 Task: Open a template Informal Letter by  Plum save the file as sketch.html Remove the following options from template: 'your brand'. Replace Hello Fan with ' Good Morning' and change the date to 27 November, 2023. Replace body of the letter with  I can't thank you enough for your love and support. Your presence in my life brings me immense joy and comfort. Thank you for being there for me.; apply Font Style 'Trebuchet MS' and font size  18 Add name: Ryan
Action: Mouse moved to (316, 185)
Screenshot: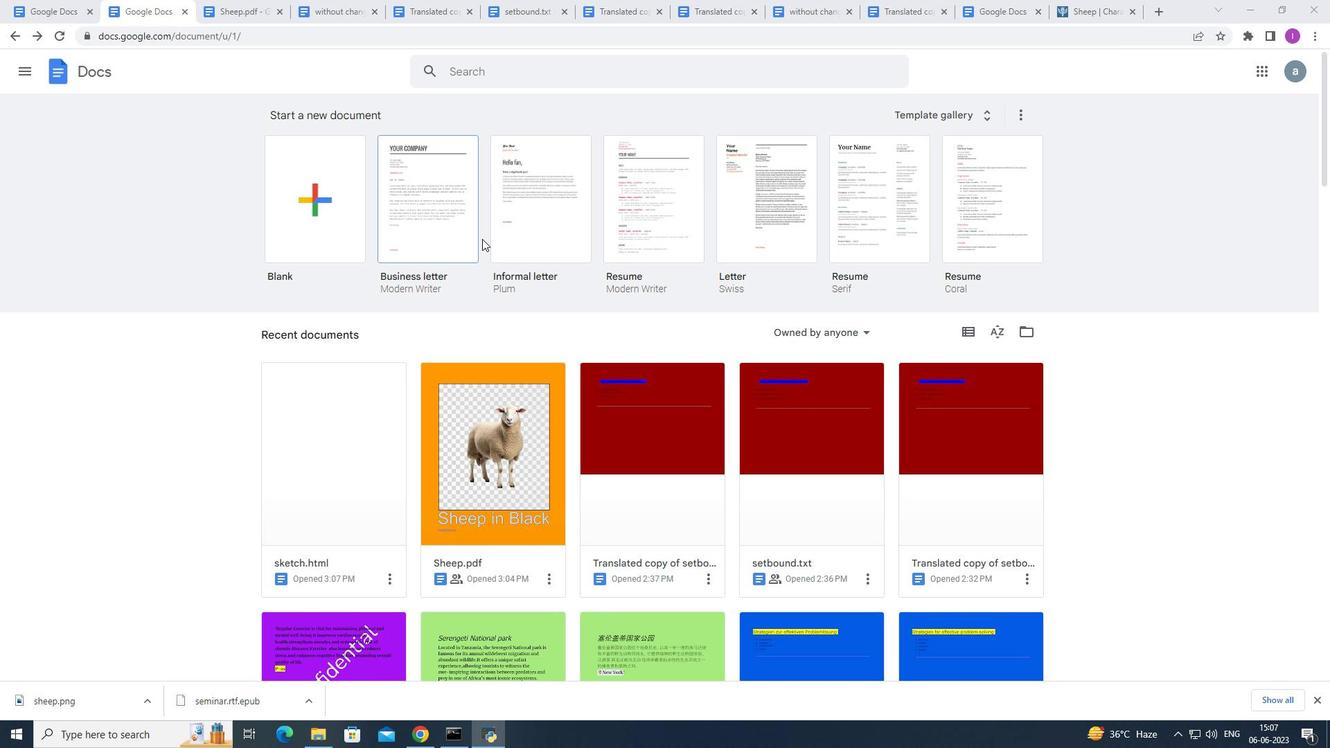 
Action: Mouse pressed left at (316, 185)
Screenshot: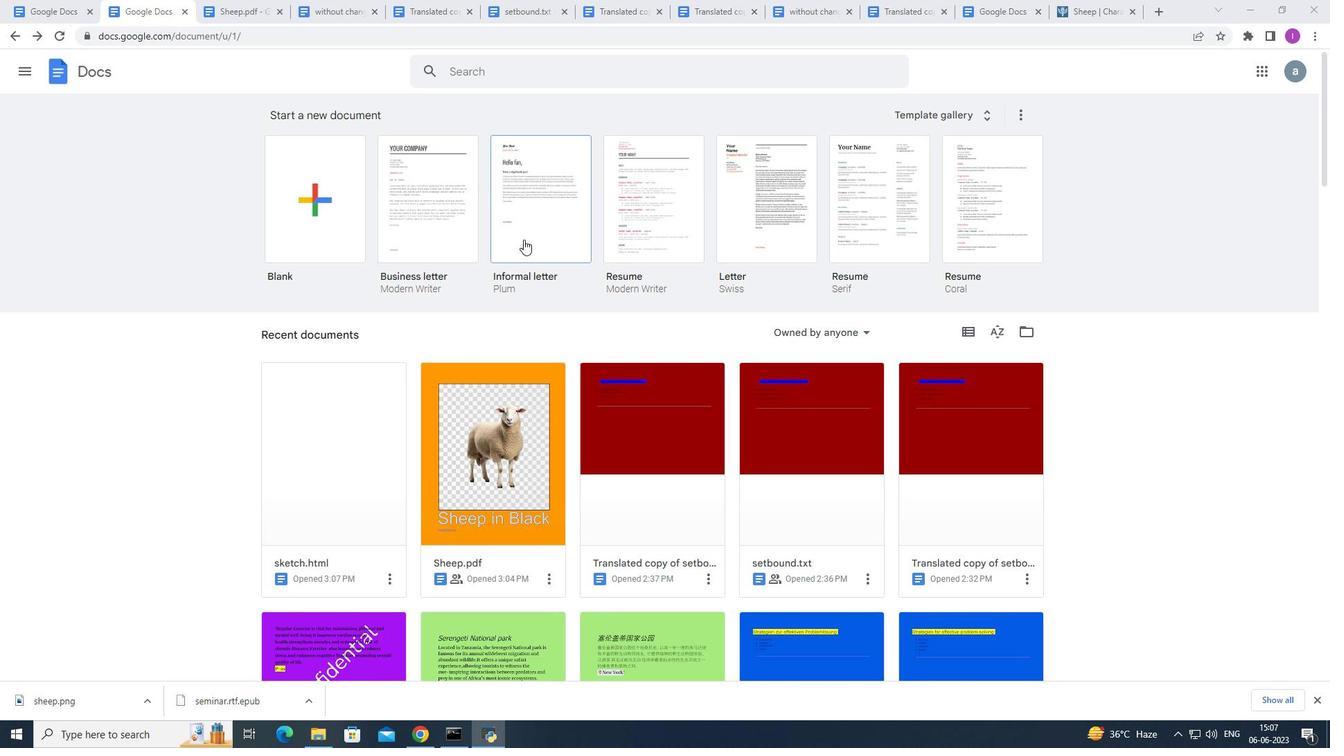 
Action: Mouse moved to (149, 65)
Screenshot: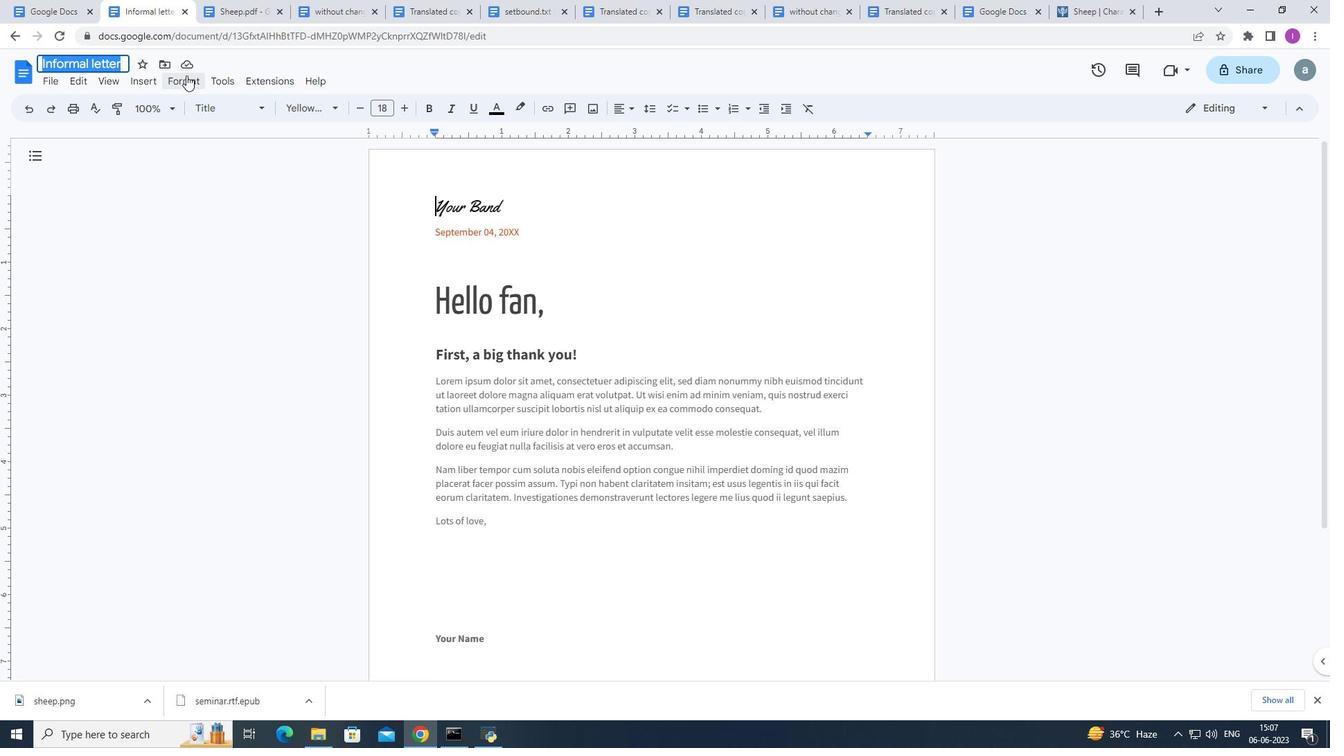 
Action: Mouse pressed left at (149, 65)
Screenshot: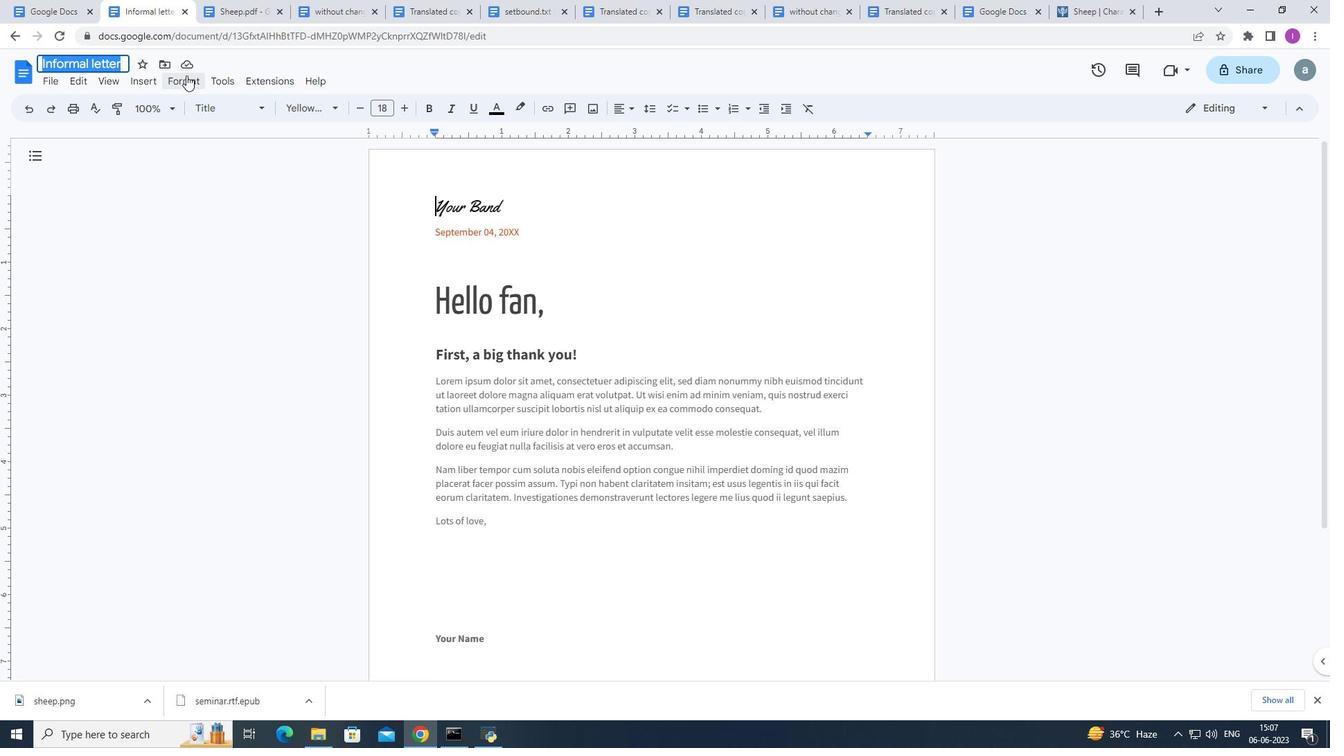 
Action: Mouse moved to (155, 64)
Screenshot: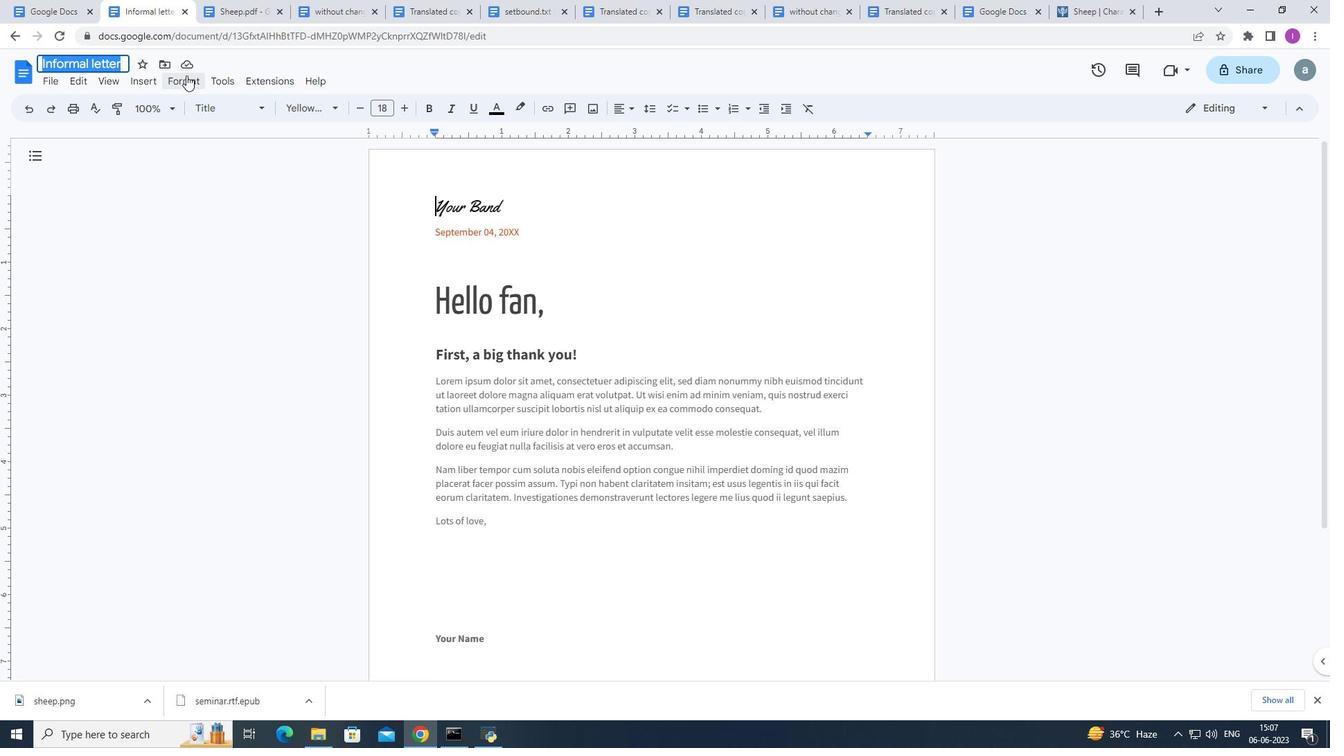 
Action: Key pressed sketch.html
Screenshot: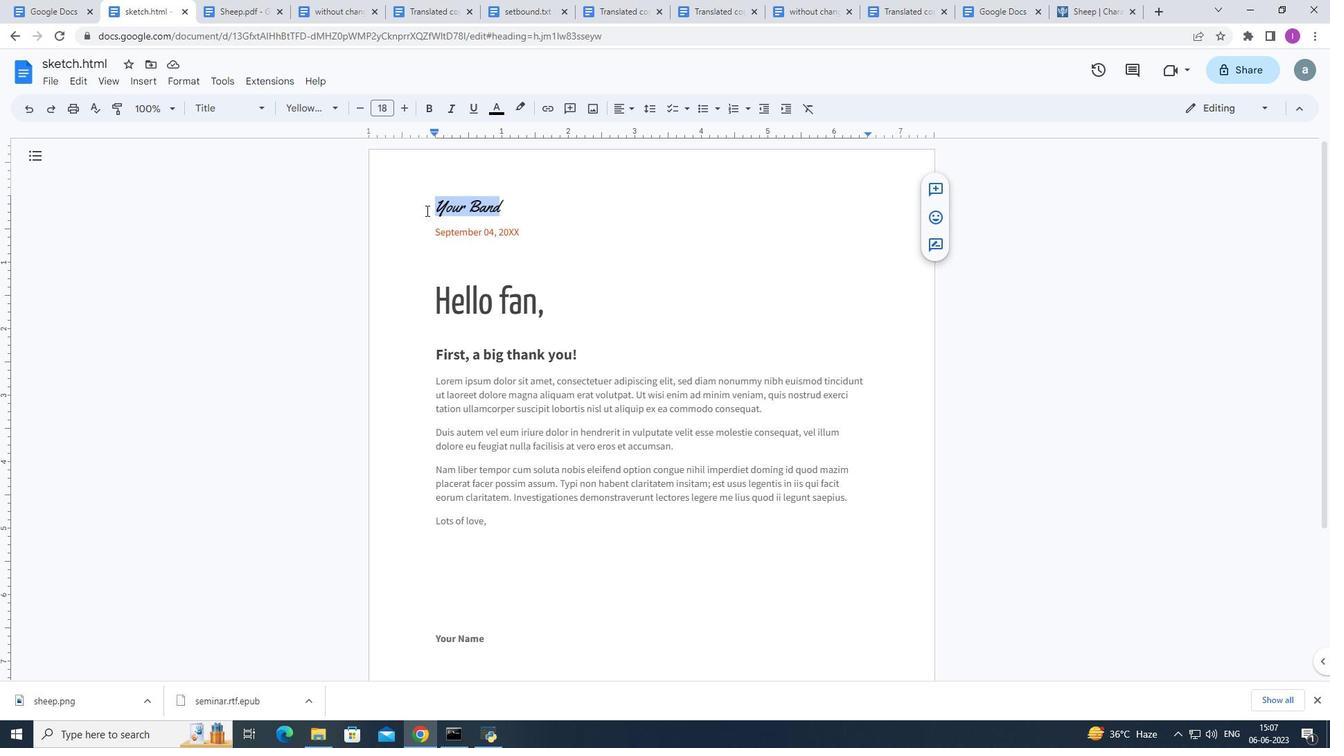 
Action: Mouse moved to (357, 237)
Screenshot: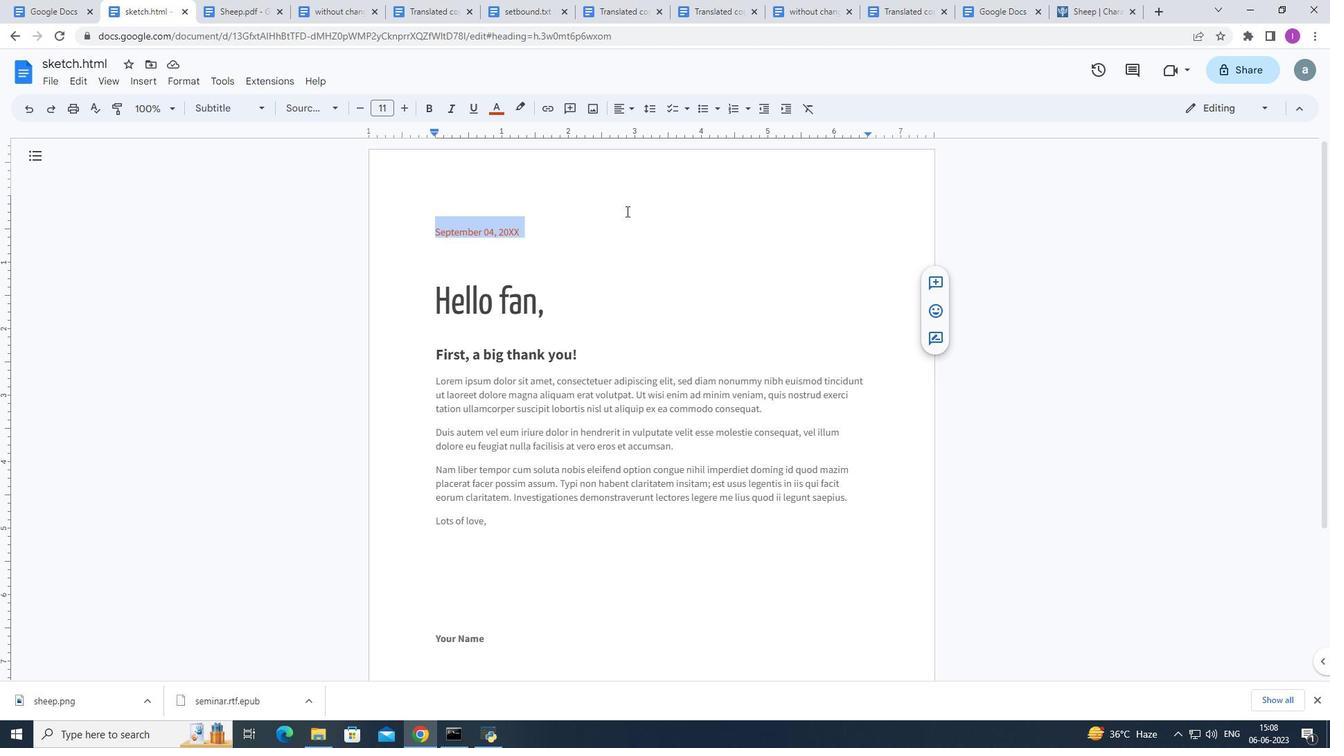 
Action: Mouse pressed left at (357, 237)
Screenshot: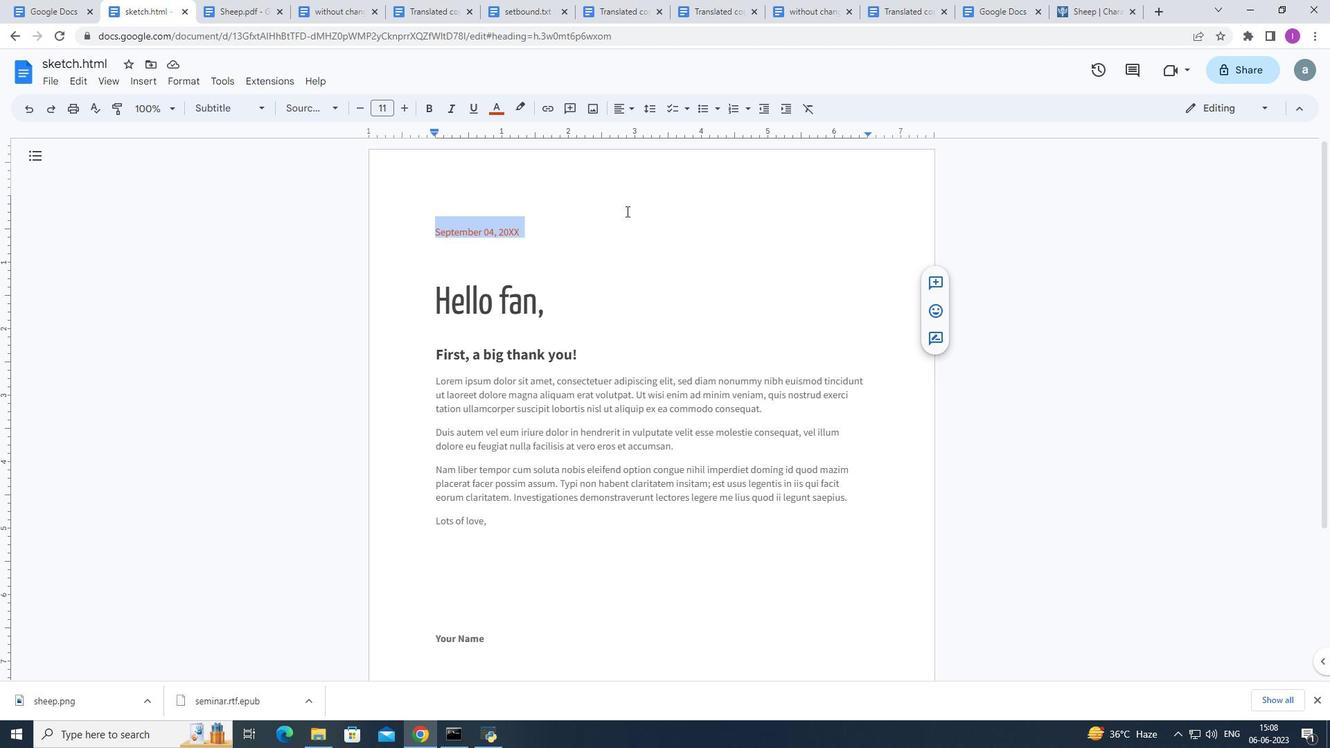 
Action: Mouse moved to (17, 33)
Screenshot: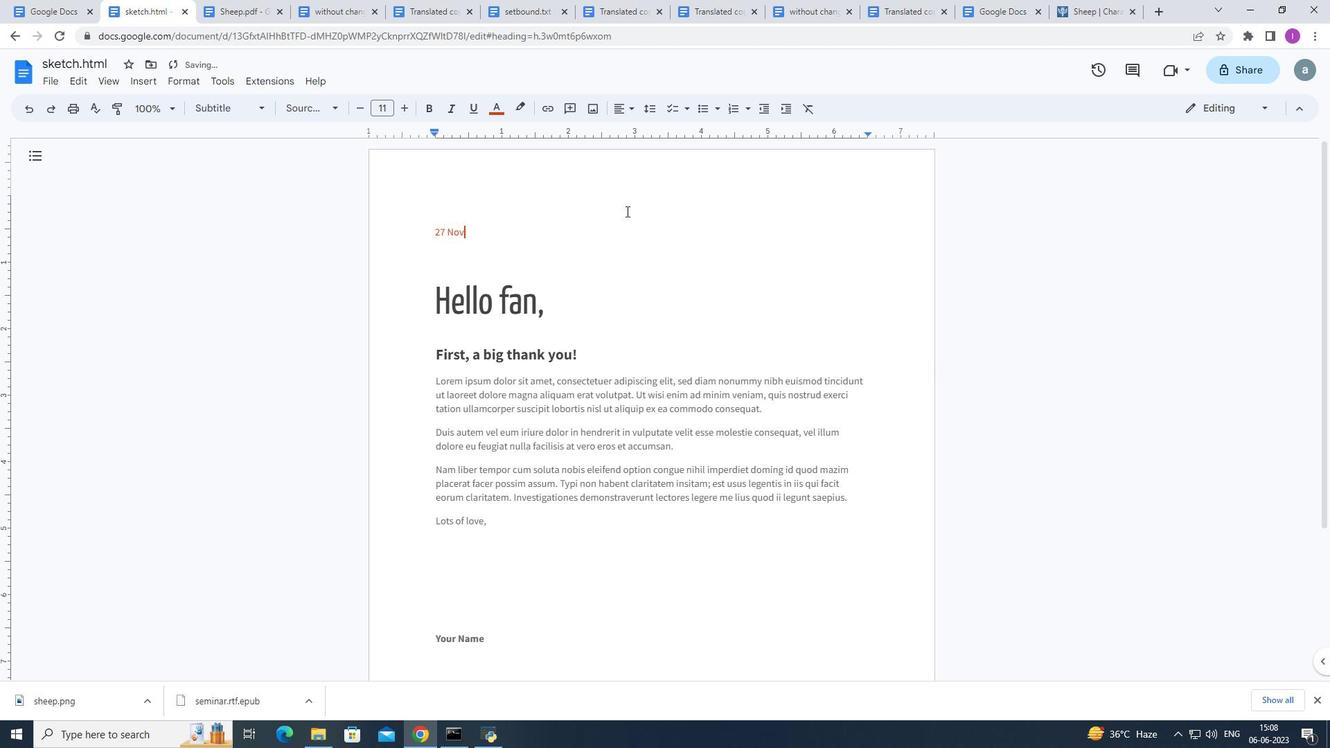 
Action: Mouse pressed left at (17, 33)
Screenshot: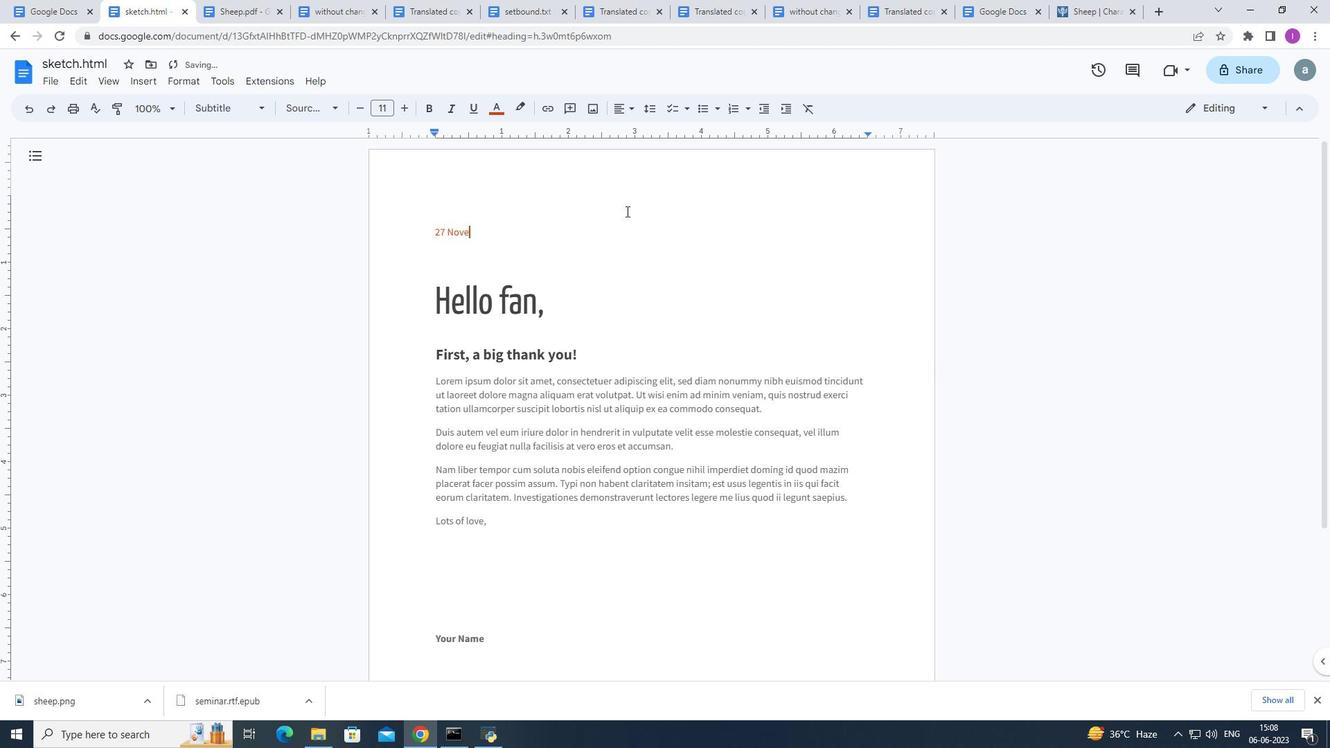 
Action: Mouse moved to (523, 239)
Screenshot: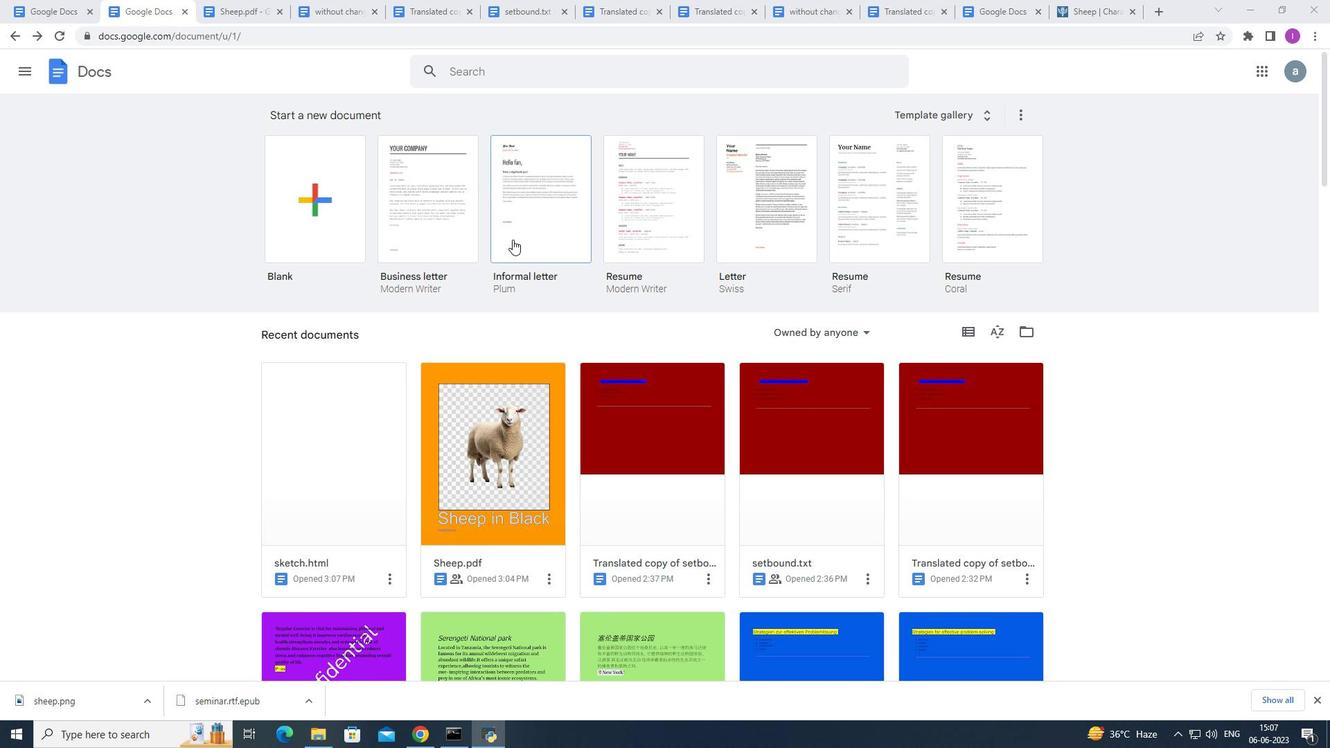 
Action: Mouse pressed left at (523, 239)
Screenshot: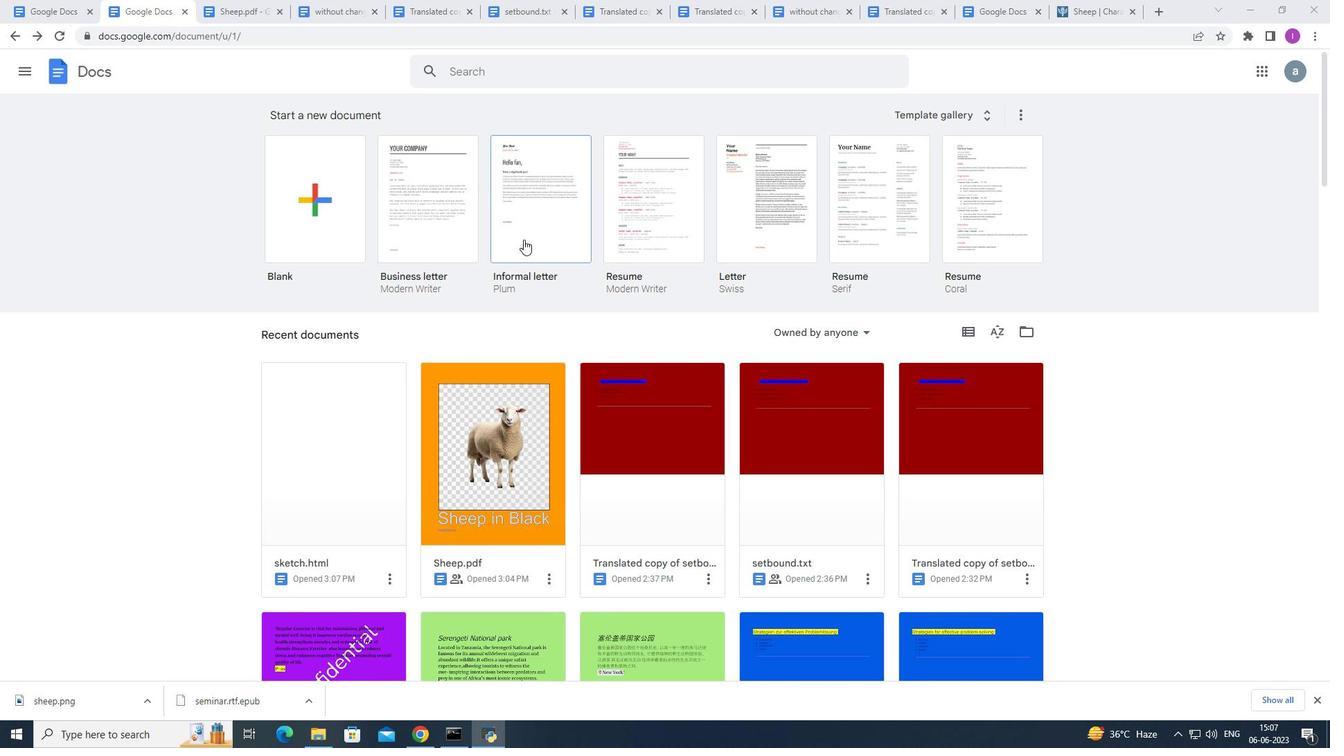 
Action: Mouse moved to (122, 64)
Screenshot: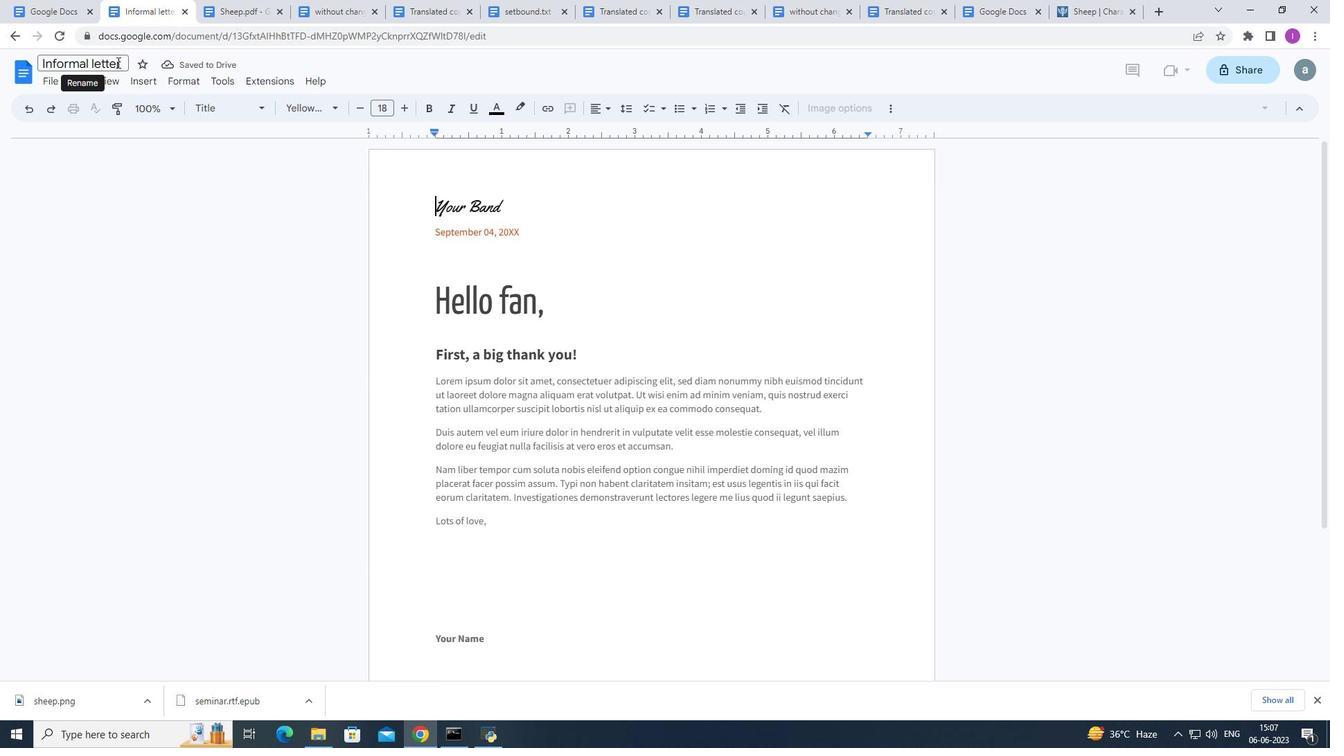 
Action: Mouse pressed left at (122, 64)
Screenshot: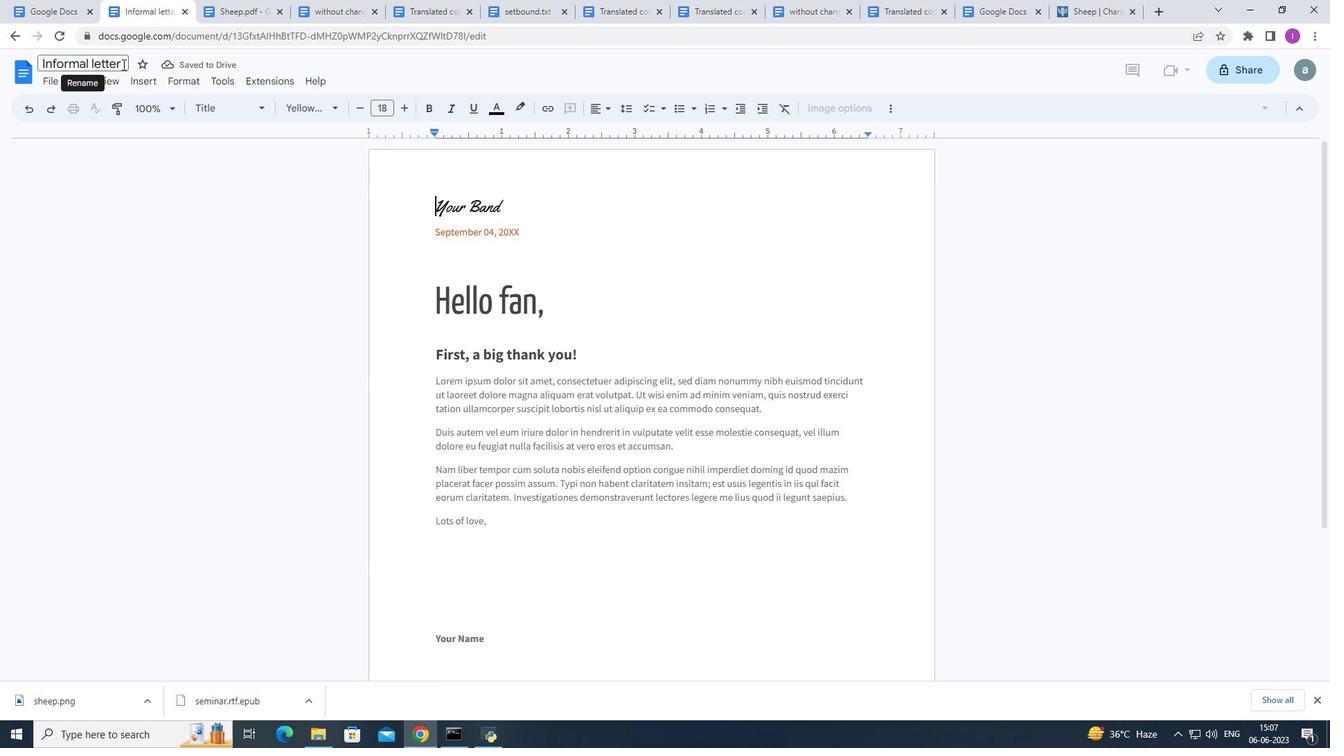
Action: Mouse pressed left at (122, 64)
Screenshot: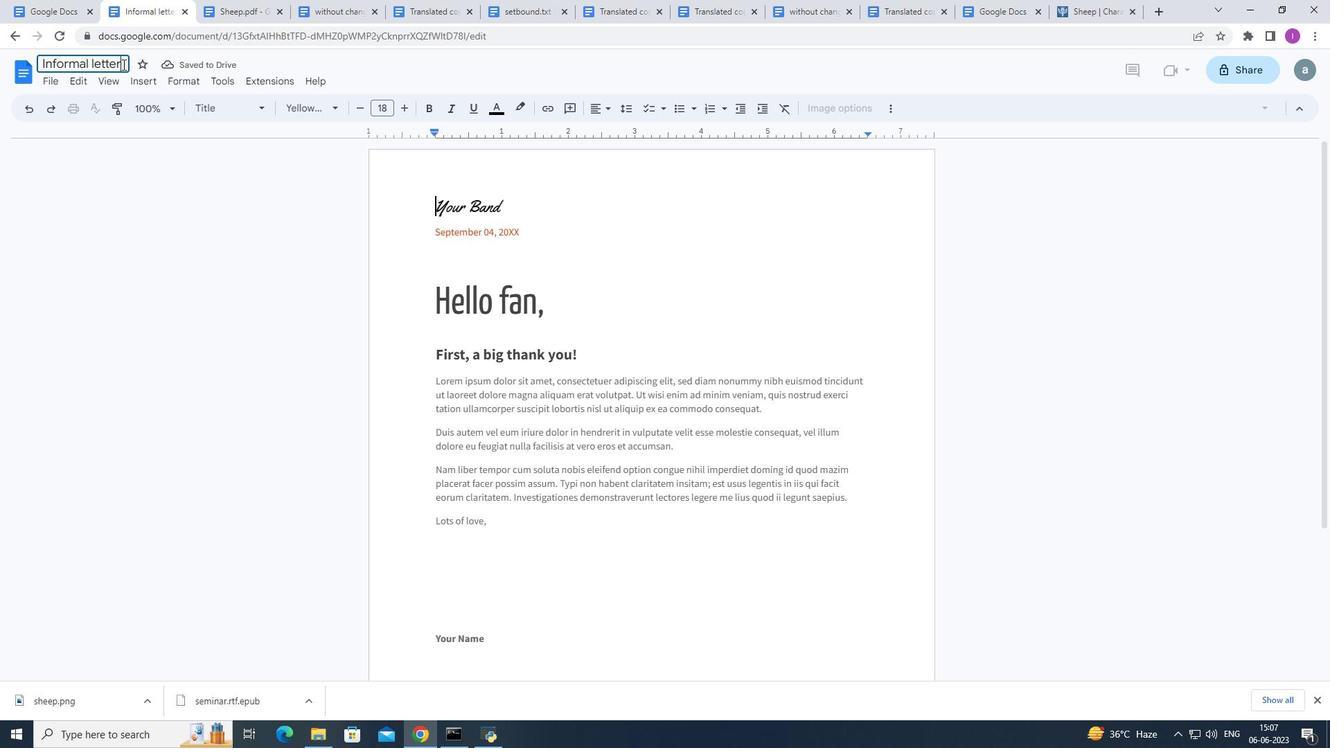 
Action: Mouse moved to (186, 75)
Screenshot: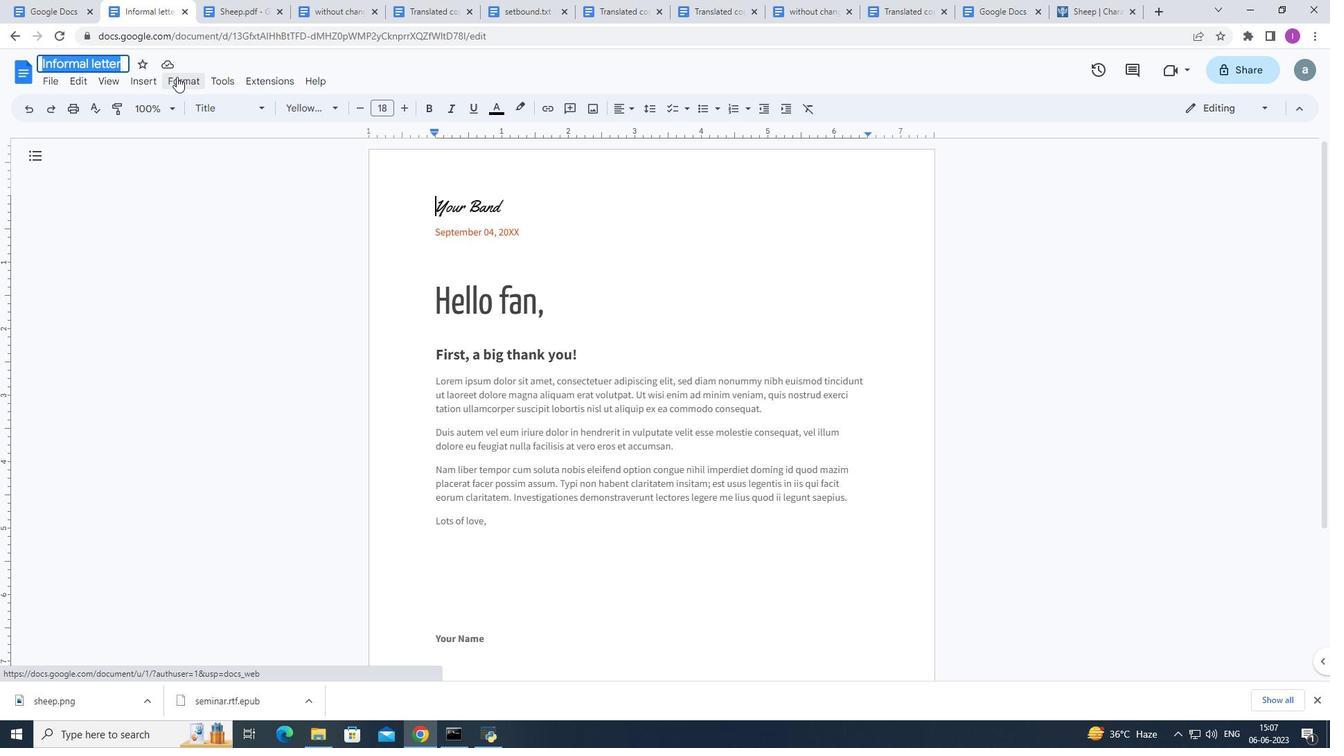 
Action: Key pressed sketch.html
Screenshot: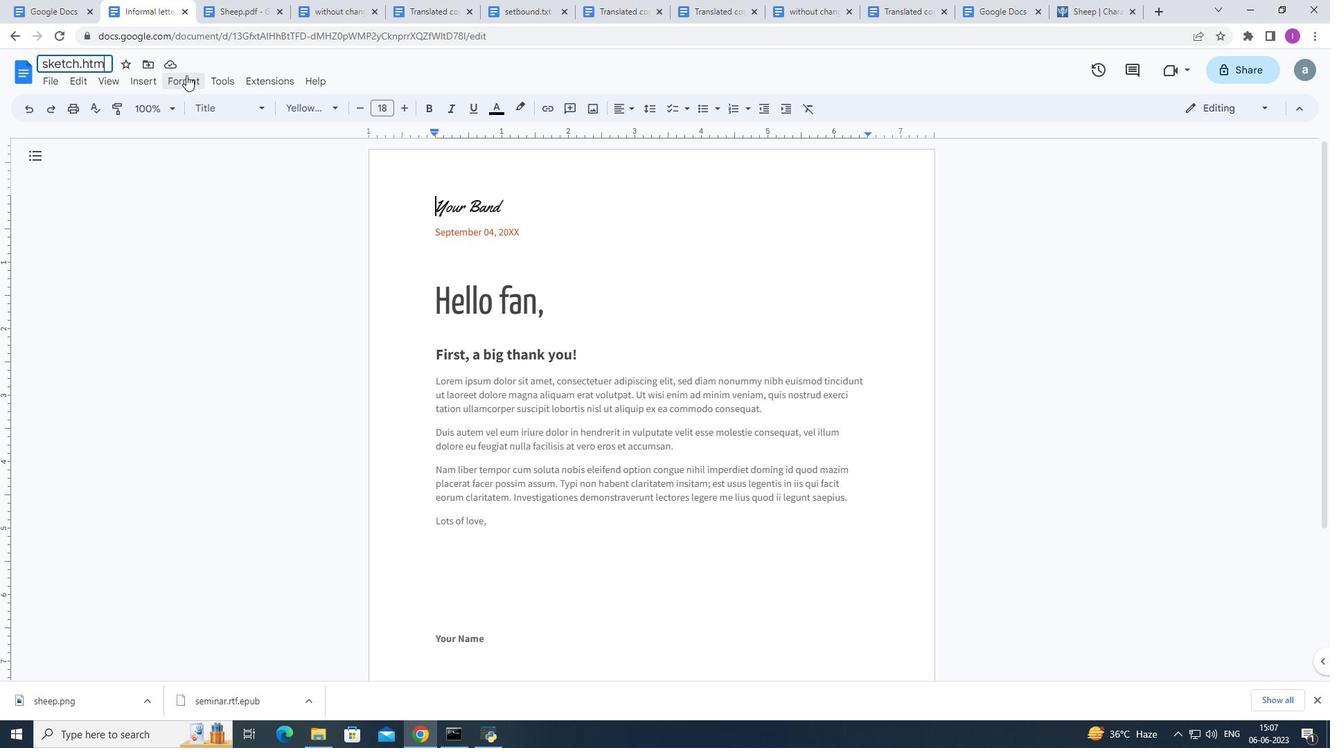 
Action: Mouse moved to (517, 201)
Screenshot: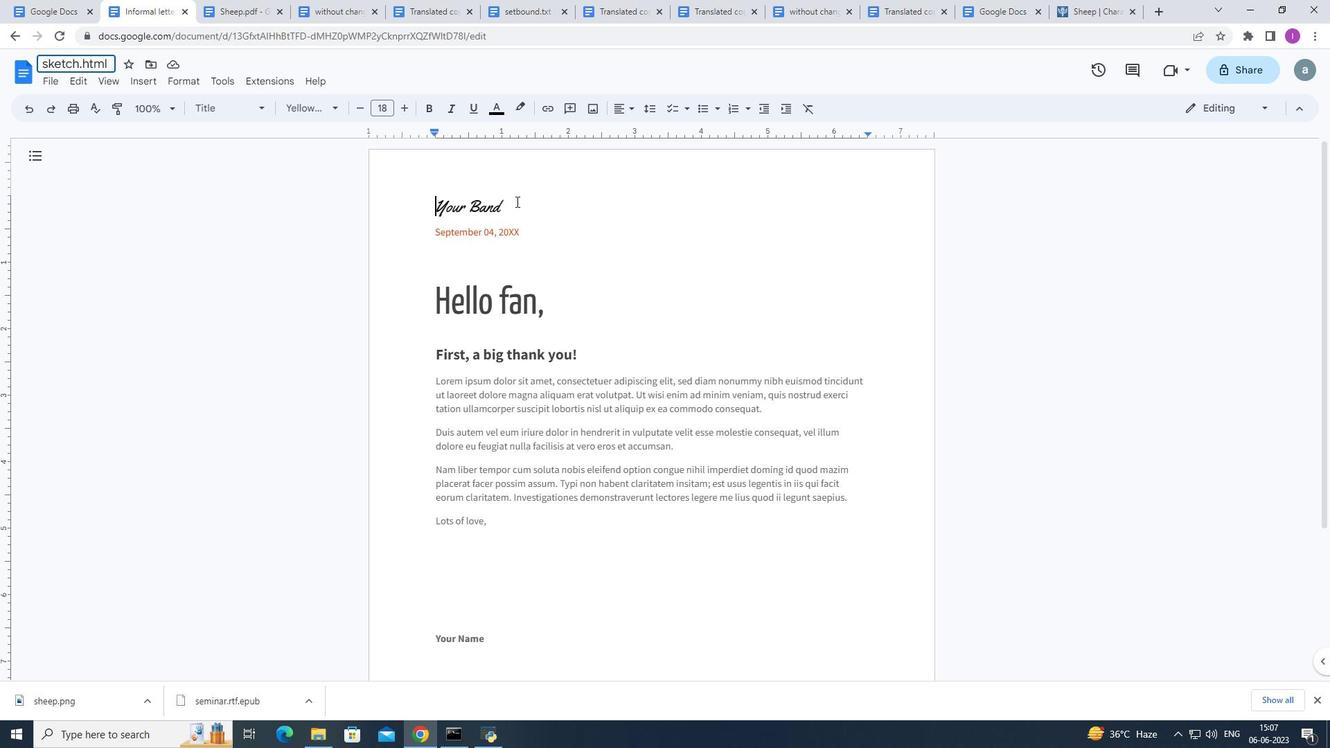 
Action: Mouse pressed left at (517, 201)
Screenshot: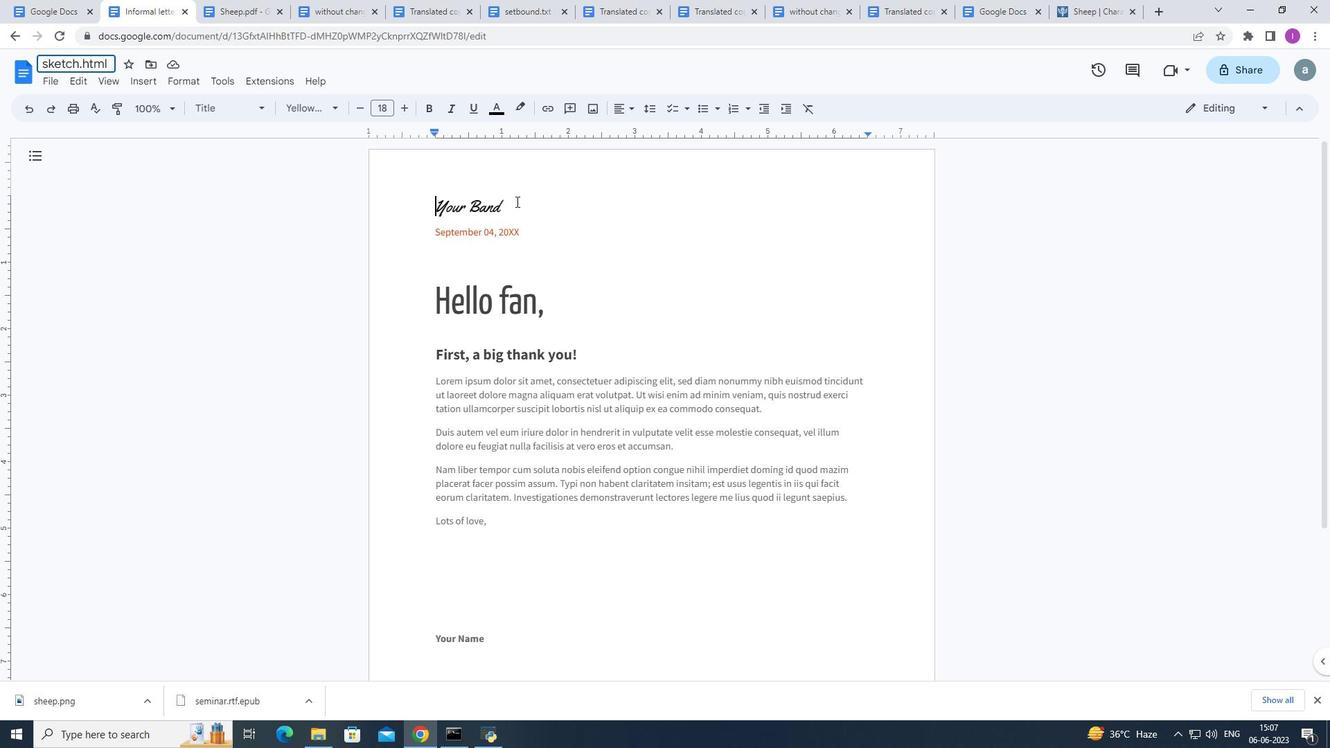 
Action: Mouse moved to (422, 212)
Screenshot: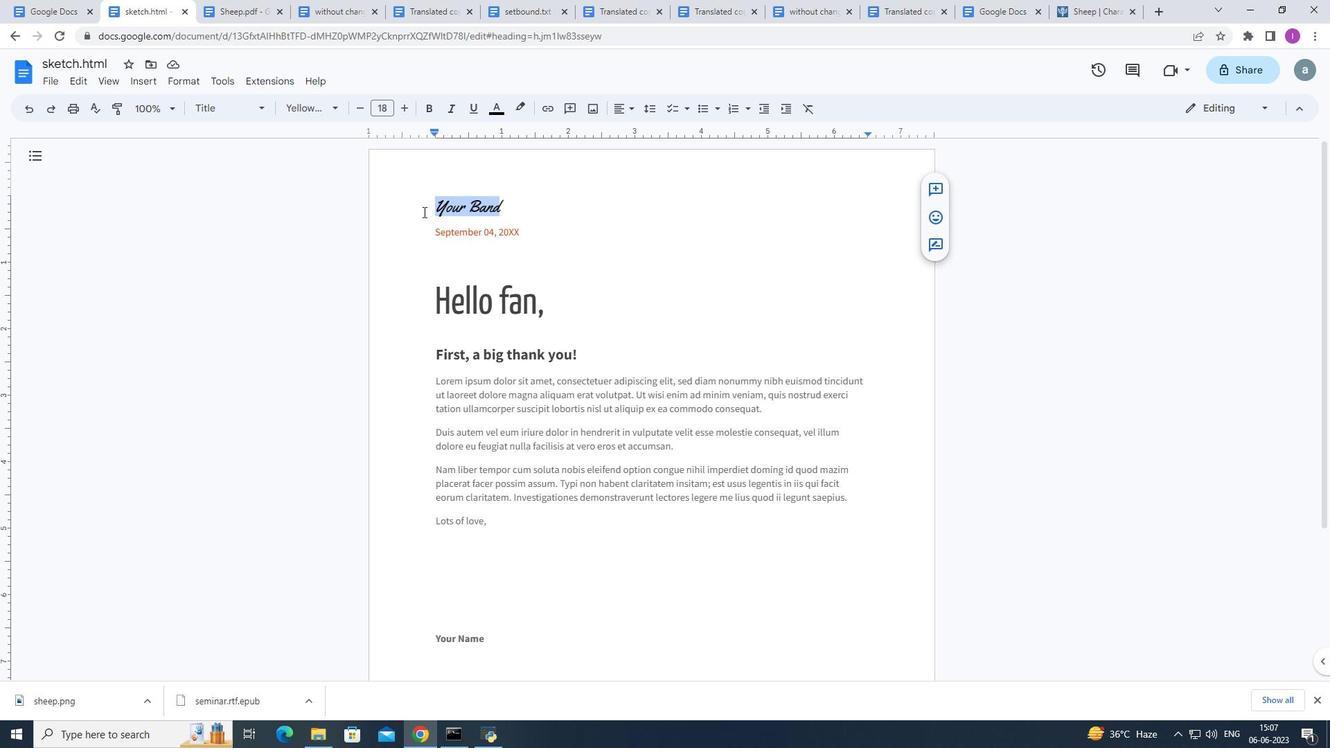 
Action: Key pressed <Key.backspace>
Screenshot: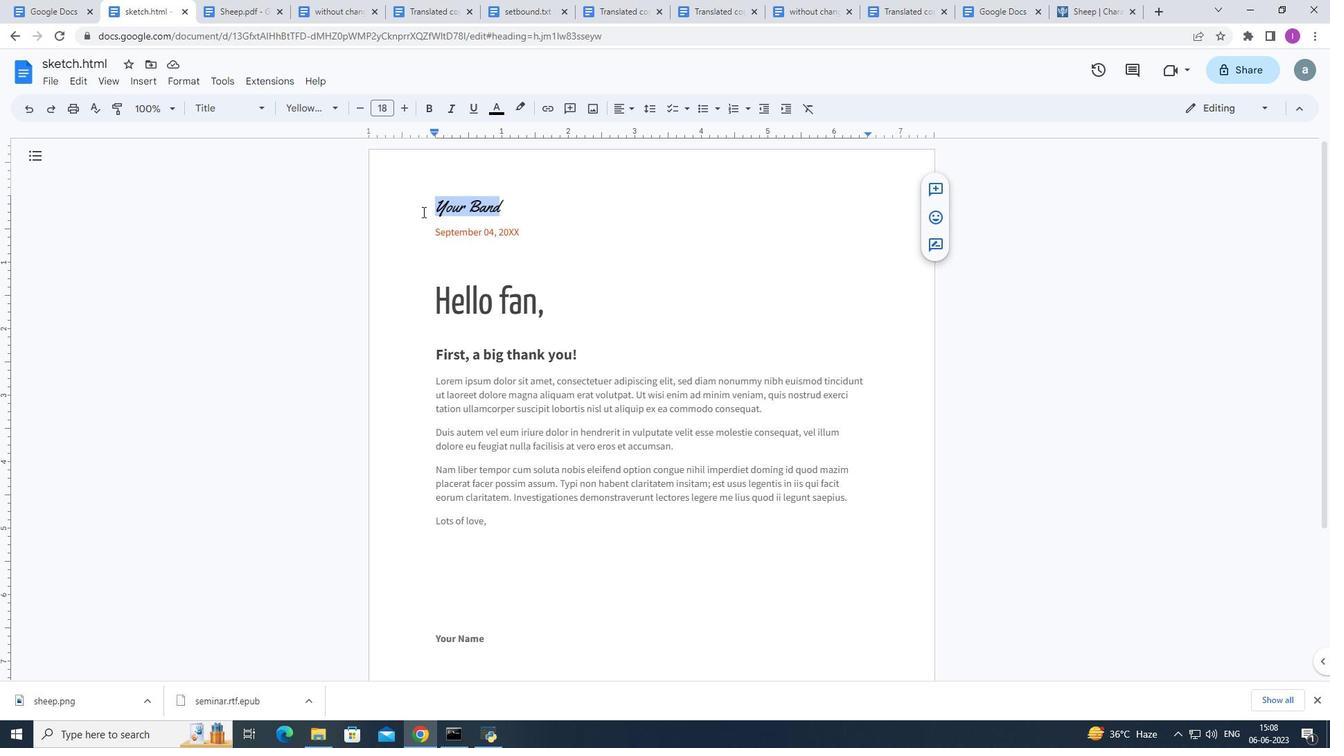 
Action: Mouse moved to (530, 233)
Screenshot: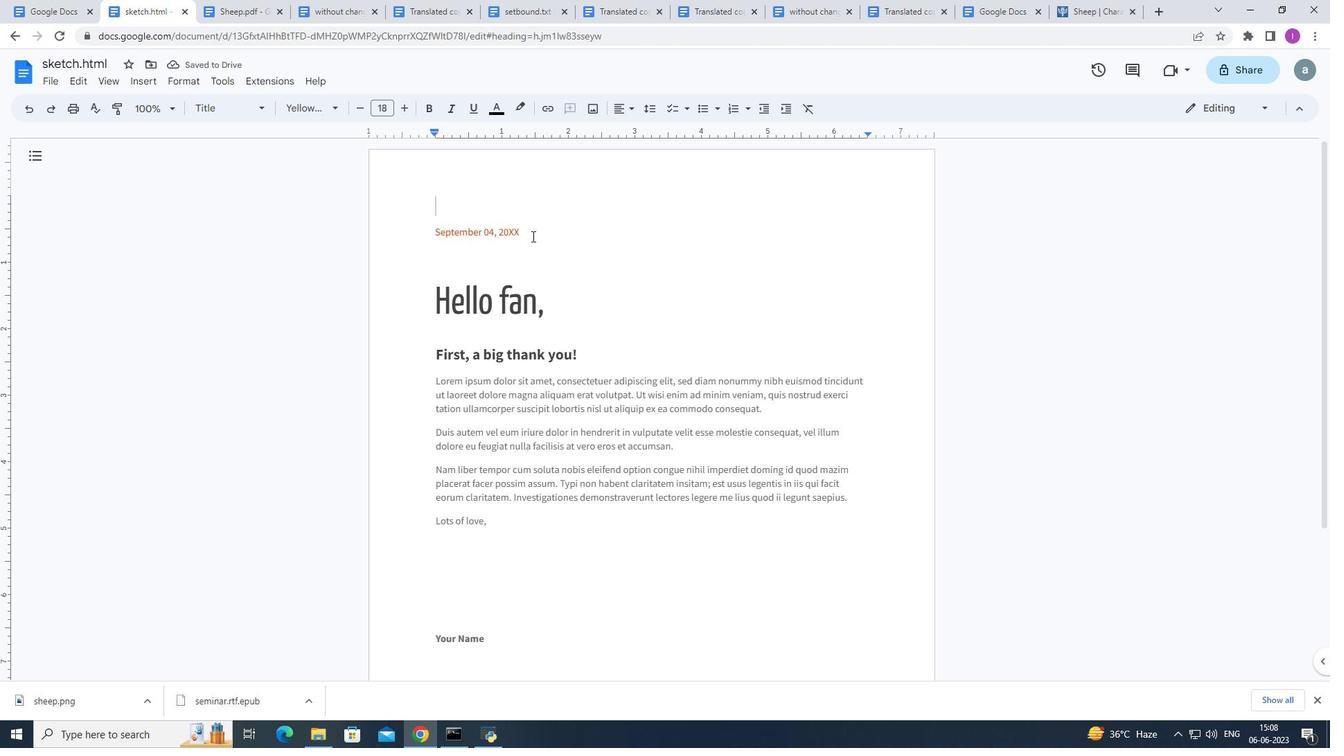
Action: Mouse pressed left at (530, 233)
Screenshot: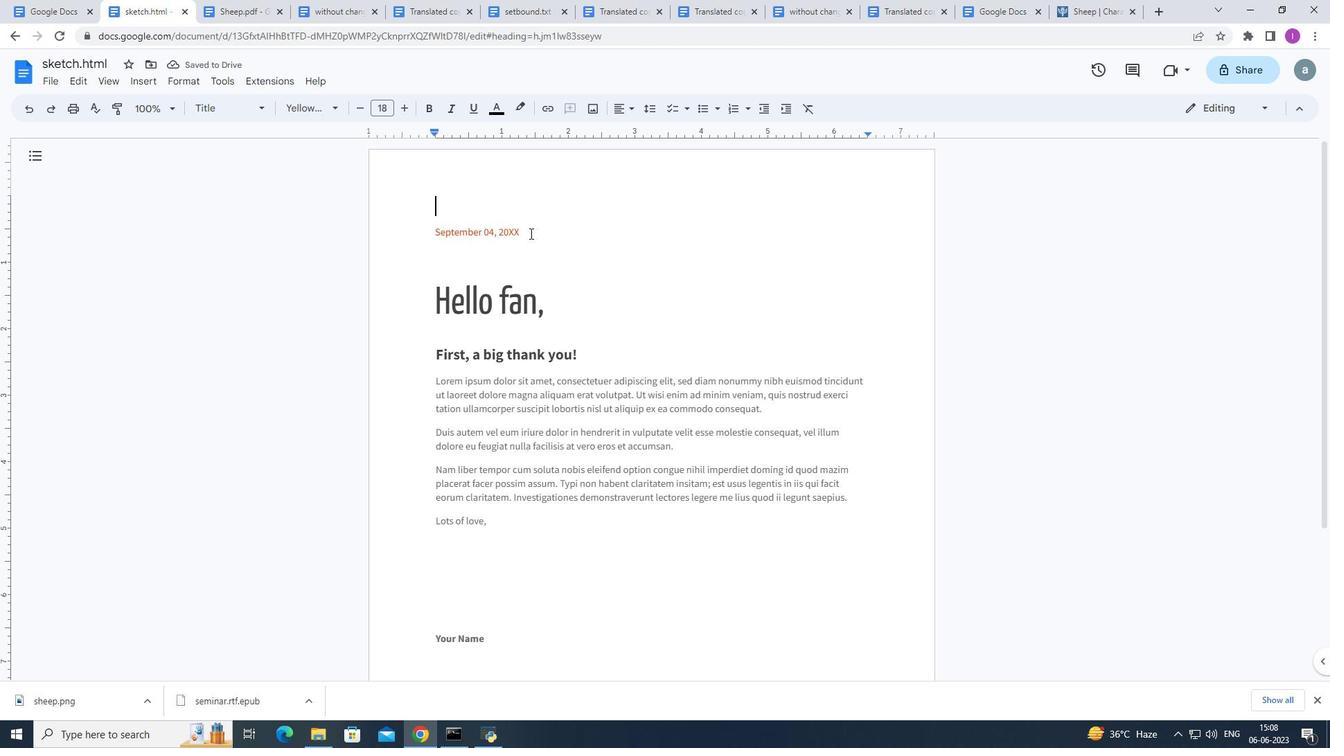 
Action: Mouse moved to (516, 228)
Screenshot: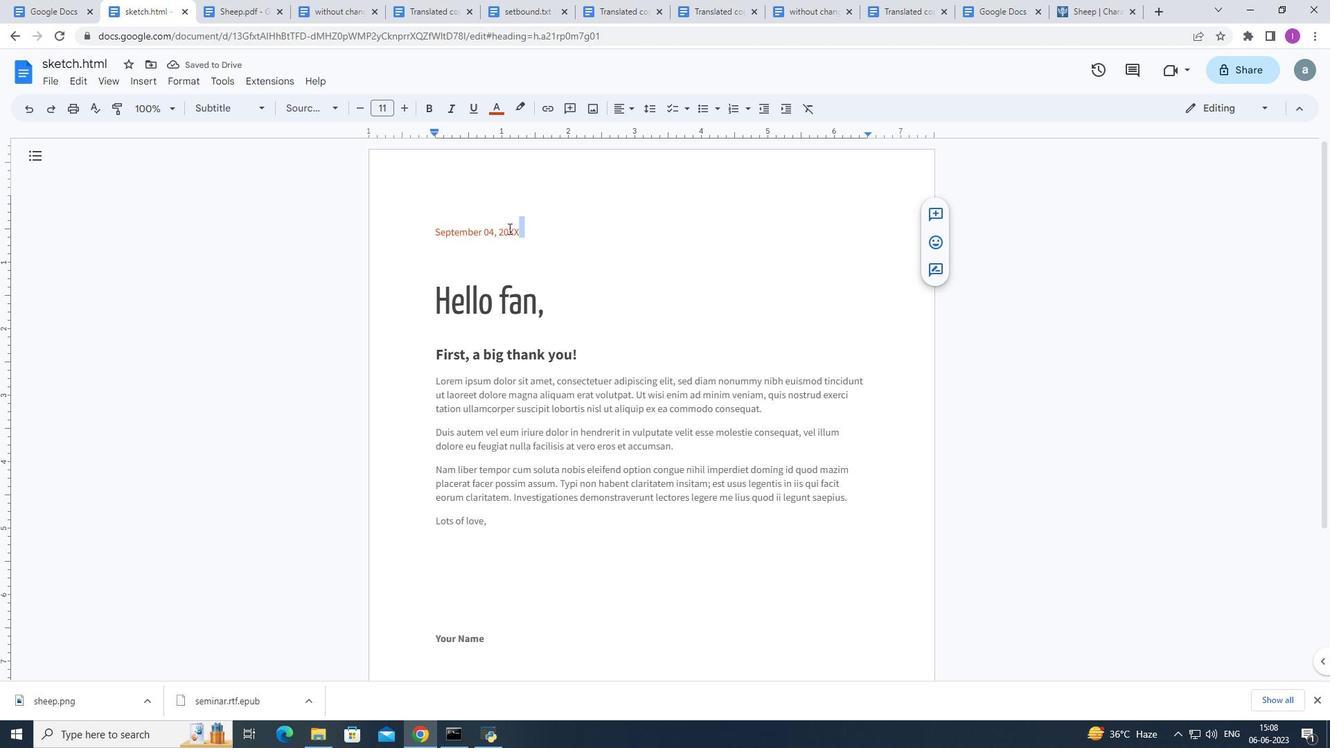 
Action: Mouse pressed left at (516, 228)
Screenshot: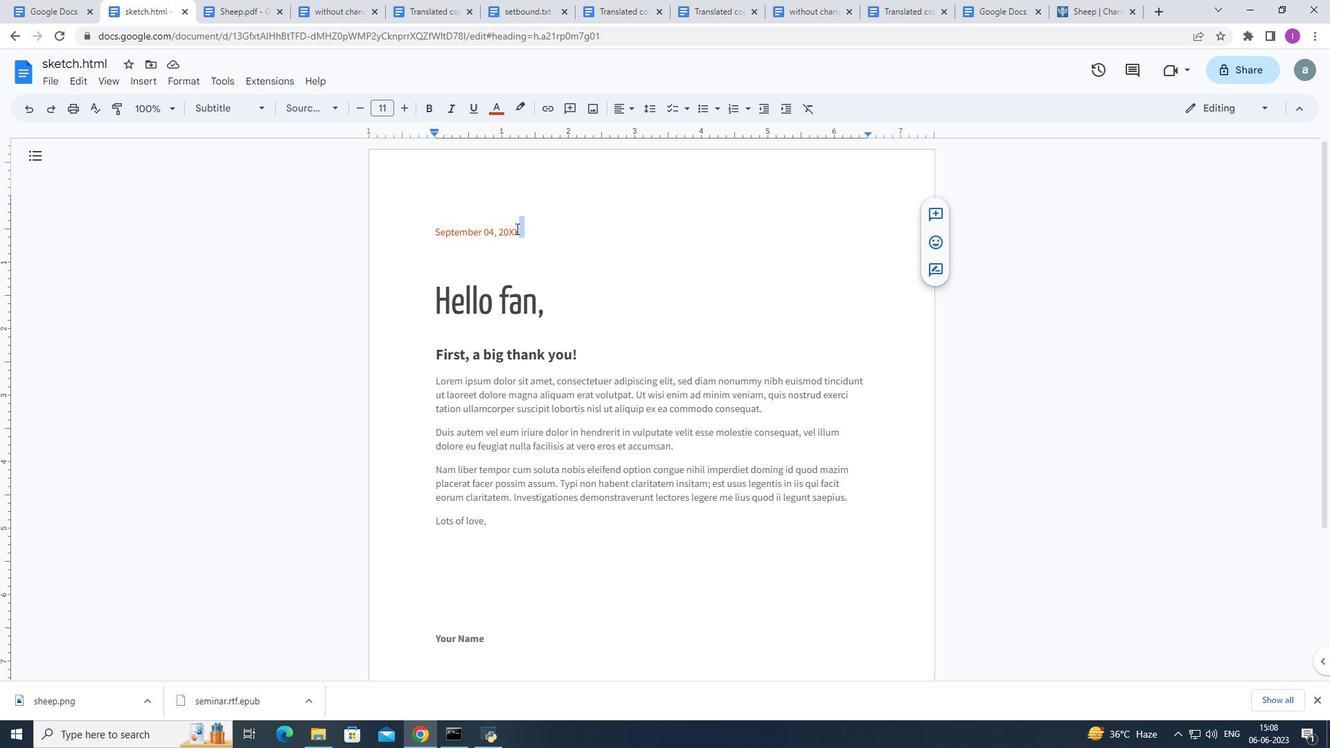 
Action: Mouse moved to (548, 228)
Screenshot: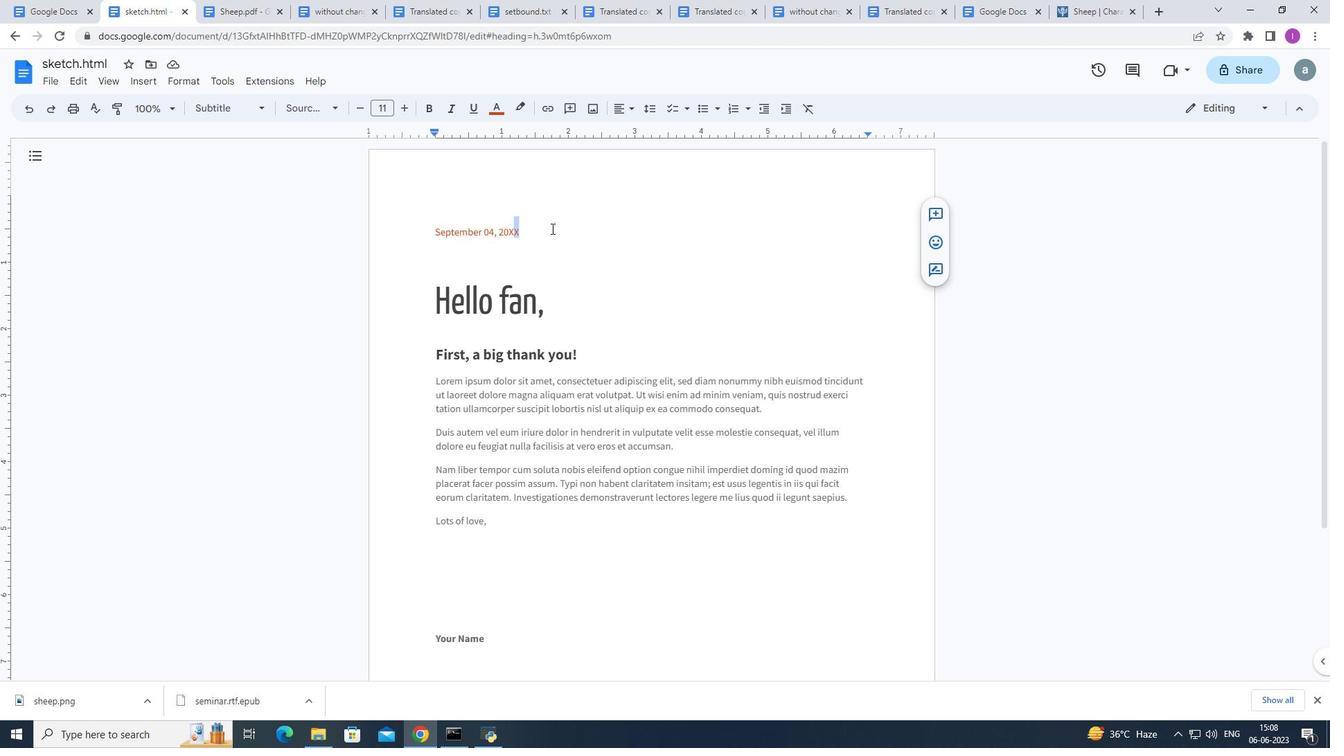 
Action: Mouse pressed left at (548, 228)
Screenshot: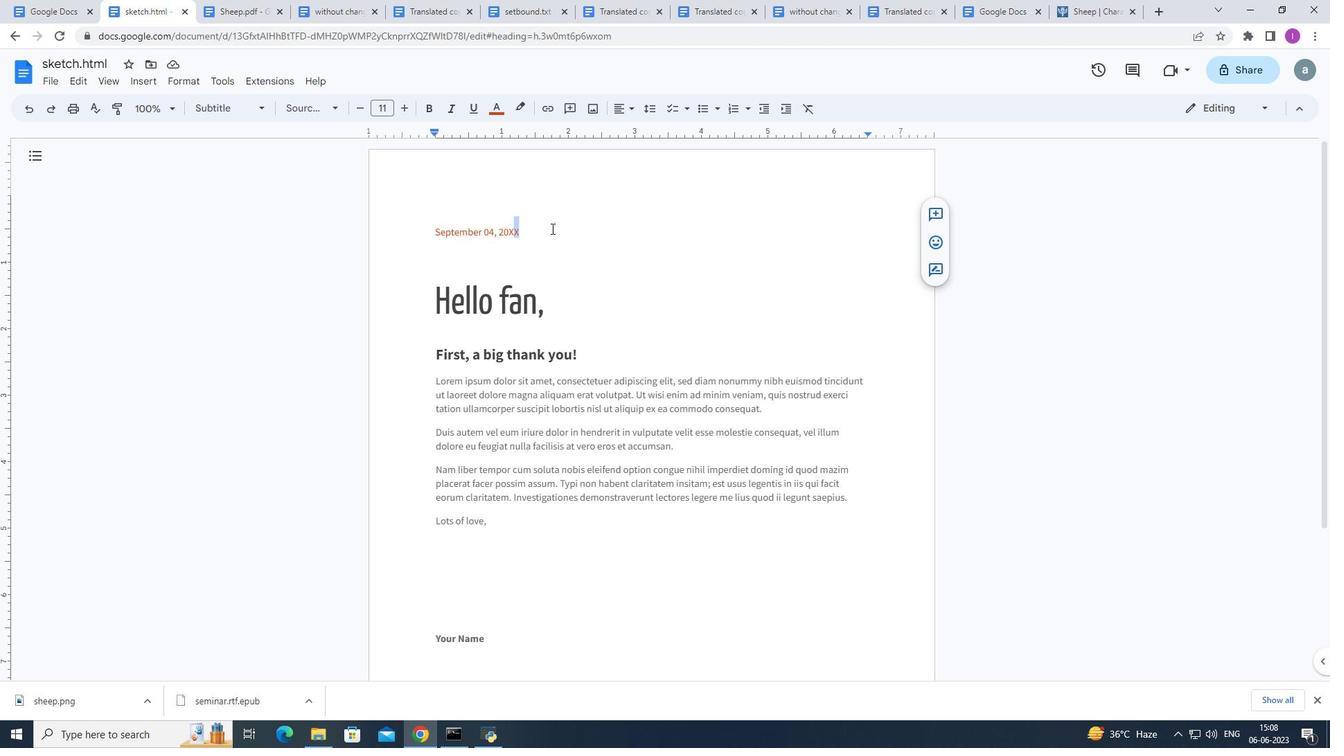 
Action: Mouse moved to (410, 240)
Screenshot: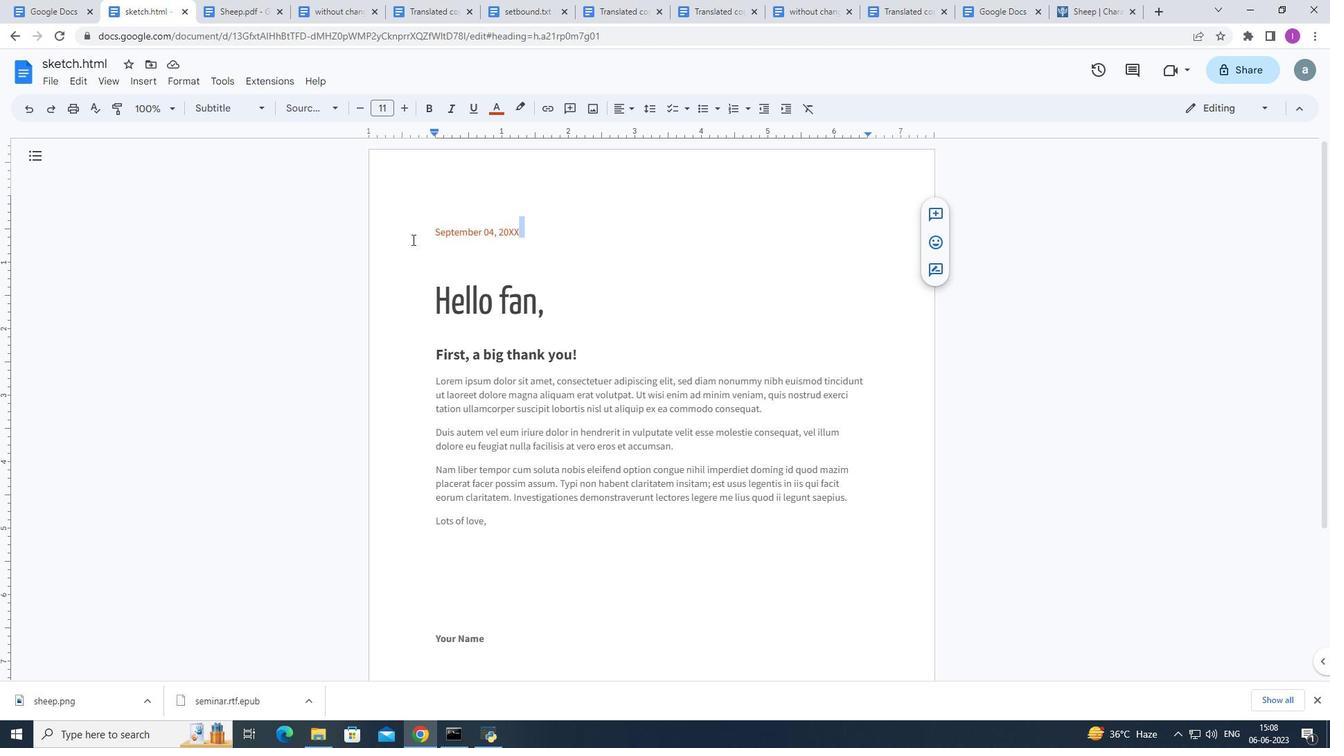 
Action: Mouse pressed left at (410, 240)
Screenshot: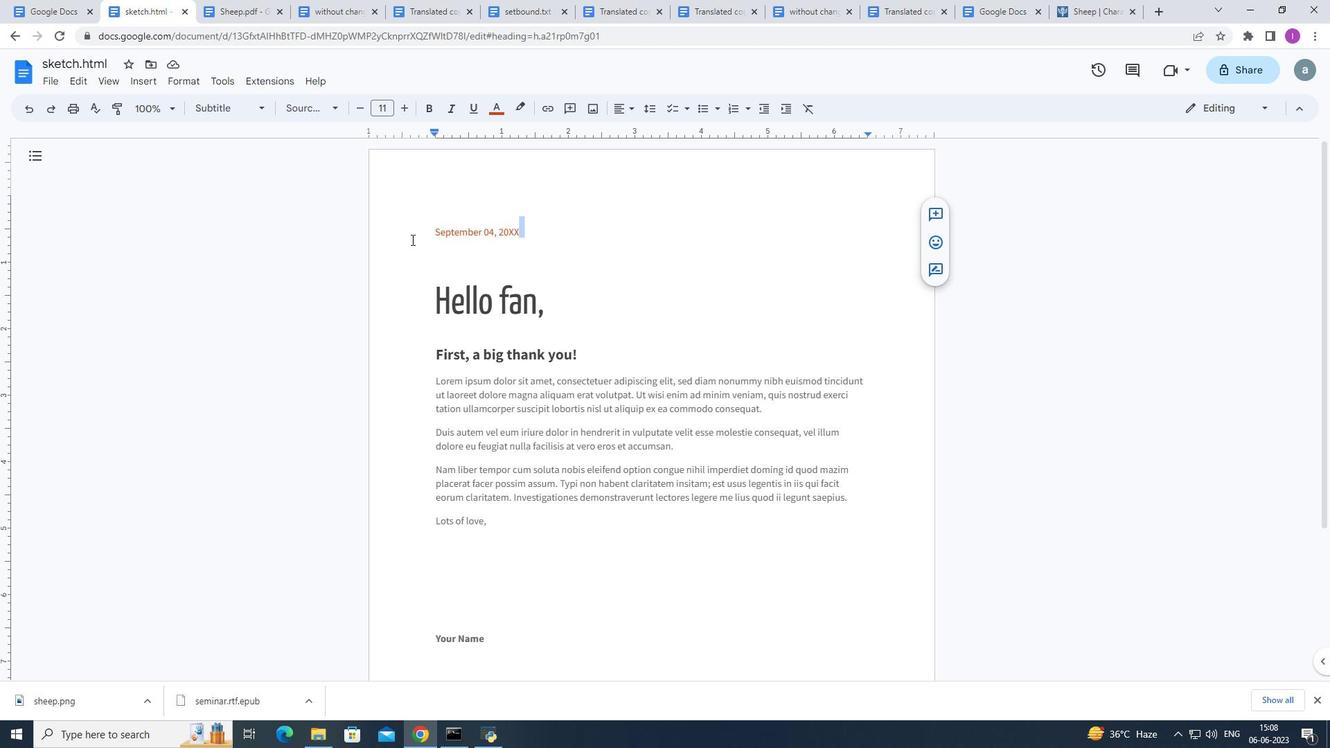 
Action: Mouse moved to (626, 211)
Screenshot: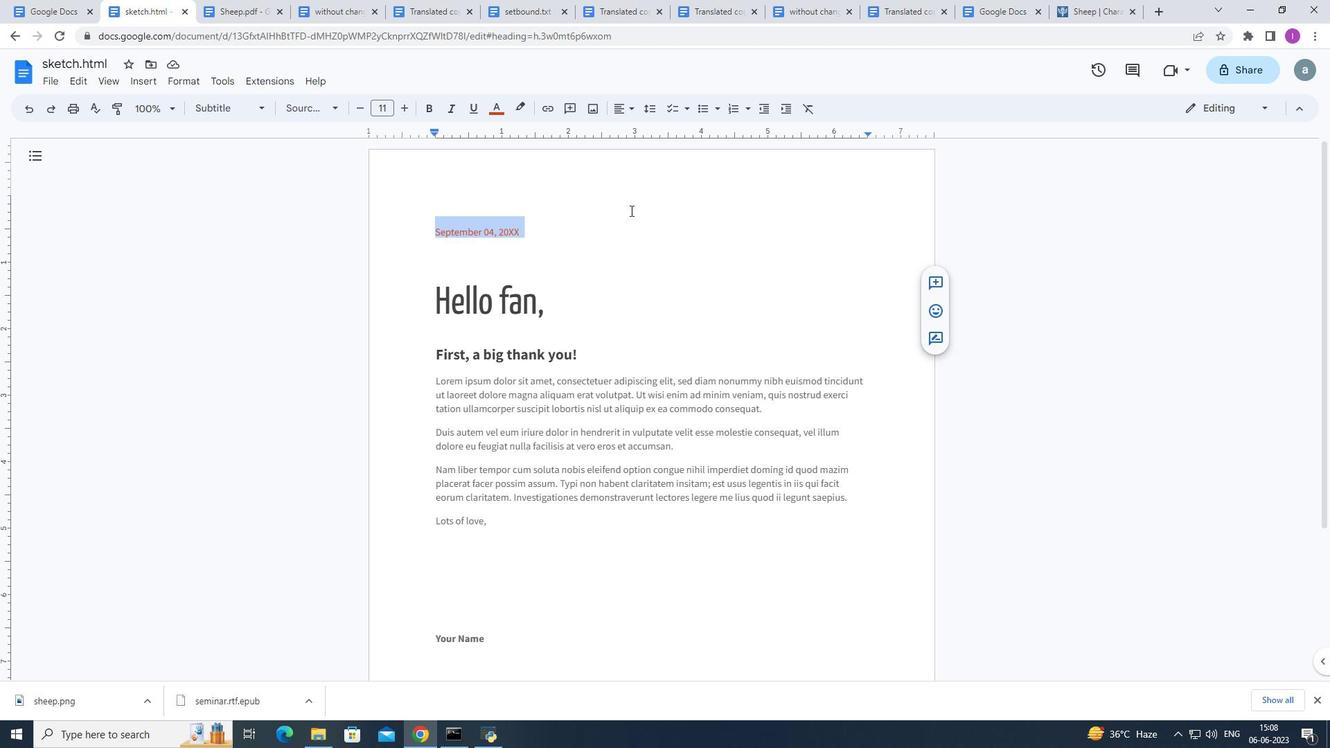 
Action: Key pressed 27
Screenshot: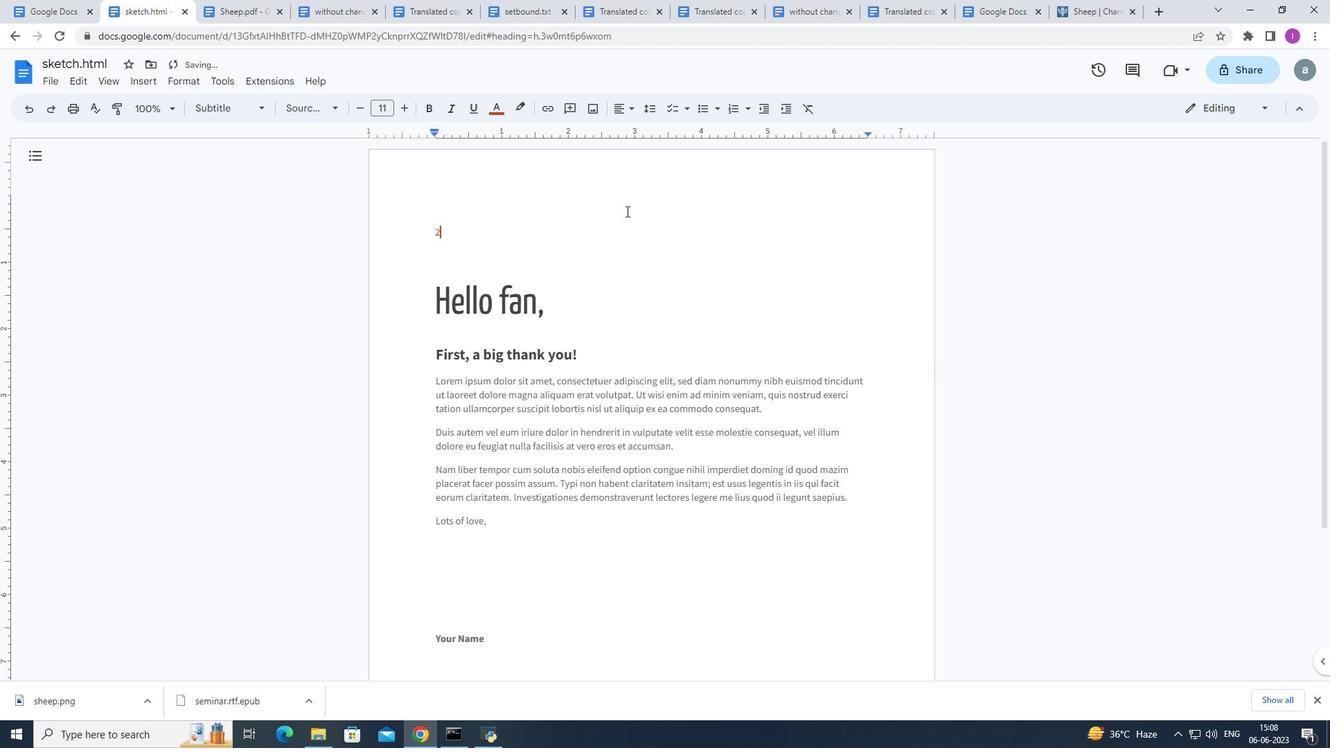 
Action: Mouse moved to (626, 211)
Screenshot: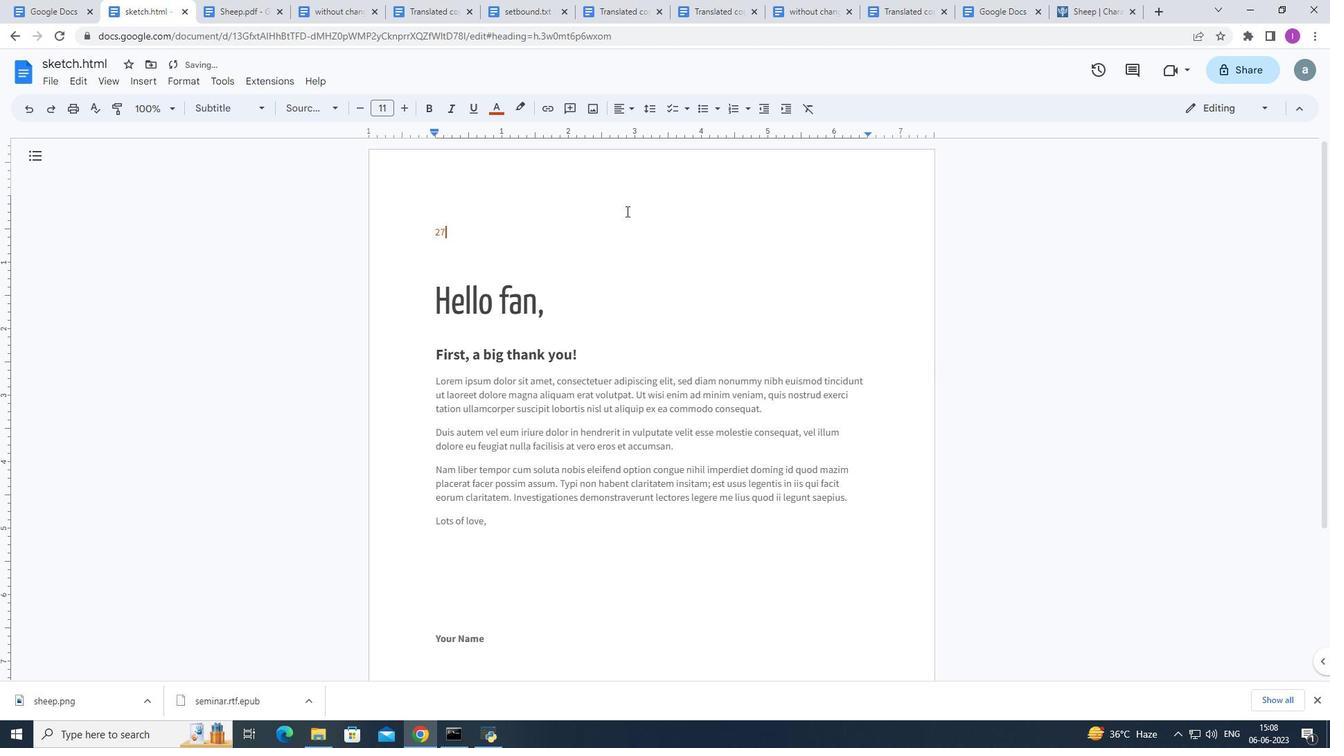 
Action: Key pressed <Key.space><Key.shift><Key.shift>November,2023
Screenshot: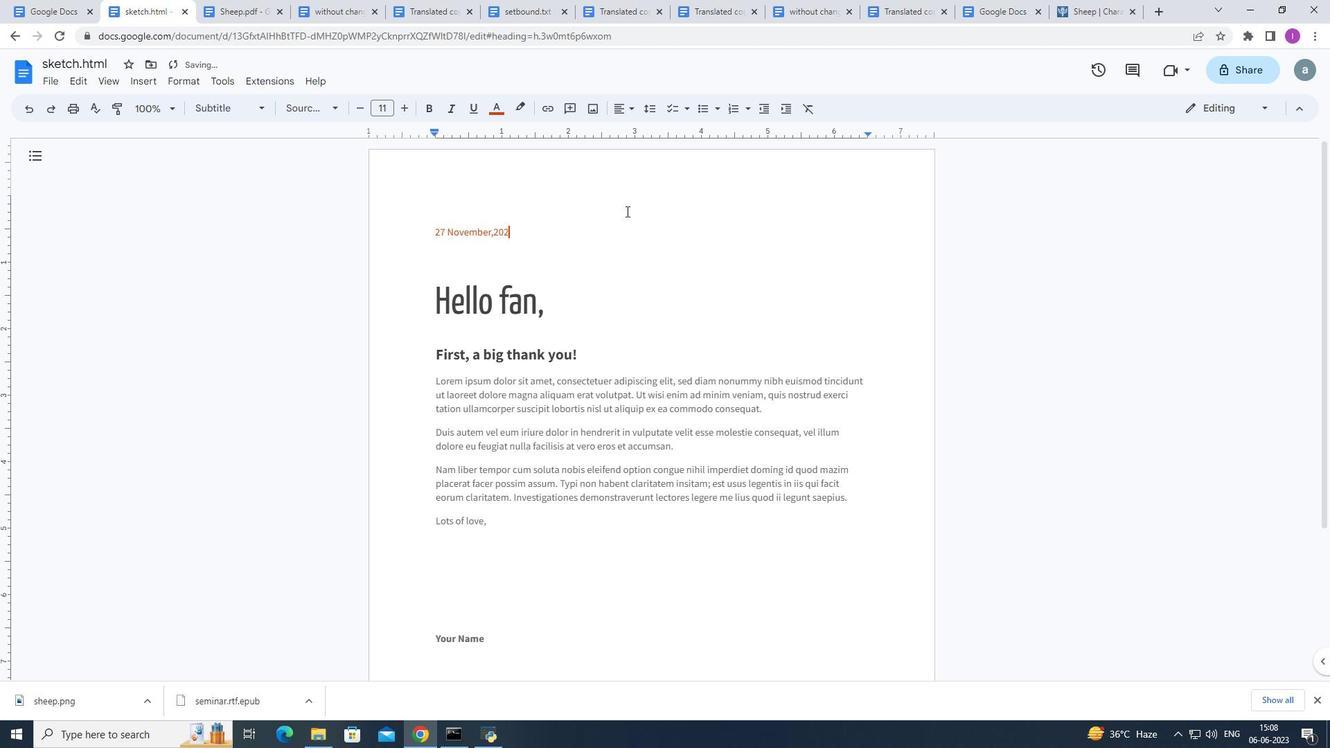 
Action: Mouse moved to (539, 304)
Screenshot: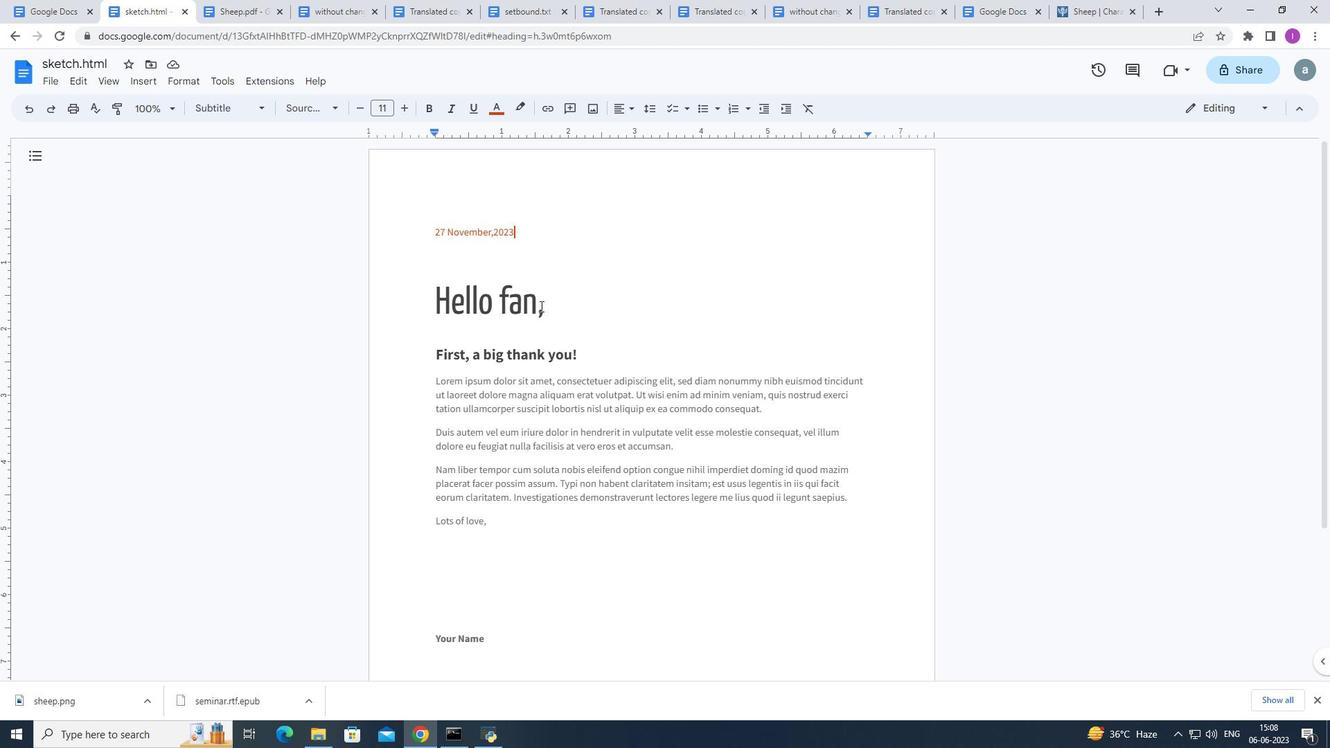 
Action: Mouse pressed left at (539, 304)
Screenshot: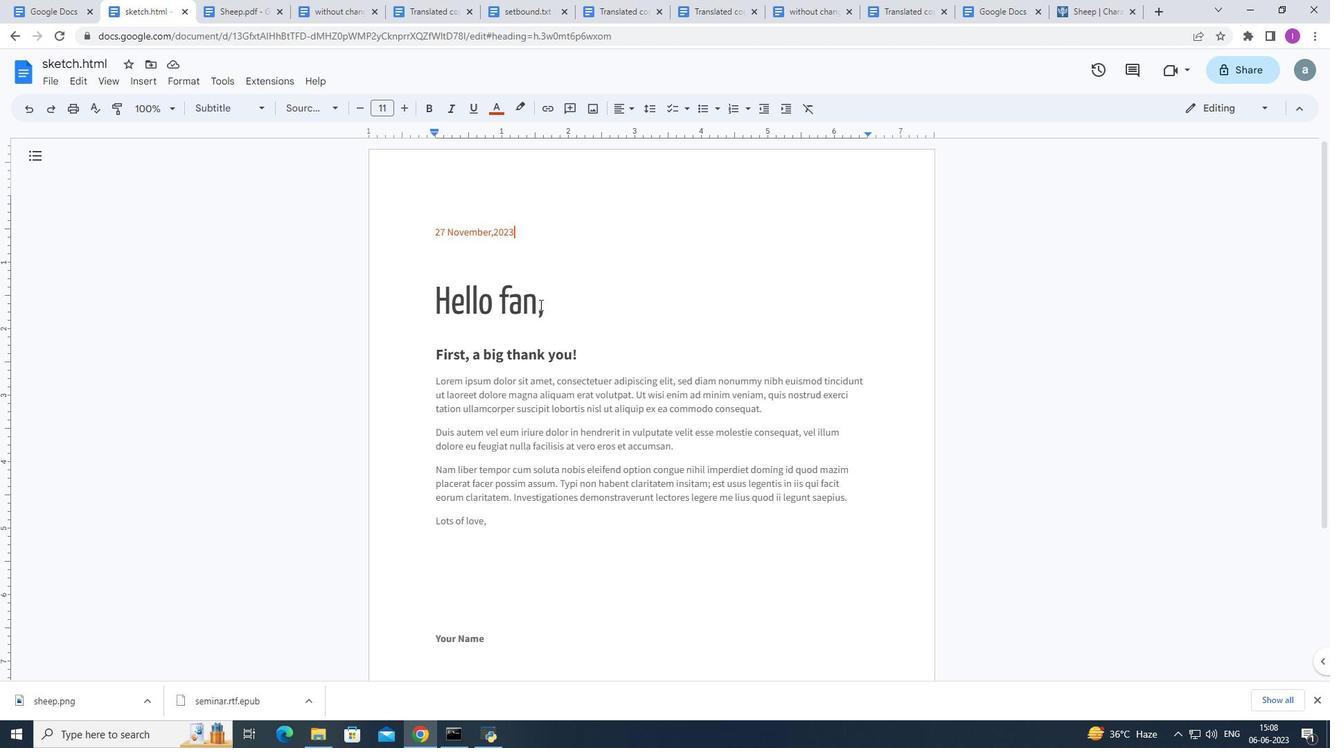 
Action: Mouse moved to (548, 291)
Screenshot: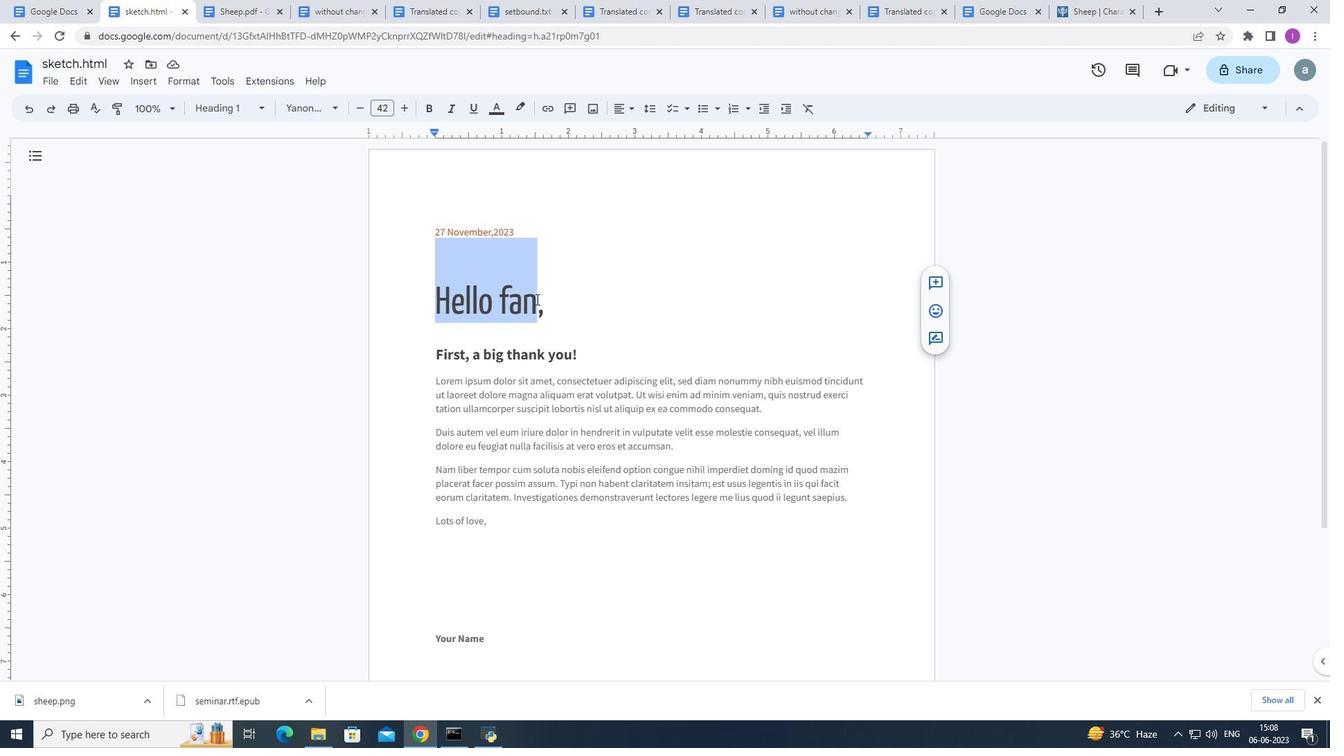 
Action: Key pressed <Key.shift>Good<Key.space><Key.shift>Morning
Screenshot: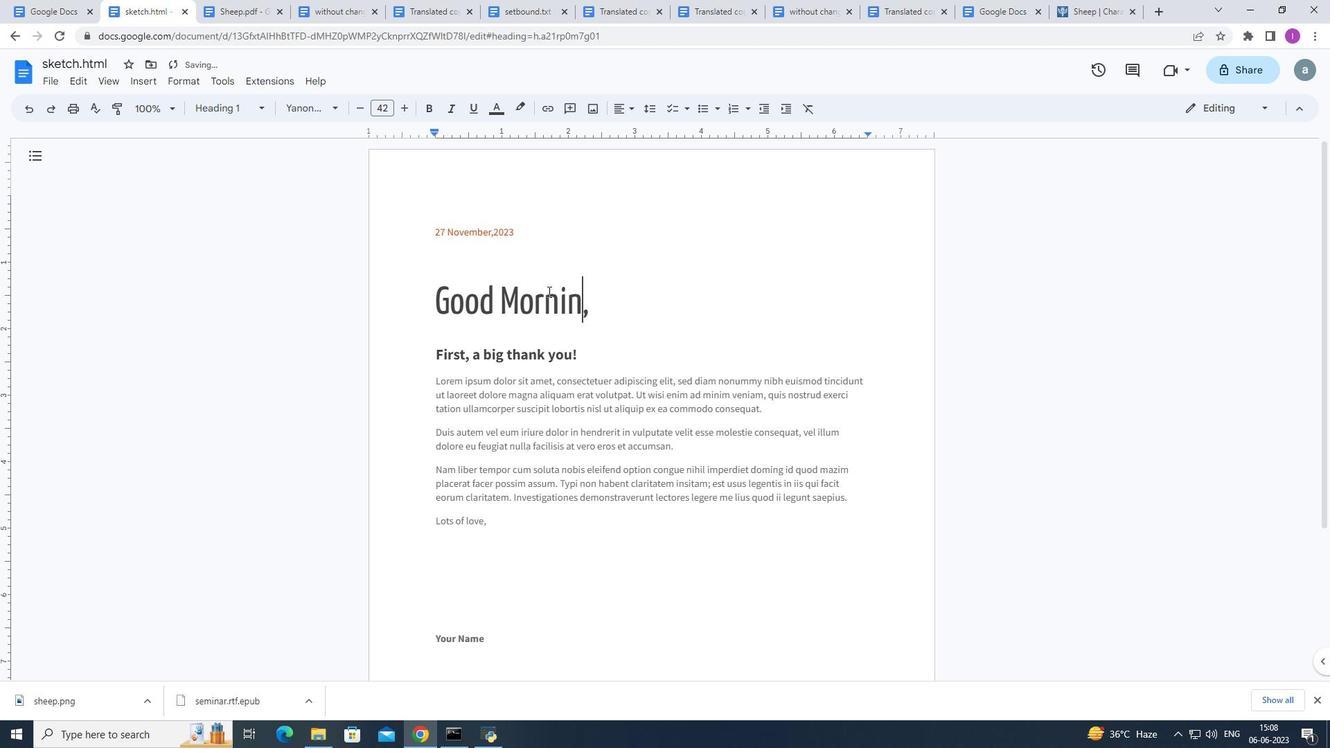 
Action: Mouse moved to (422, 349)
Screenshot: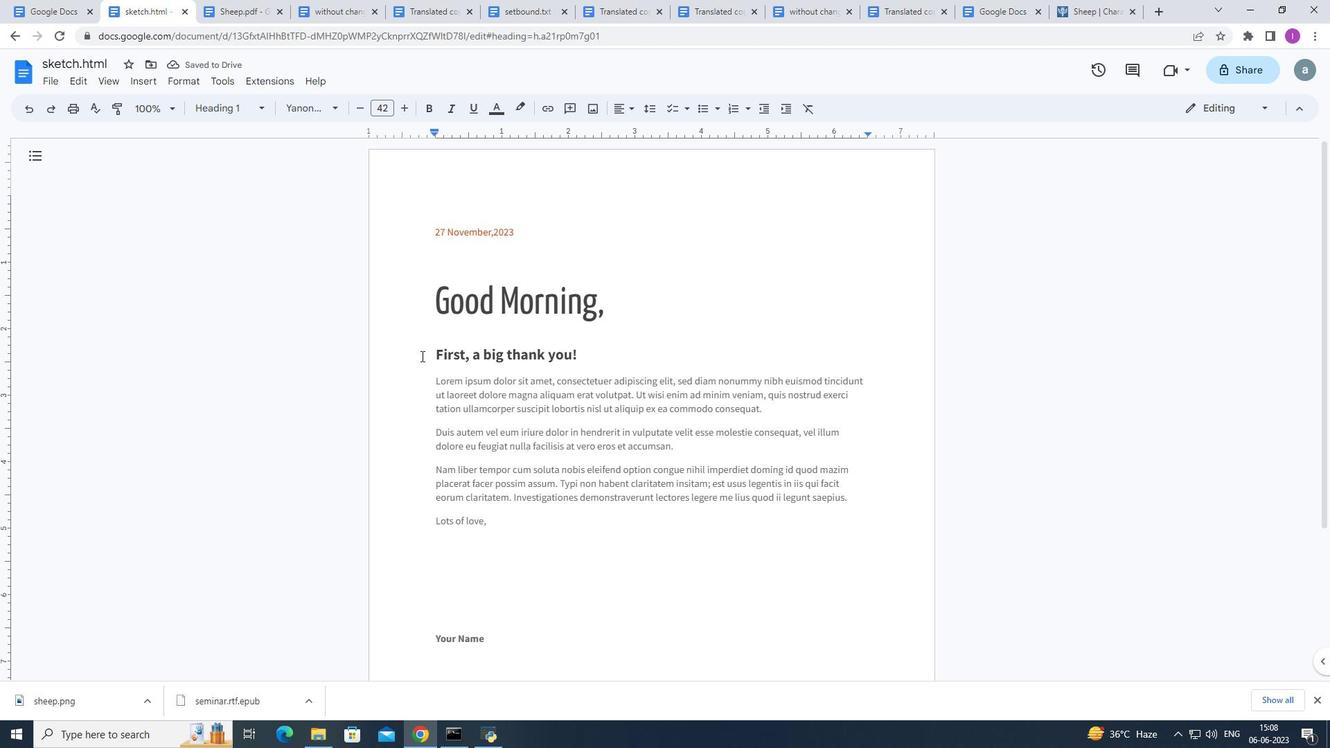 
Action: Mouse pressed left at (422, 349)
Screenshot: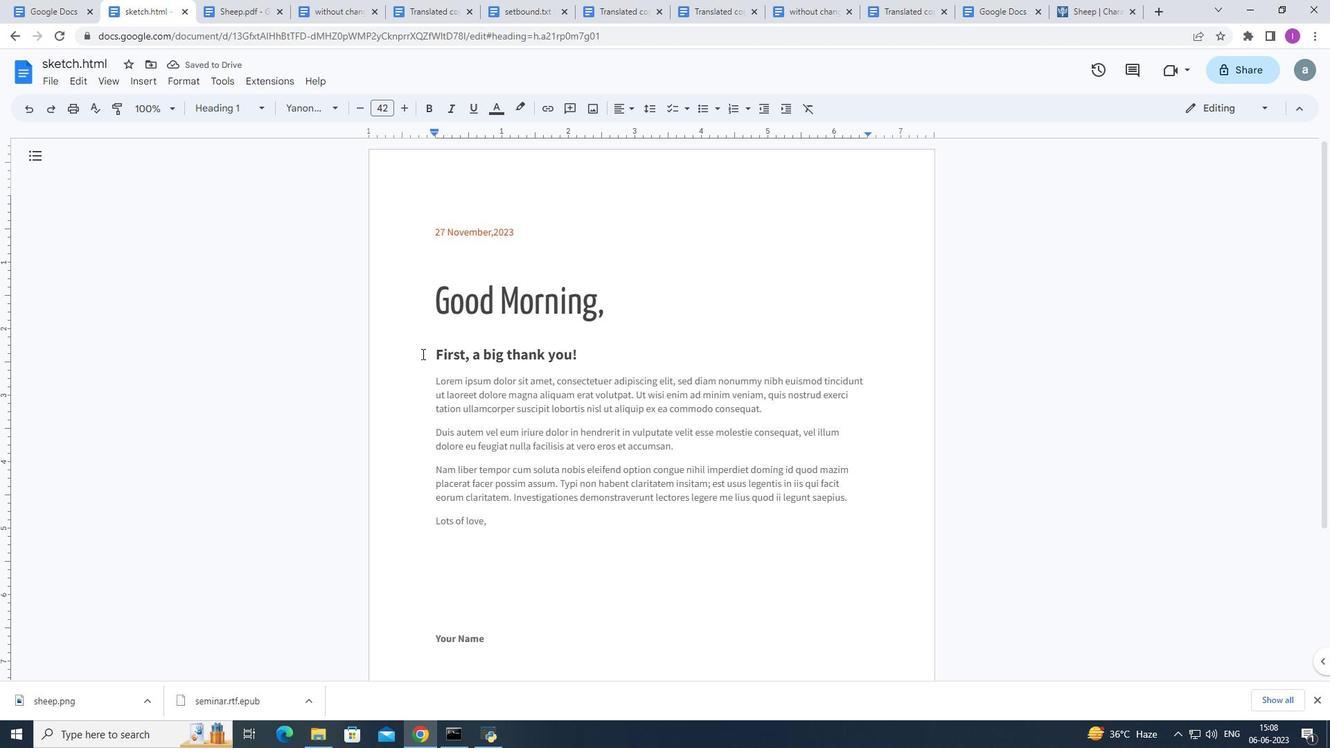 
Action: Mouse moved to (1026, 450)
Screenshot: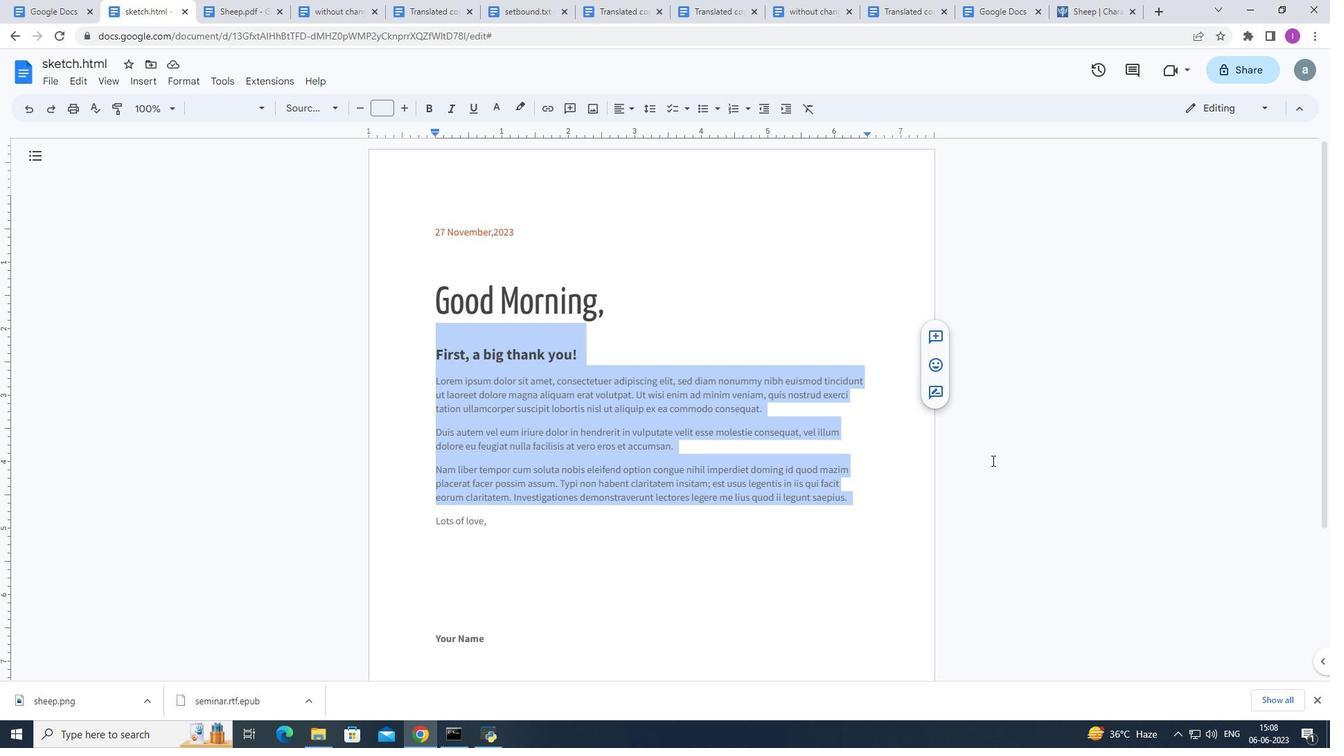 
Action: Key pressed <Key.shift>I<Key.space>can't<Key.space>thank<Key.space>yi<Key.backspace>ou<Key.space>enough<Key.space>for<Key.space>your<Key.space>love<Key.space>and<Key.space>support.<Key.shift><Key.shift><Key.shift><Key.shift><Key.shift>Your<Key.space>presence<Key.space>in<Key.space>my<Key.space>life<Key.space>brings<Key.space>me<Key.space>immr<Key.backspace>ense<Key.space>joy<Key.space>and<Key.space>comfort.<Key.shift>Thank<Key.space>you<Key.space>for<Key.space>being<Key.space>there<Key.space>for<Key.space>me.
Screenshot: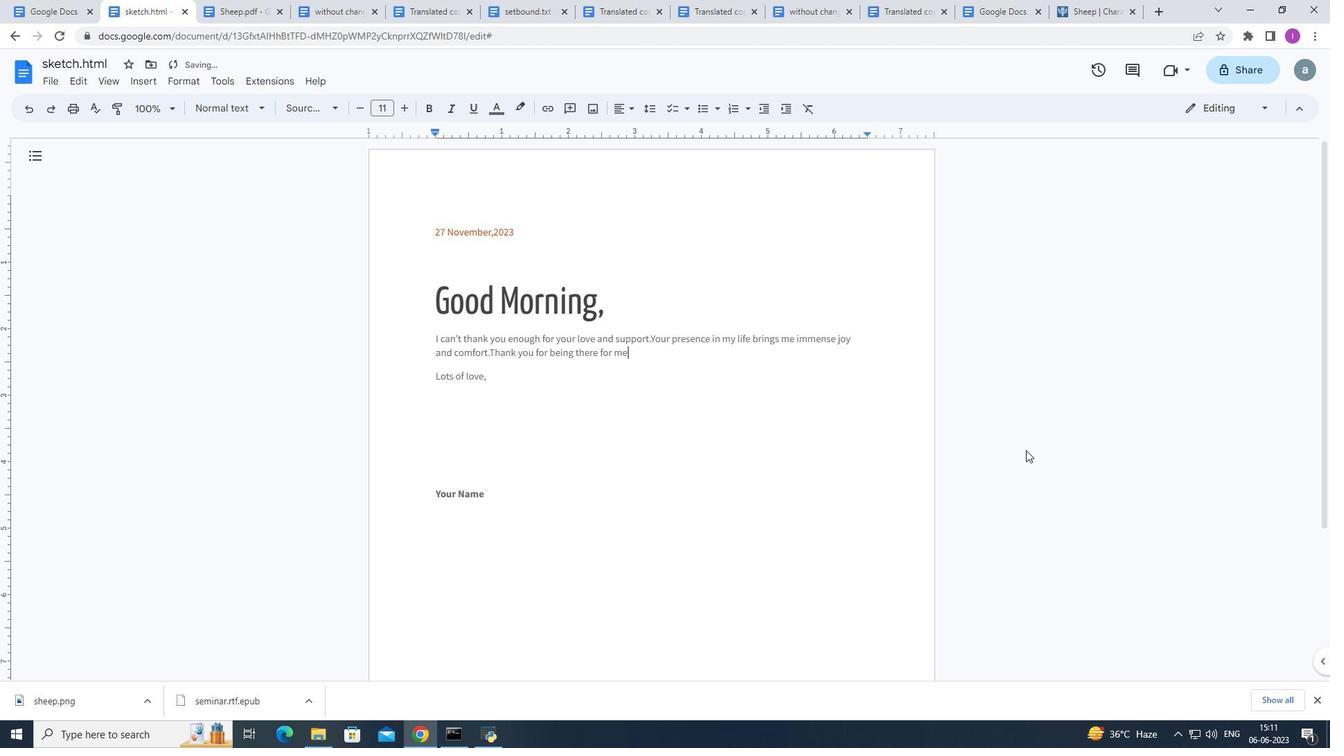 
Action: Mouse moved to (512, 381)
Screenshot: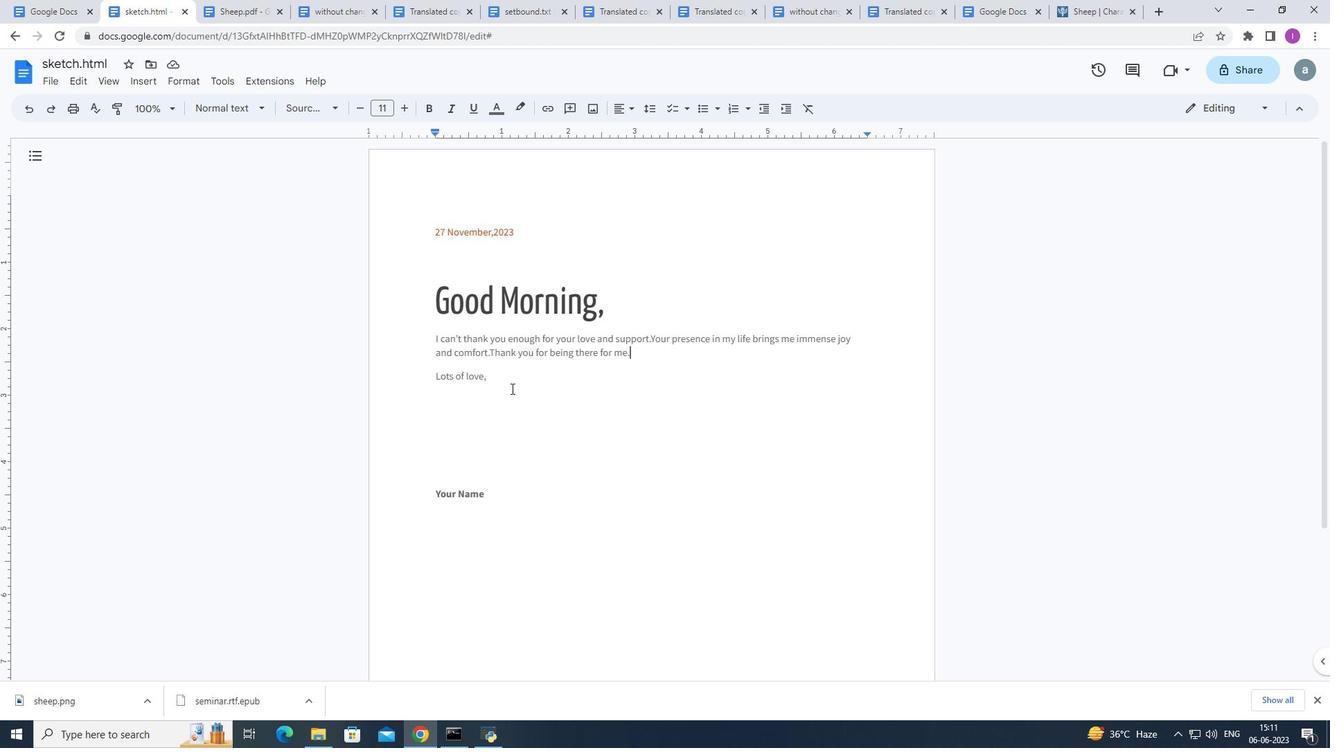 
Action: Mouse pressed left at (512, 381)
Screenshot: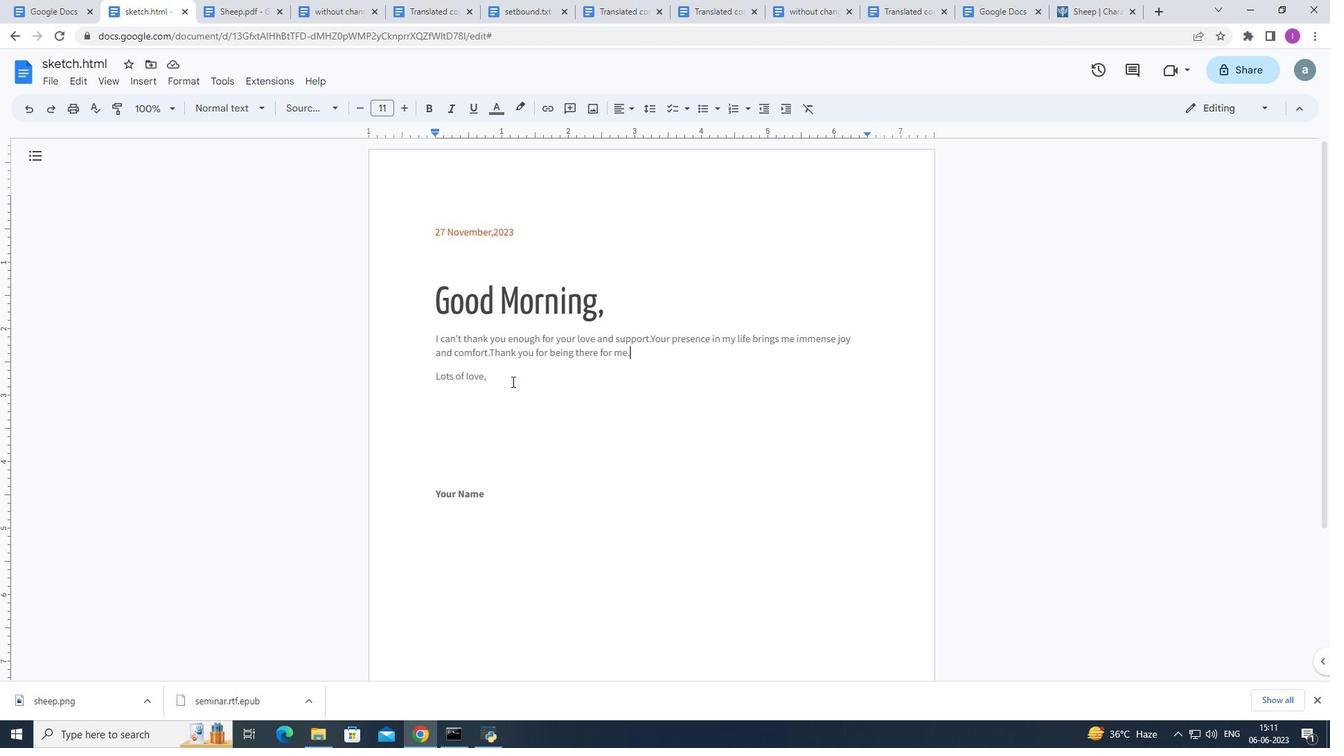 
Action: Mouse moved to (514, 415)
Screenshot: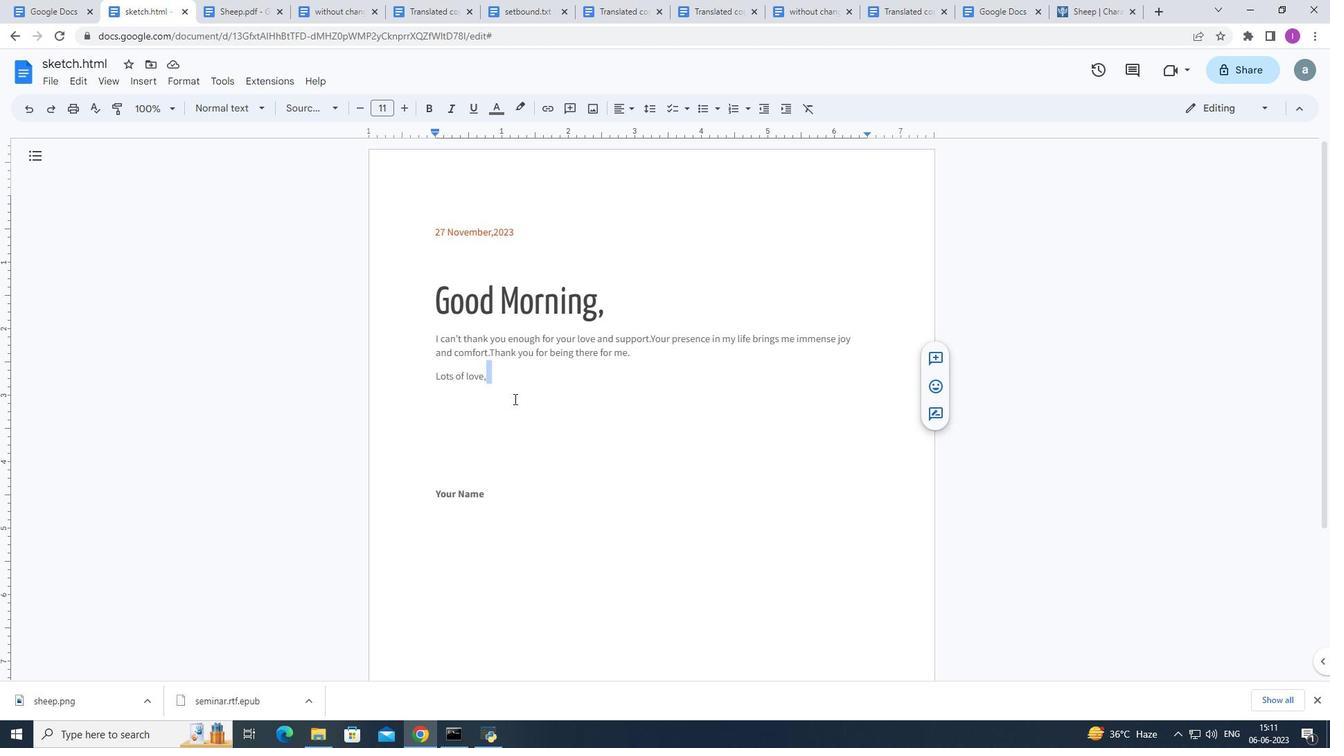 
Action: Key pressed <Key.enter>
Screenshot: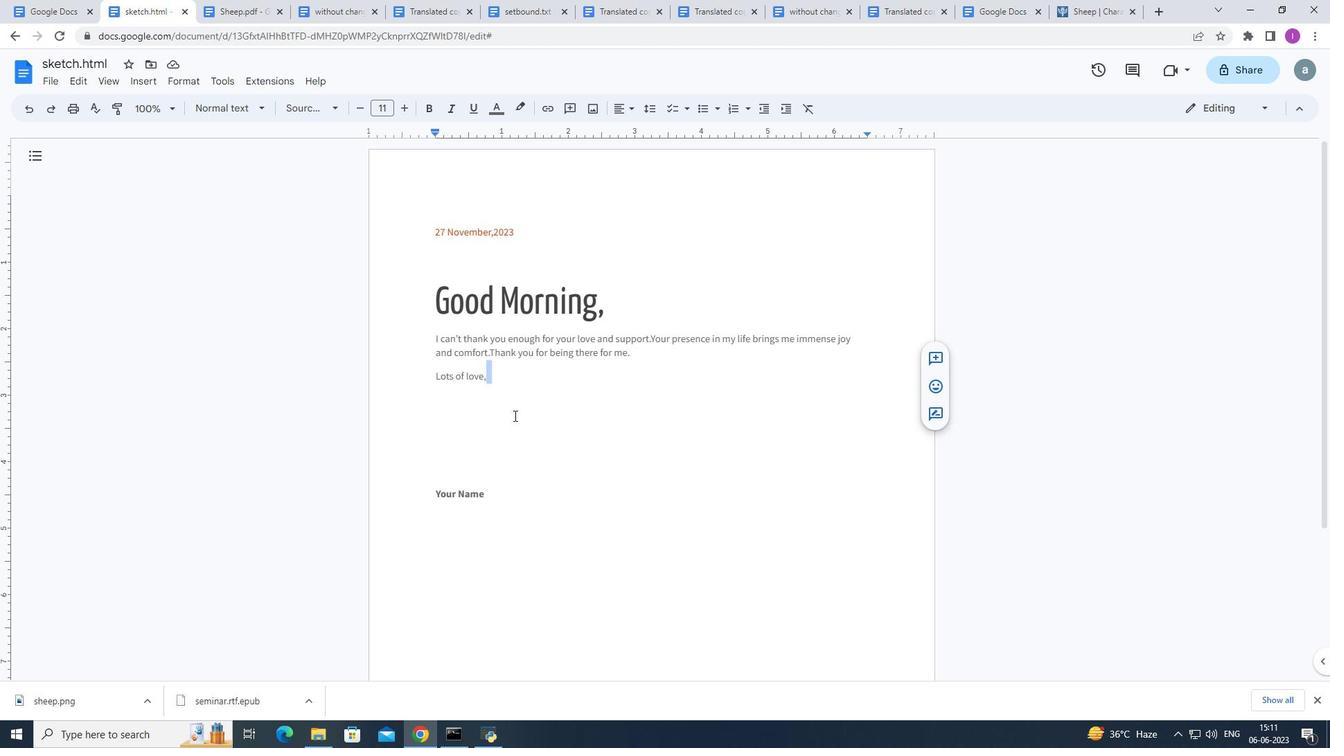 
Action: Mouse moved to (553, 417)
Screenshot: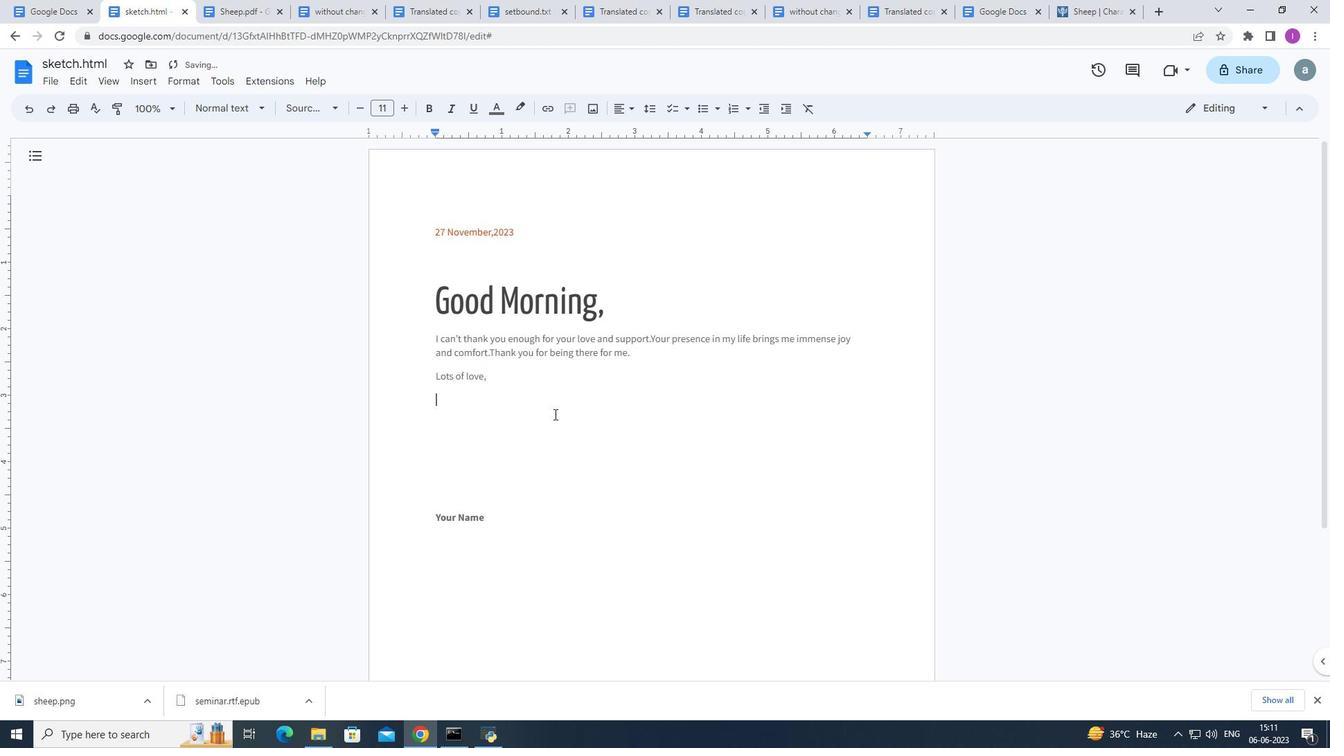 
Action: Key pressed <Key.shift><Key.shift><Key.shift><Key.shift><Key.shift><Key.shift><Key.shift><Key.shift><Key.shift><Key.shift><Key.shift><Key.shift><Key.shift><Key.shift><Key.shift><Key.shift><Key.shift><Key.shift><Key.shift><Key.shift><Key.shift><Key.shift><Key.shift><Key.shift><Key.shift><Key.shift><Key.shift><Key.shift>Ryan
Screenshot: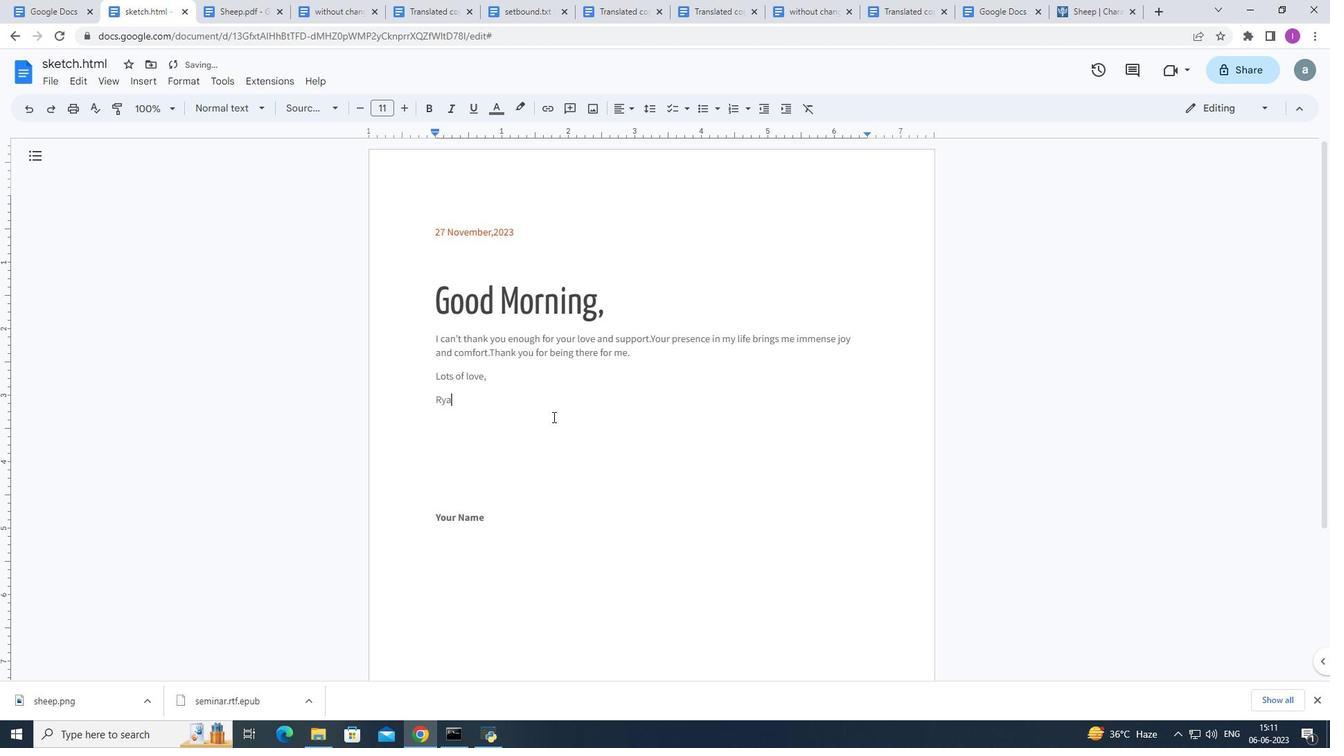 
Action: Mouse moved to (489, 523)
Screenshot: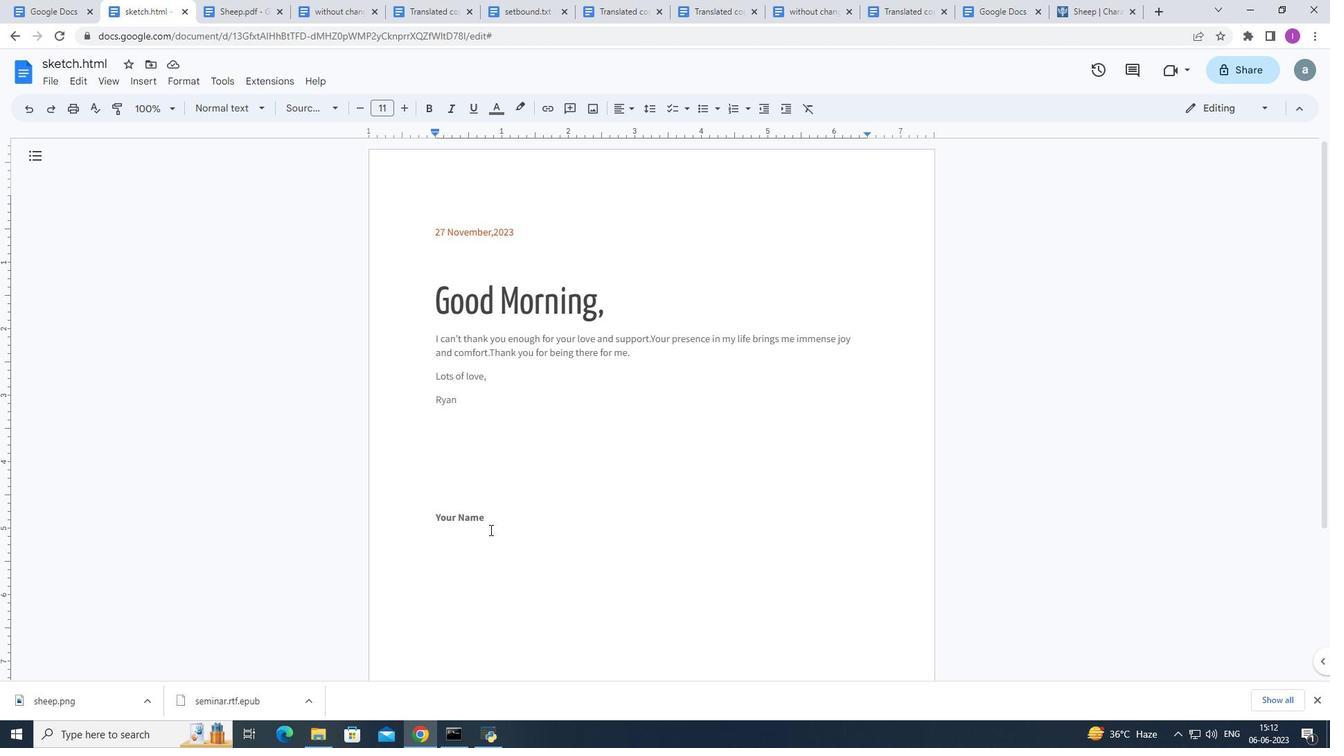 
Action: Mouse pressed left at (489, 523)
Screenshot: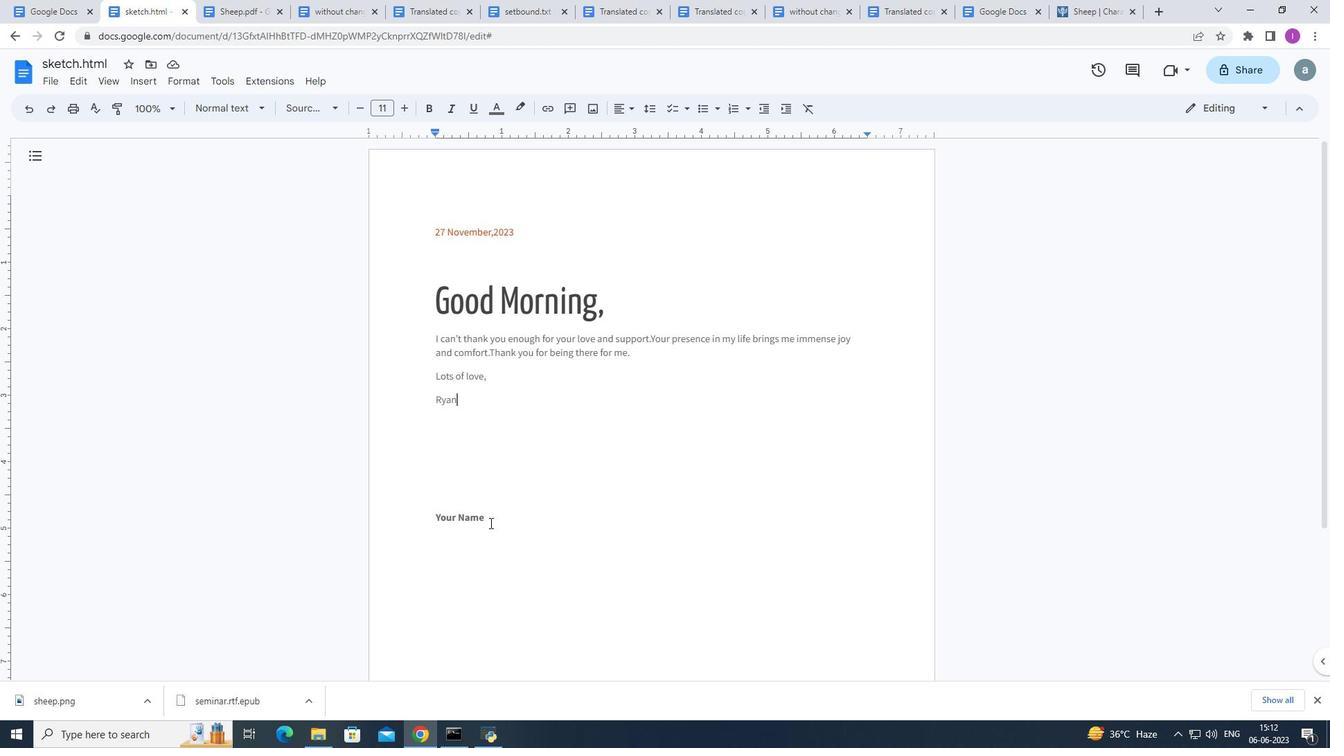 
Action: Mouse moved to (561, 541)
Screenshot: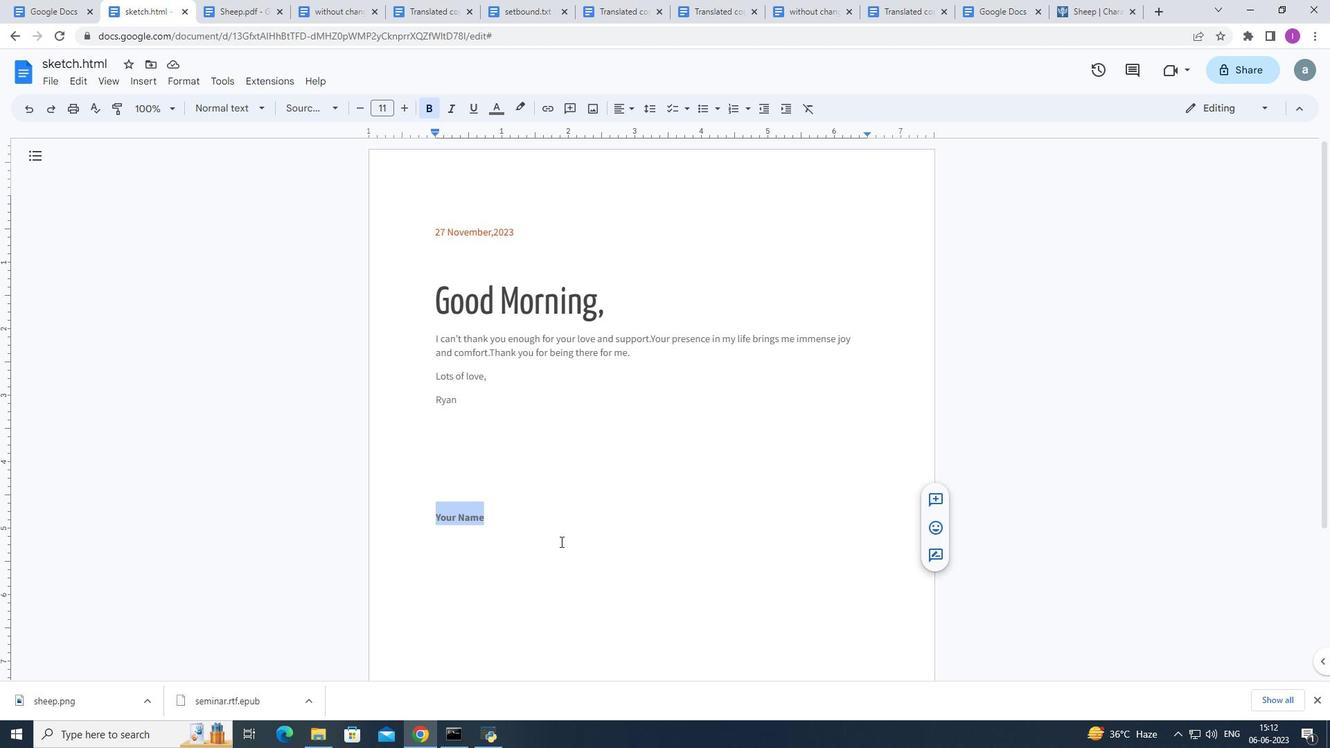 
Action: Key pressed <Key.backspace>
Screenshot: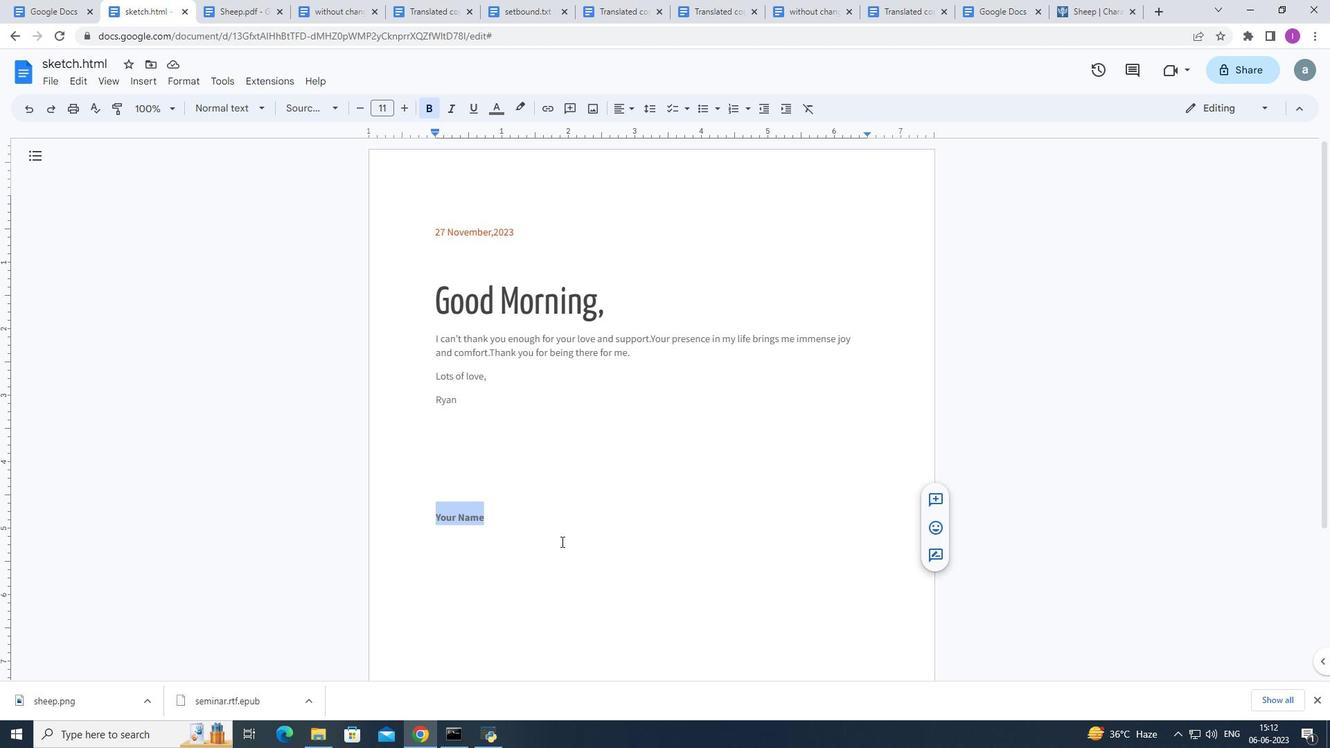 
Action: Mouse moved to (470, 397)
Screenshot: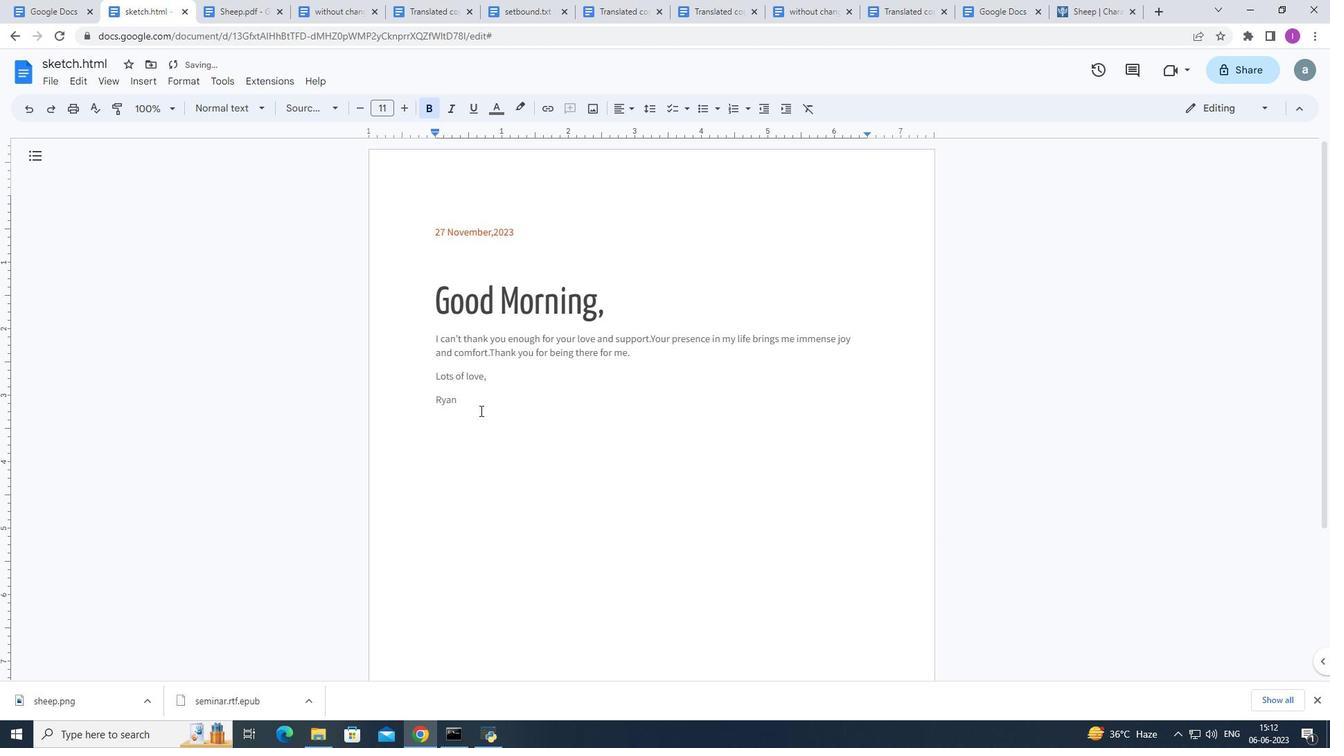 
Action: Mouse pressed left at (470, 397)
Screenshot: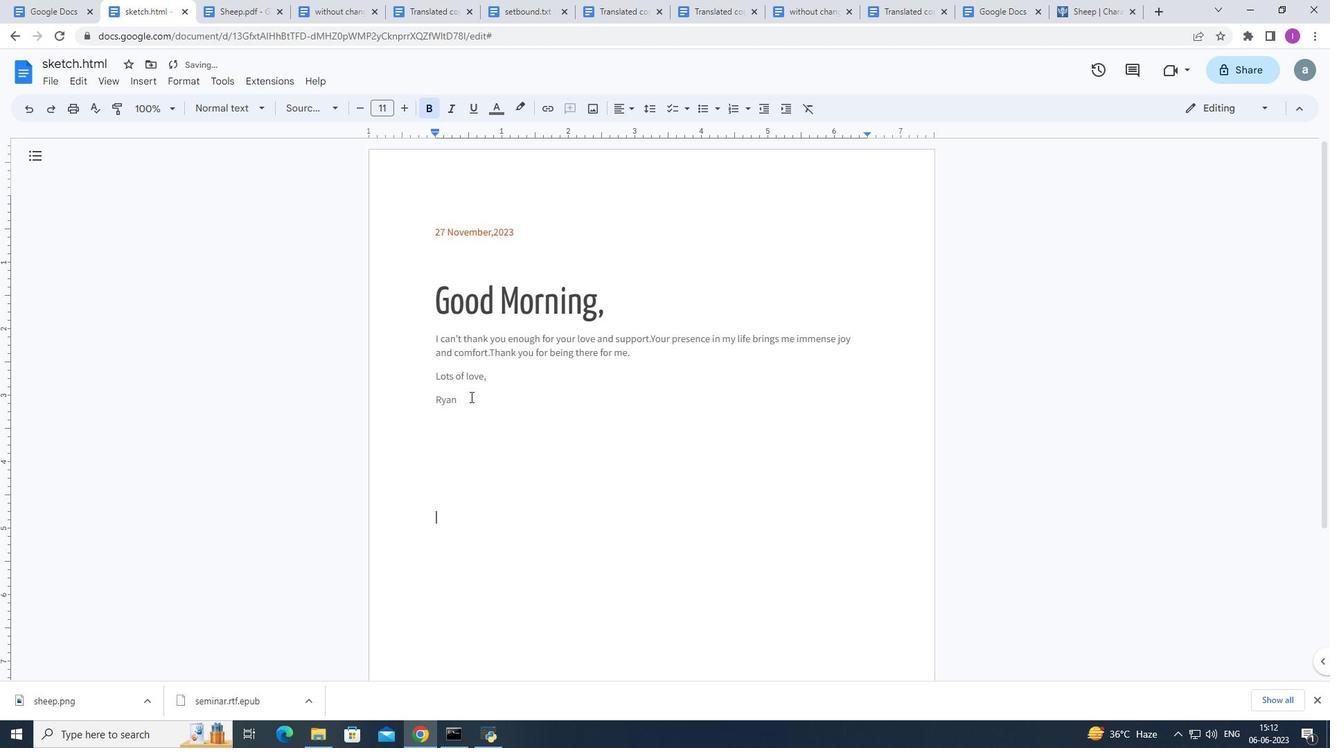 
Action: Mouse moved to (337, 108)
Screenshot: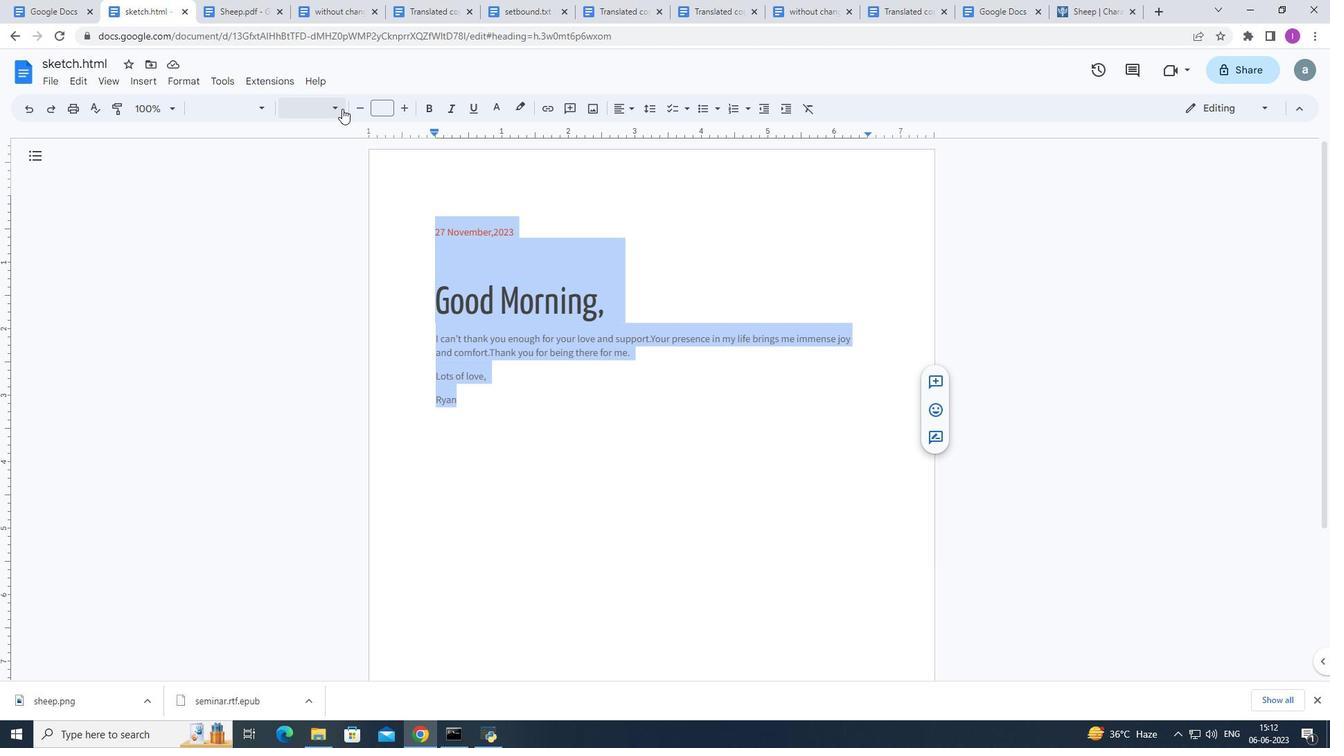 
Action: Mouse pressed left at (337, 108)
Screenshot: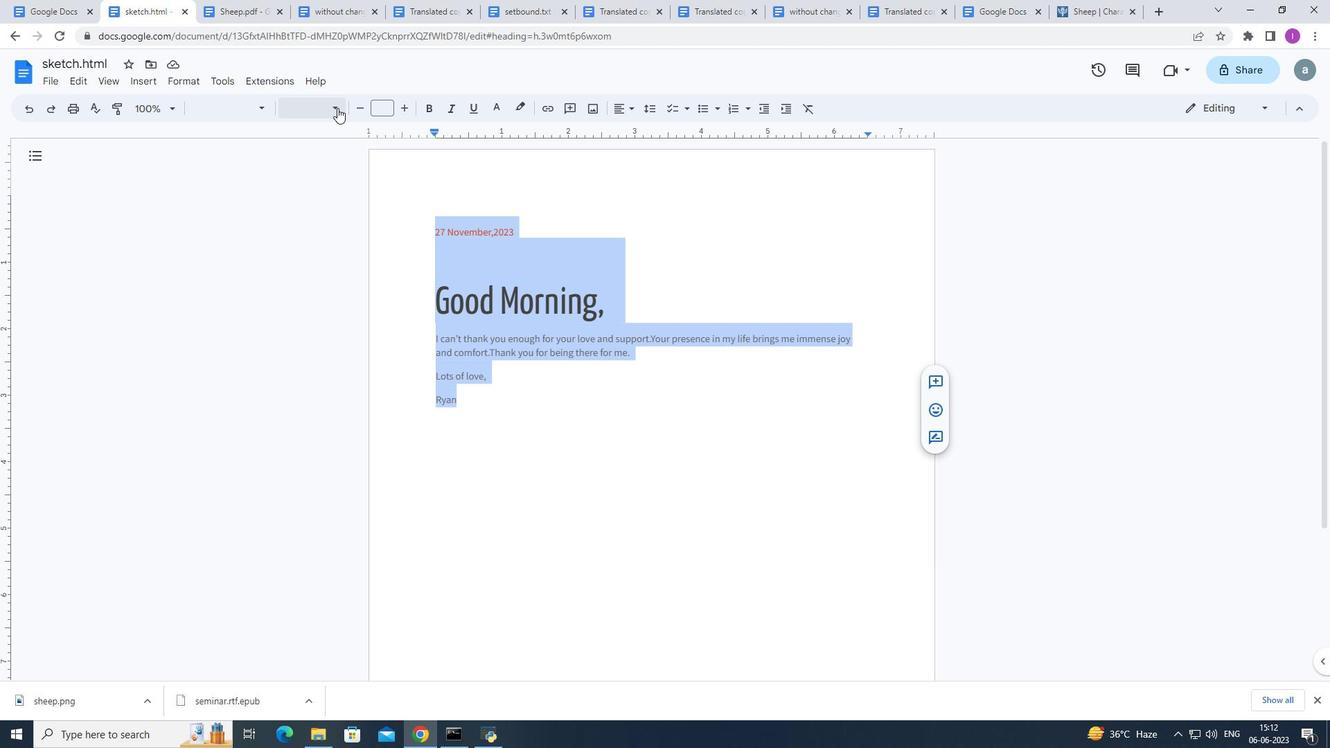 
Action: Mouse moved to (340, 474)
Screenshot: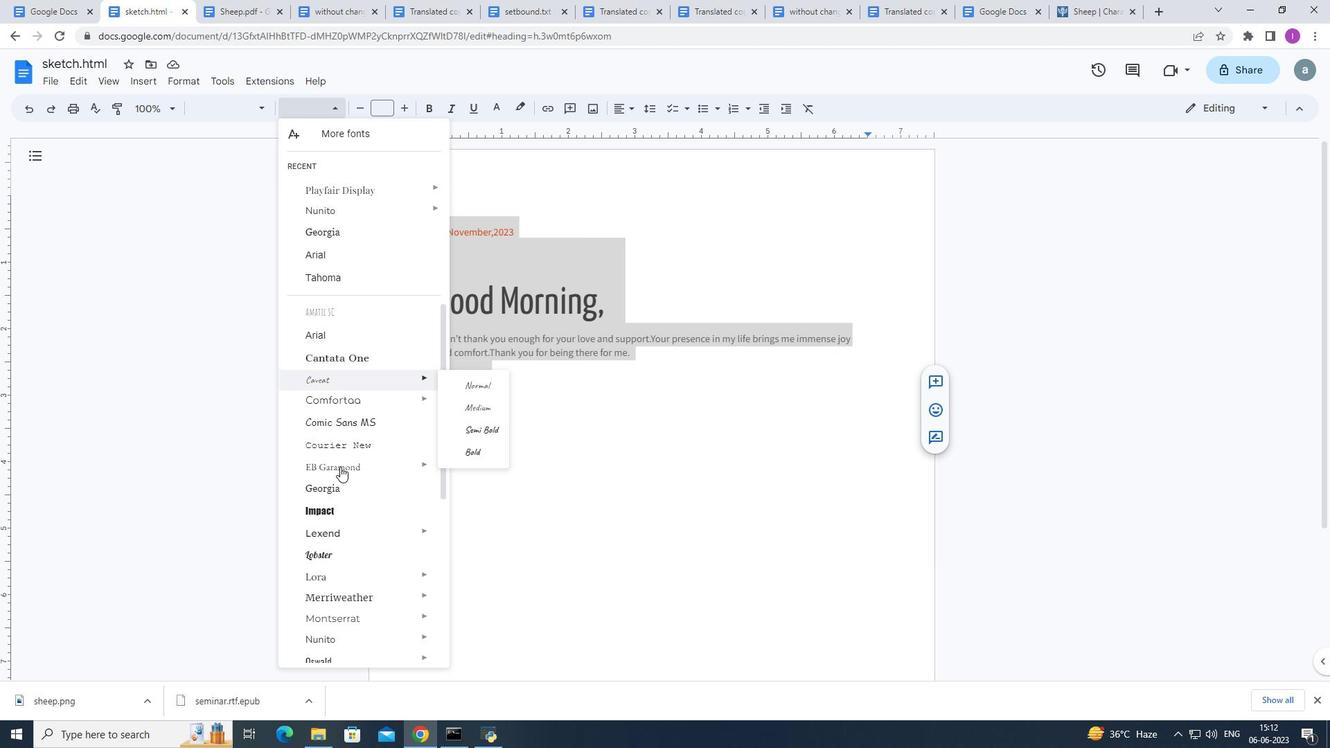 
Action: Mouse scrolled (340, 473) with delta (0, 0)
Screenshot: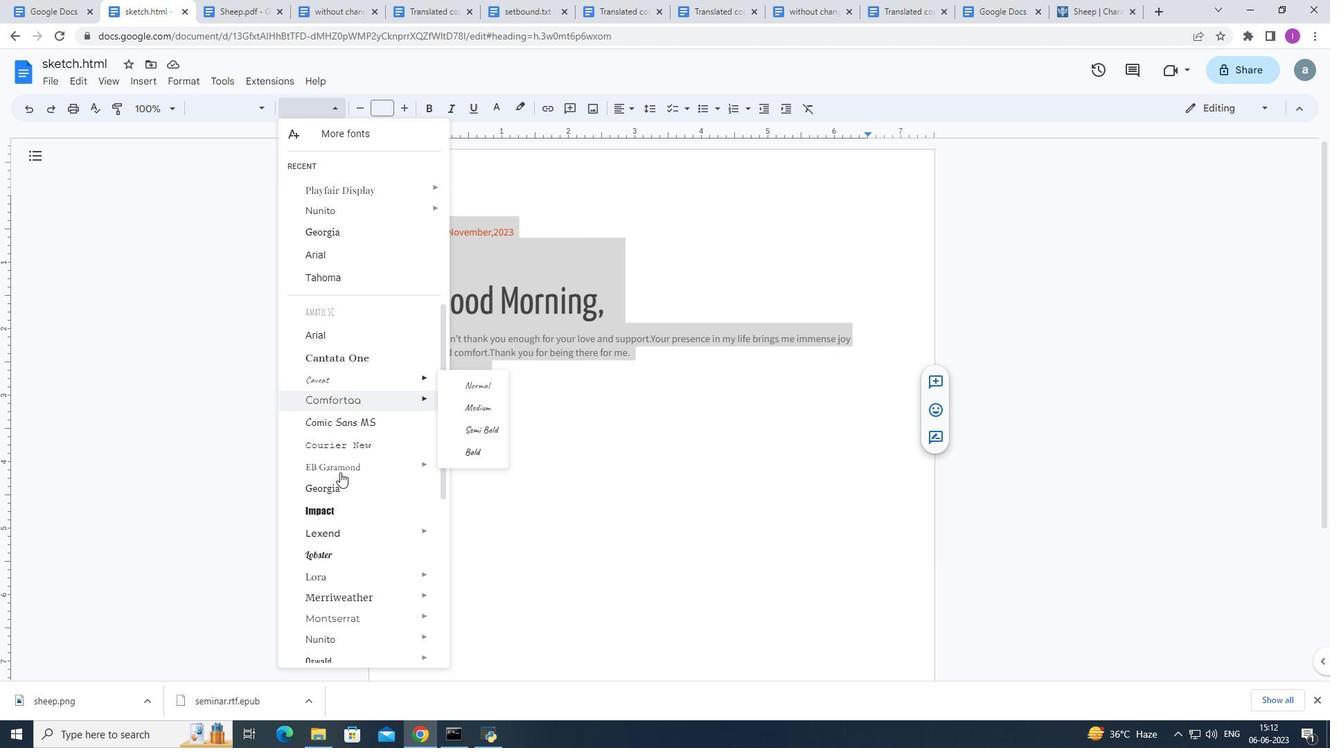 
Action: Mouse scrolled (340, 473) with delta (0, 0)
Screenshot: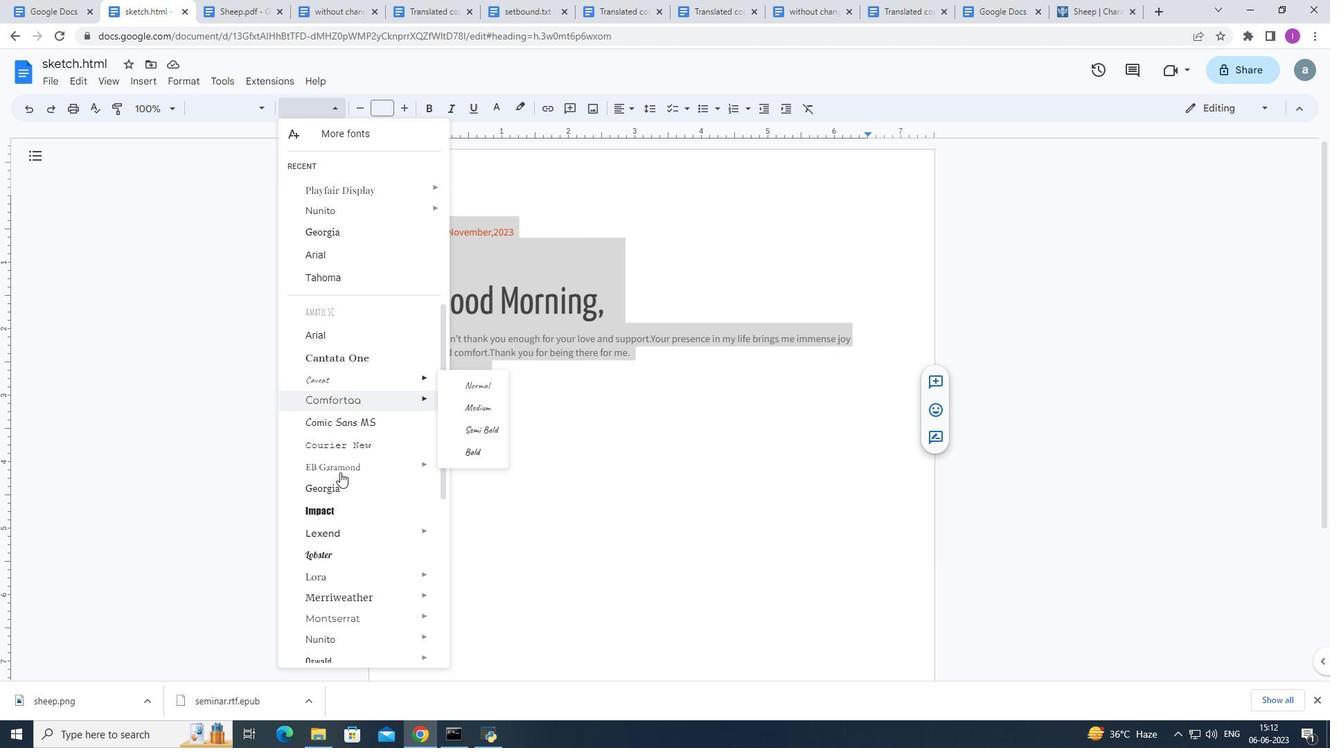 
Action: Mouse scrolled (340, 473) with delta (0, 0)
Screenshot: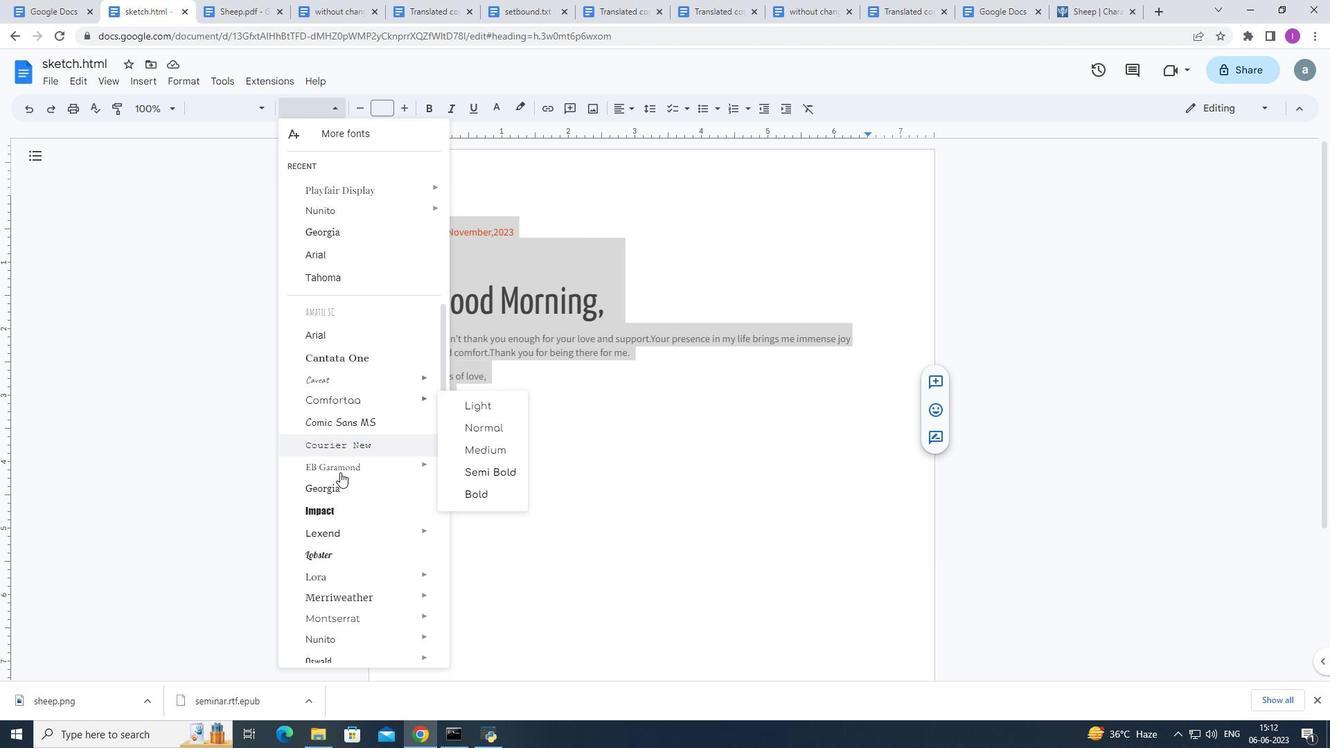 
Action: Mouse moved to (341, 476)
Screenshot: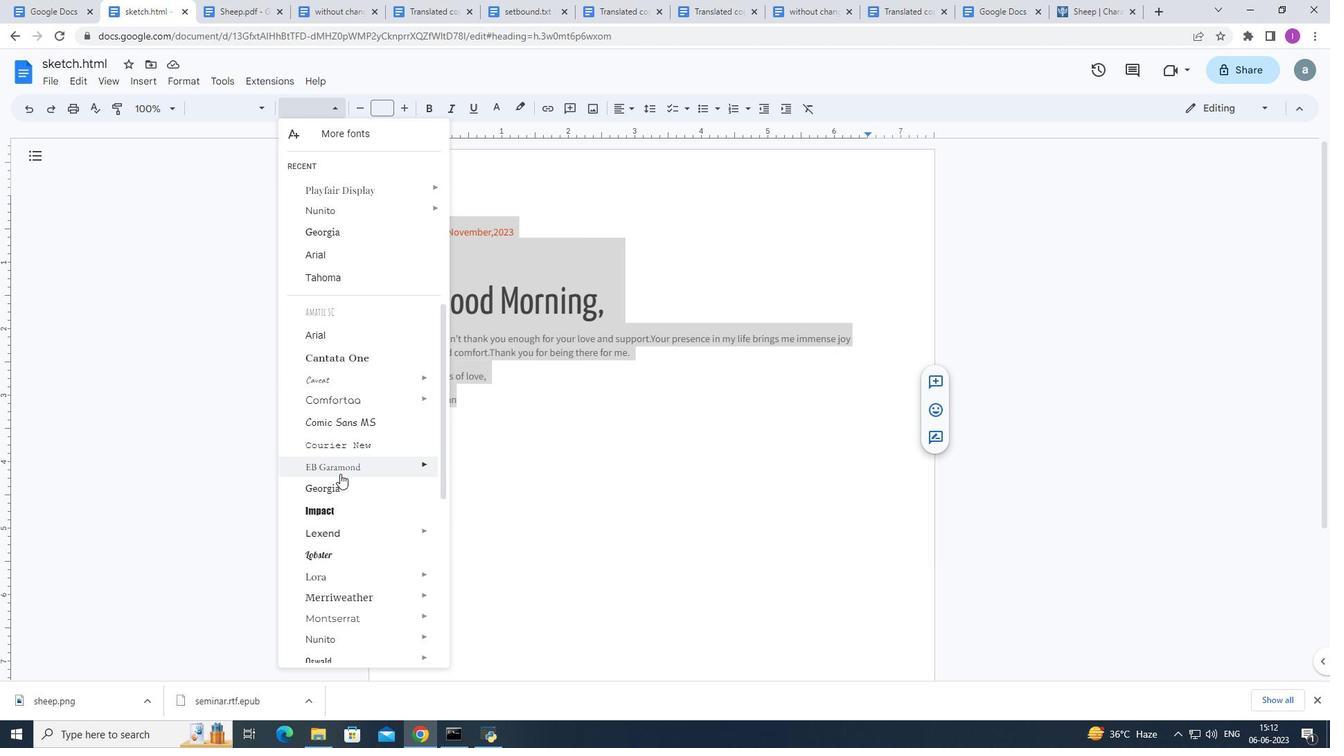 
Action: Mouse scrolled (341, 475) with delta (0, 0)
Screenshot: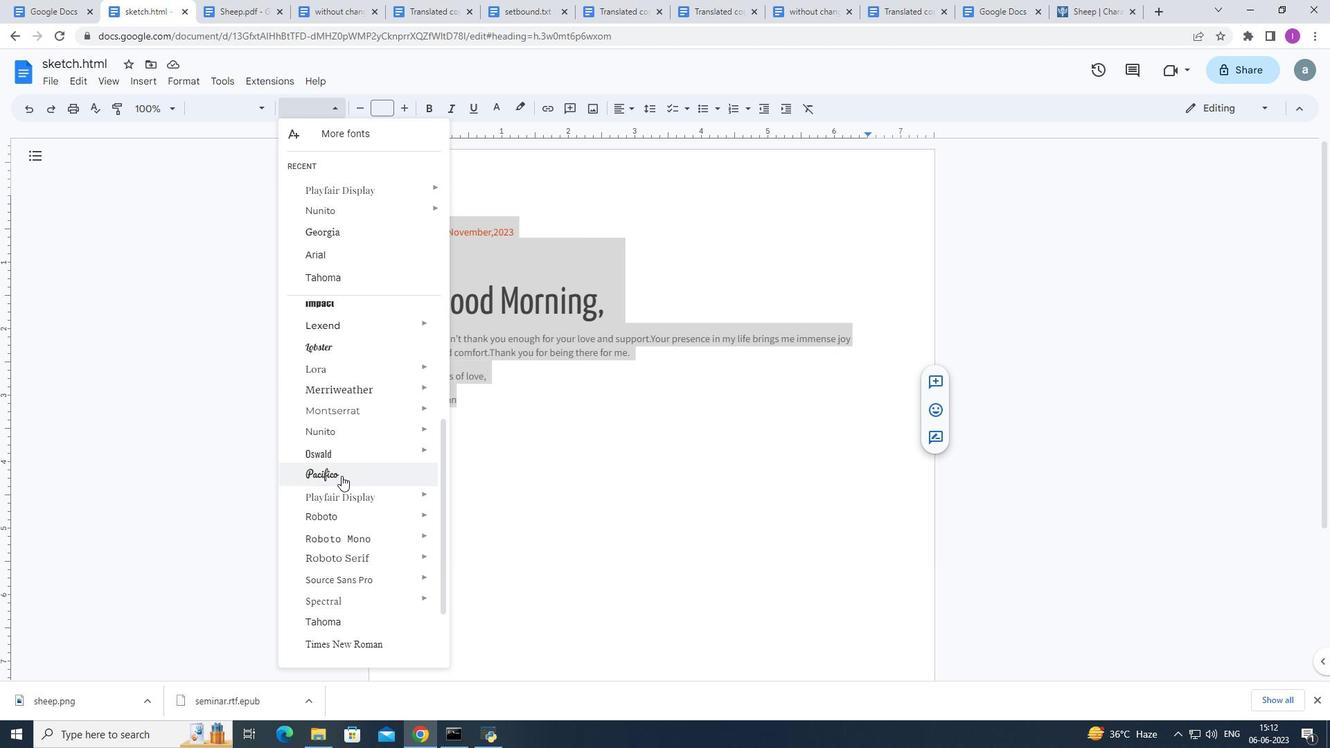 
Action: Mouse scrolled (341, 475) with delta (0, 0)
Screenshot: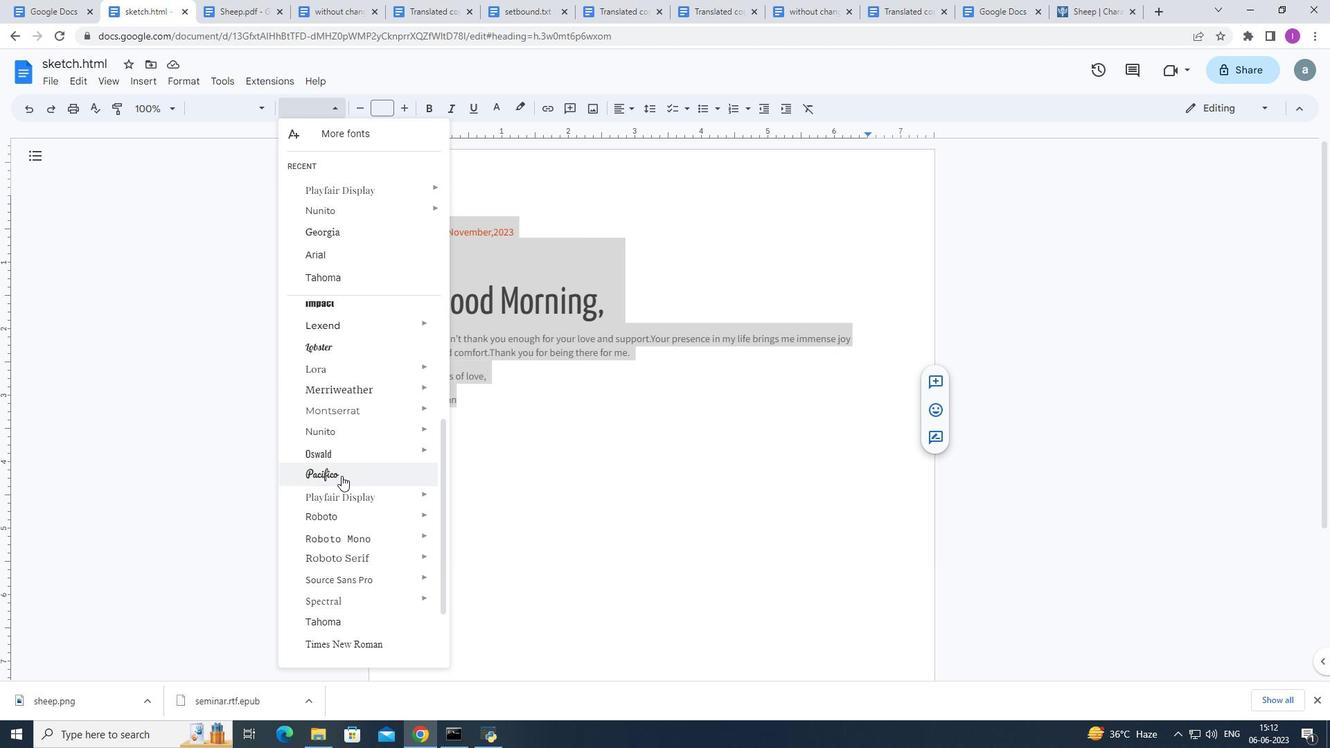 
Action: Mouse scrolled (341, 475) with delta (0, 0)
Screenshot: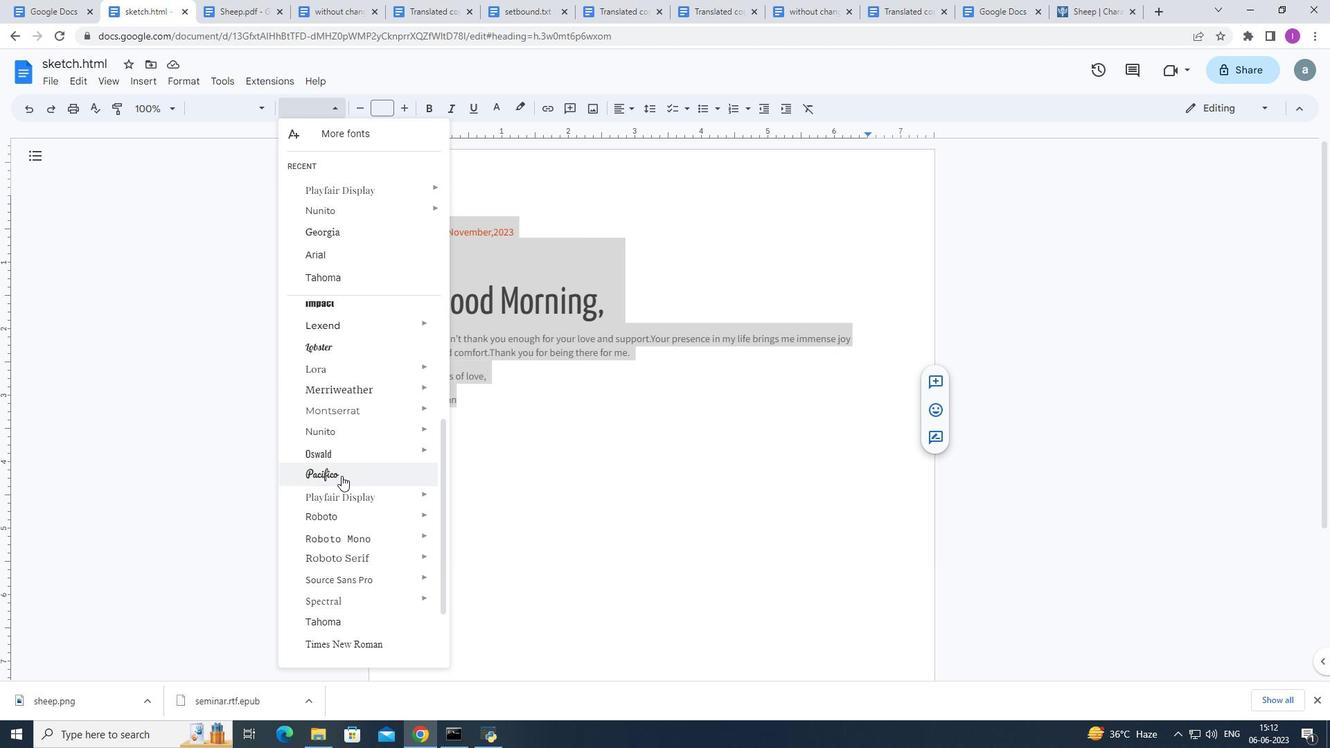 
Action: Mouse moved to (362, 579)
Screenshot: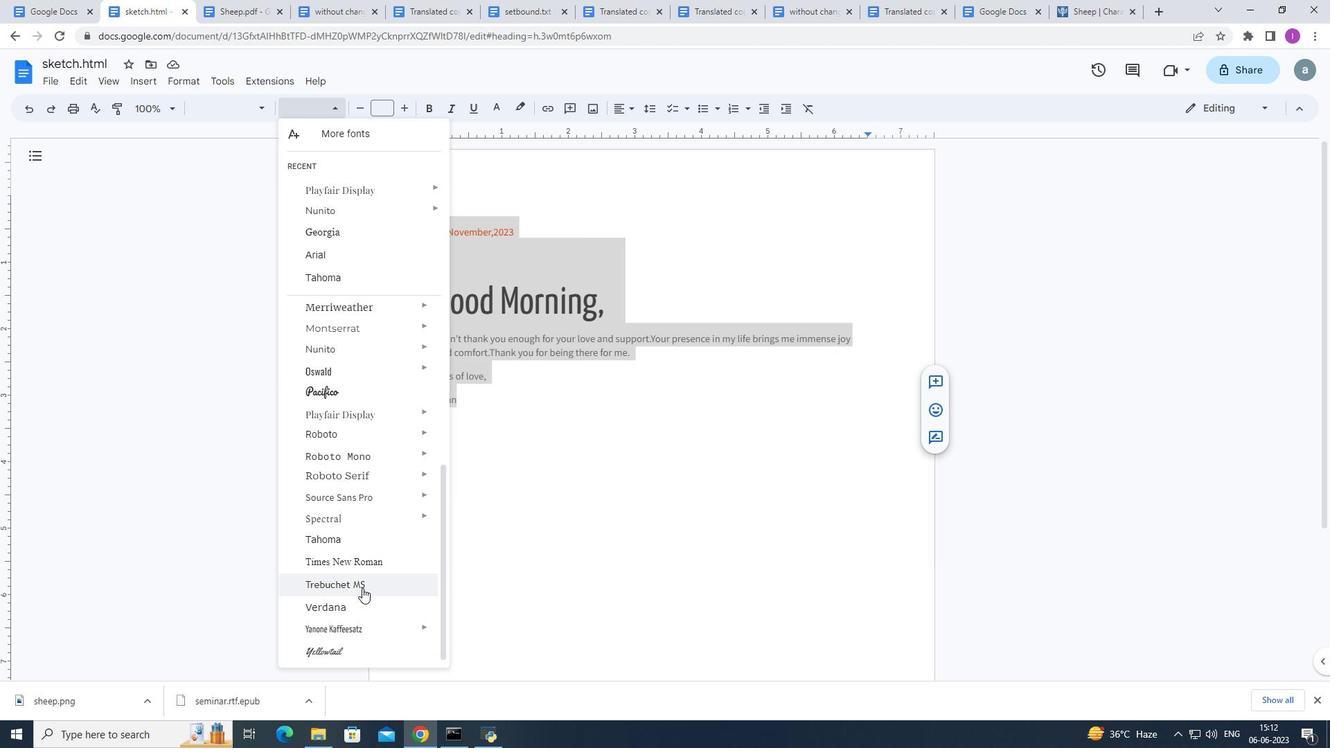 
Action: Mouse scrolled (362, 578) with delta (0, 0)
Screenshot: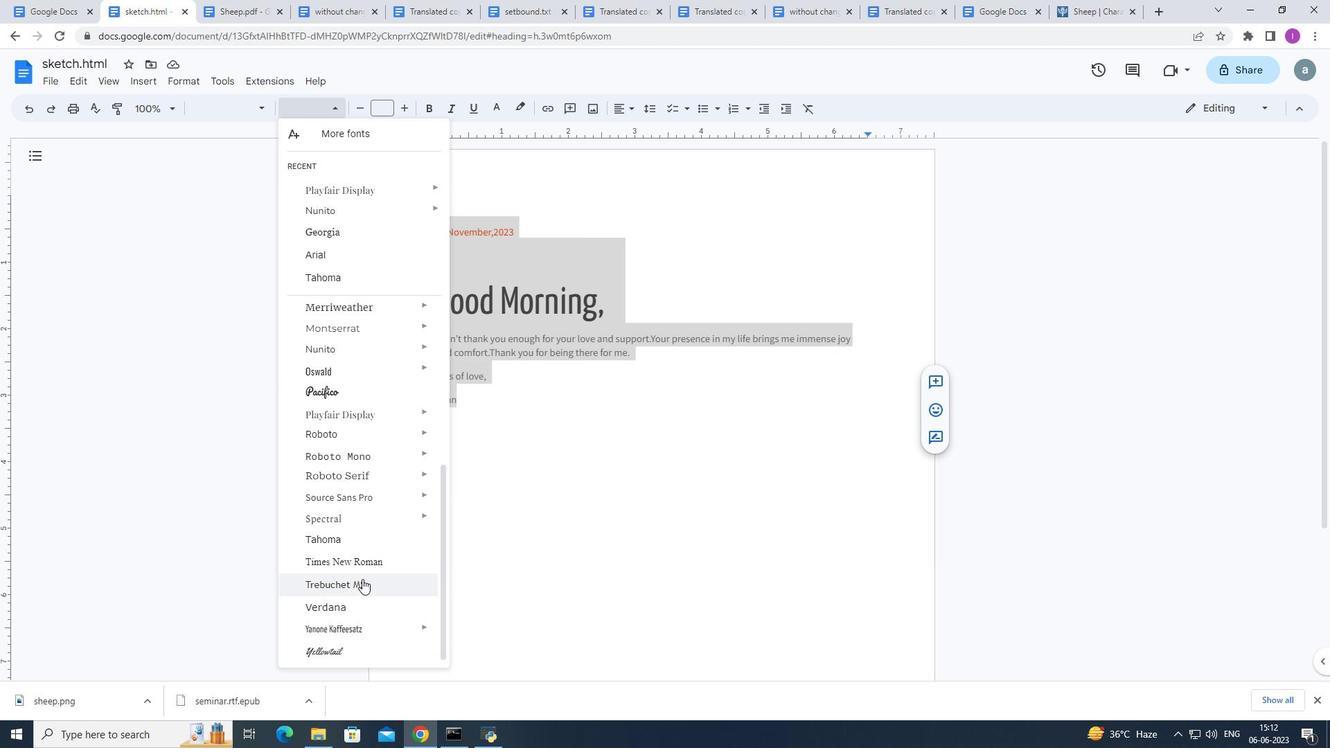 
Action: Mouse moved to (362, 582)
Screenshot: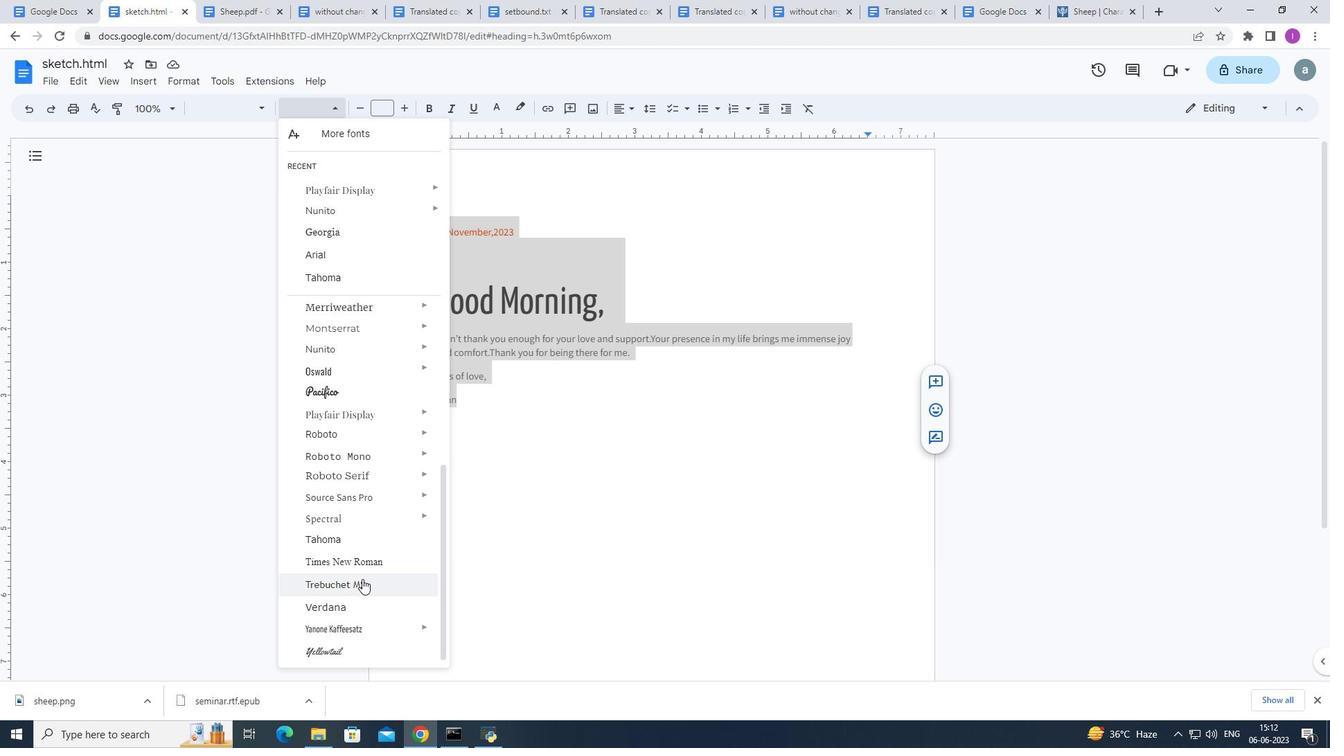 
Action: Mouse pressed left at (362, 582)
Screenshot: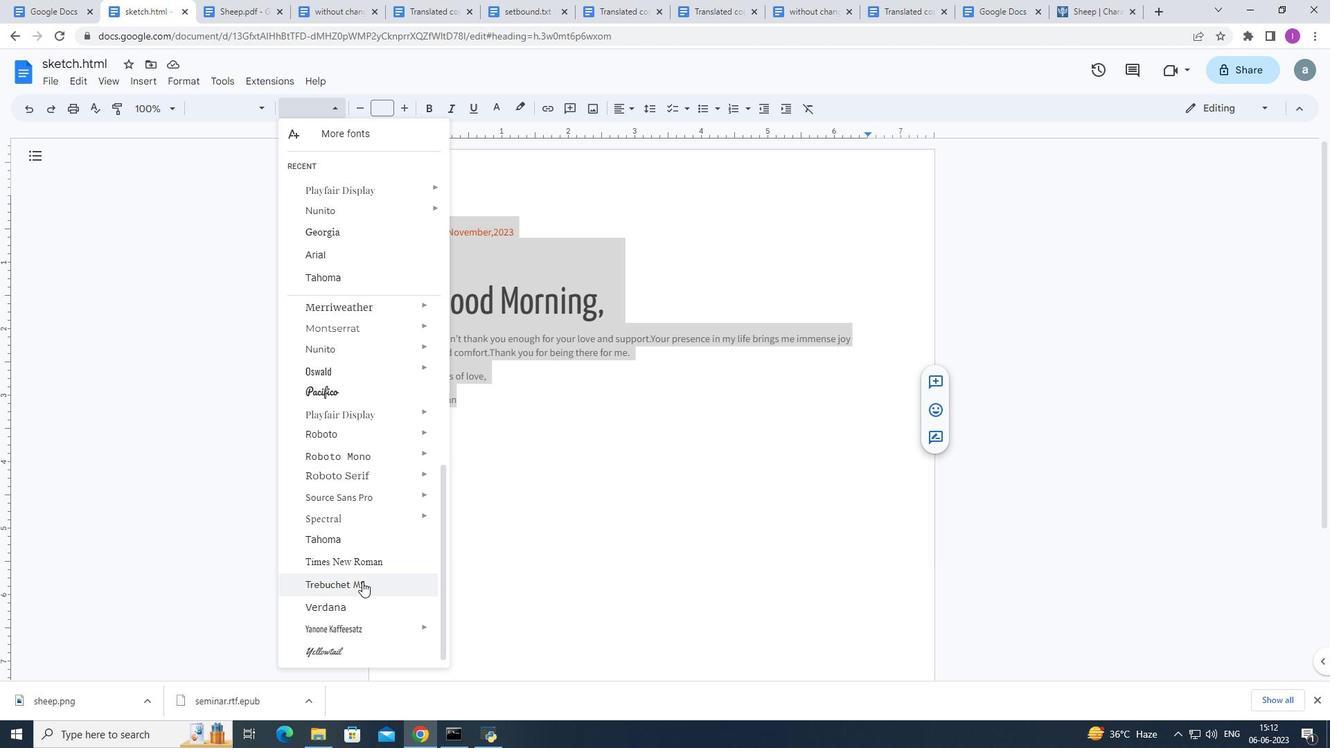 
Action: Mouse moved to (377, 108)
Screenshot: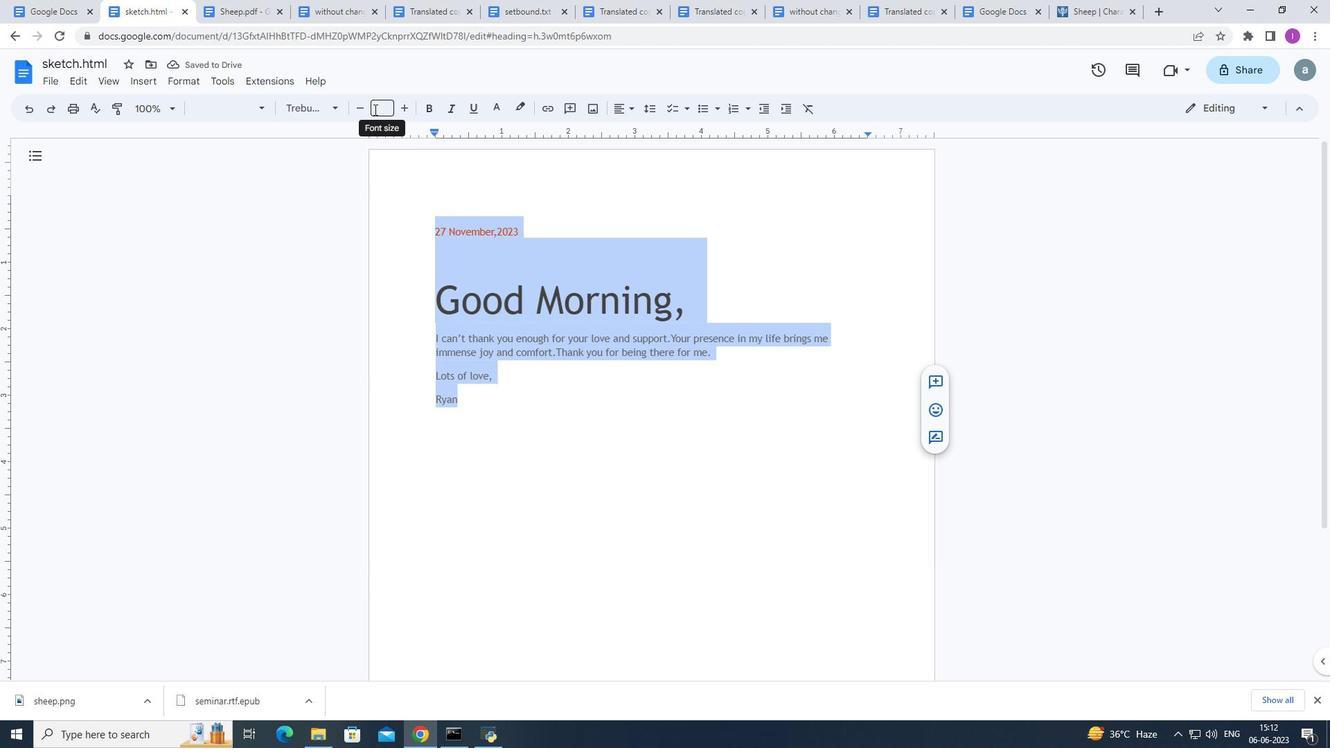 
Action: Mouse pressed left at (377, 108)
Screenshot: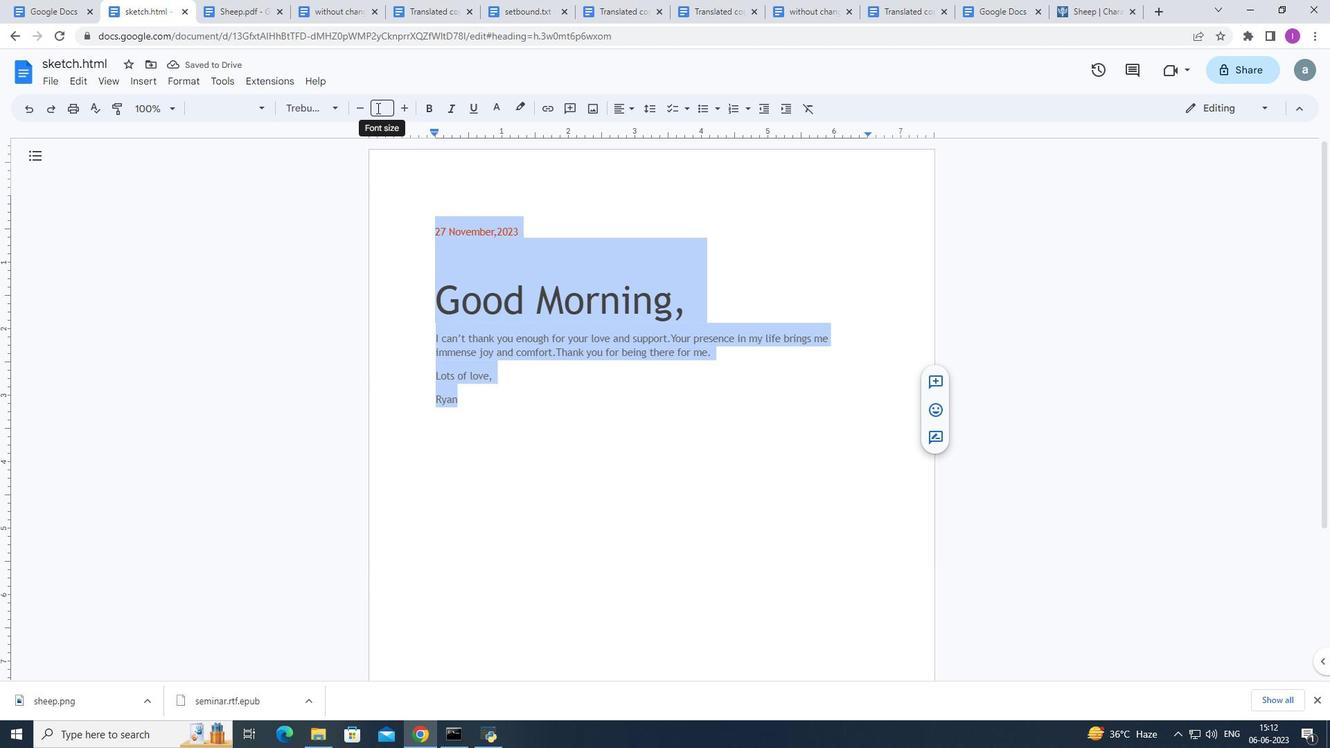 
Action: Mouse moved to (382, 266)
Screenshot: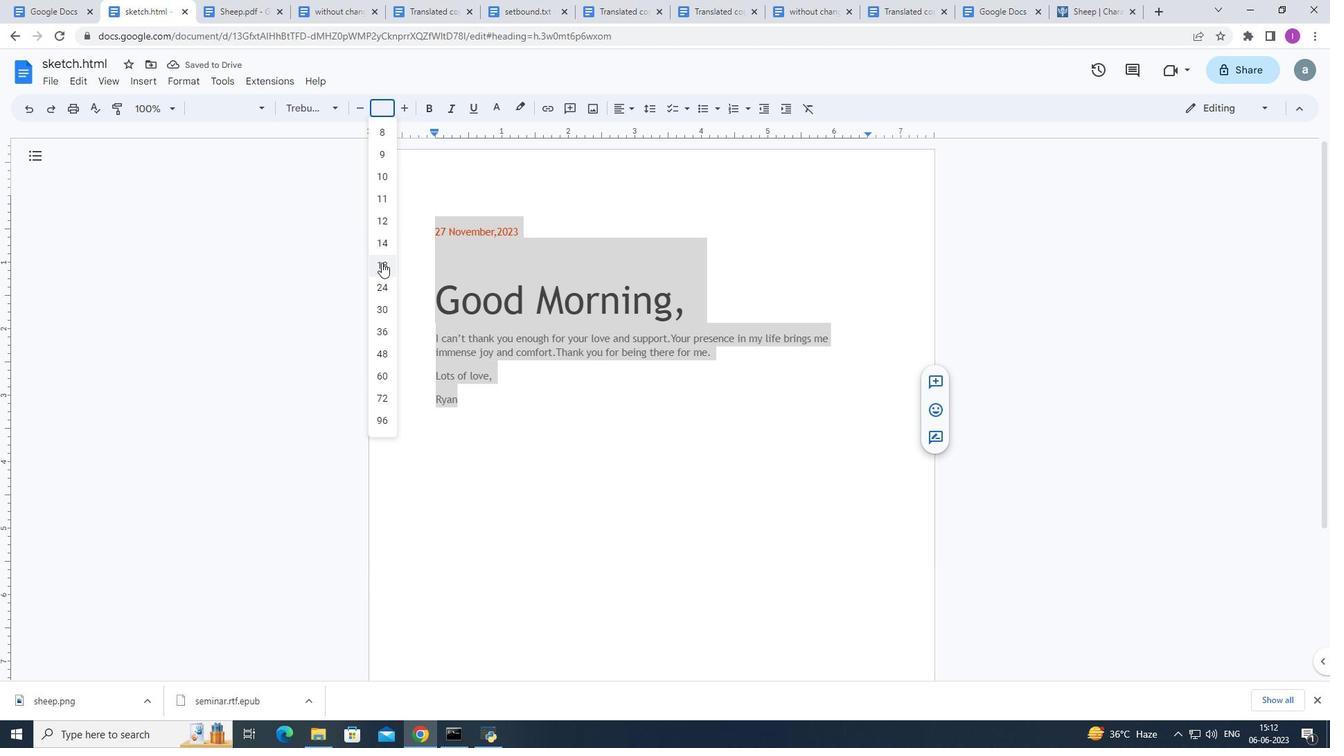 
Action: Mouse pressed left at (382, 266)
Screenshot: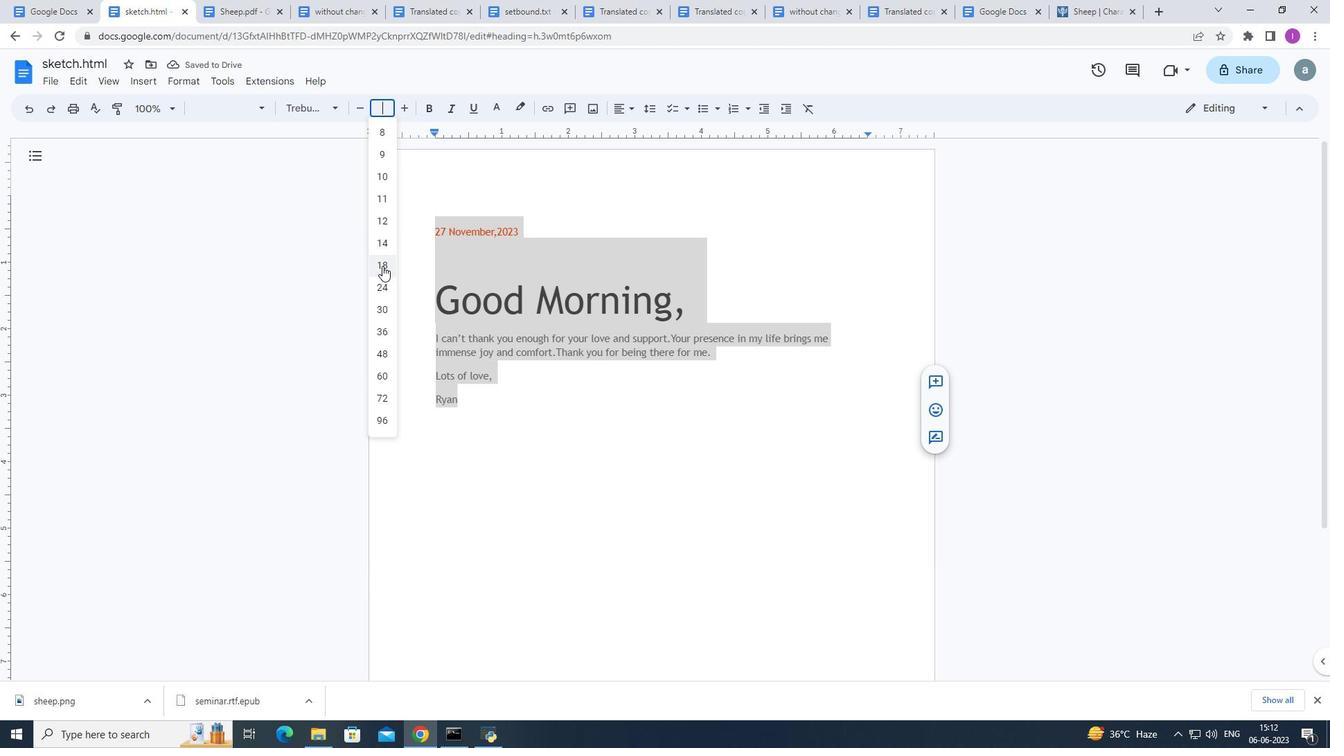 
Action: Mouse moved to (446, 451)
Screenshot: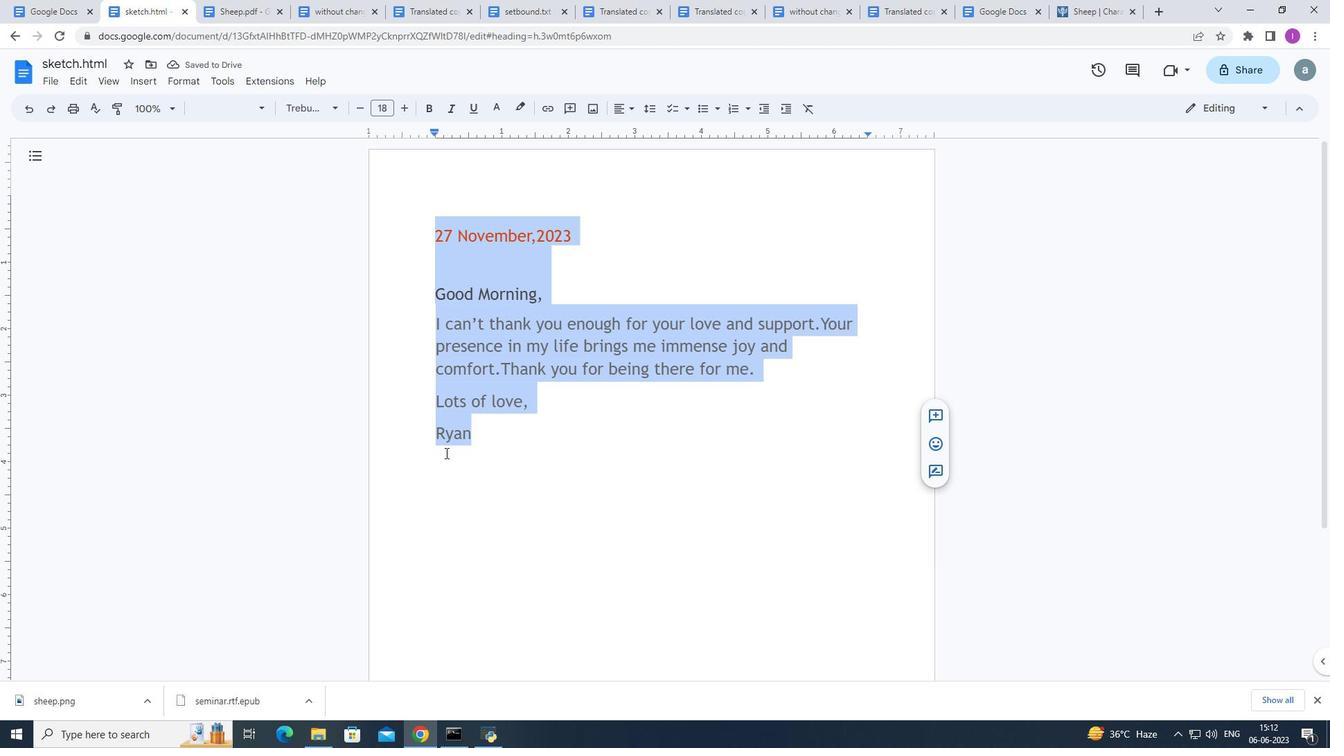 
